 Task: Look for space in Jammalamadugu, India from 7th July, 2023 to 15th July, 2023 for 6 adults in price range Rs.15000 to Rs.20000. Place can be entire place with 3 bedrooms having 3 beds and 3 bathrooms. Property type can be house, flat, guest house. Booking option can be shelf check-in. Required host language is English.
Action: Mouse moved to (521, 133)
Screenshot: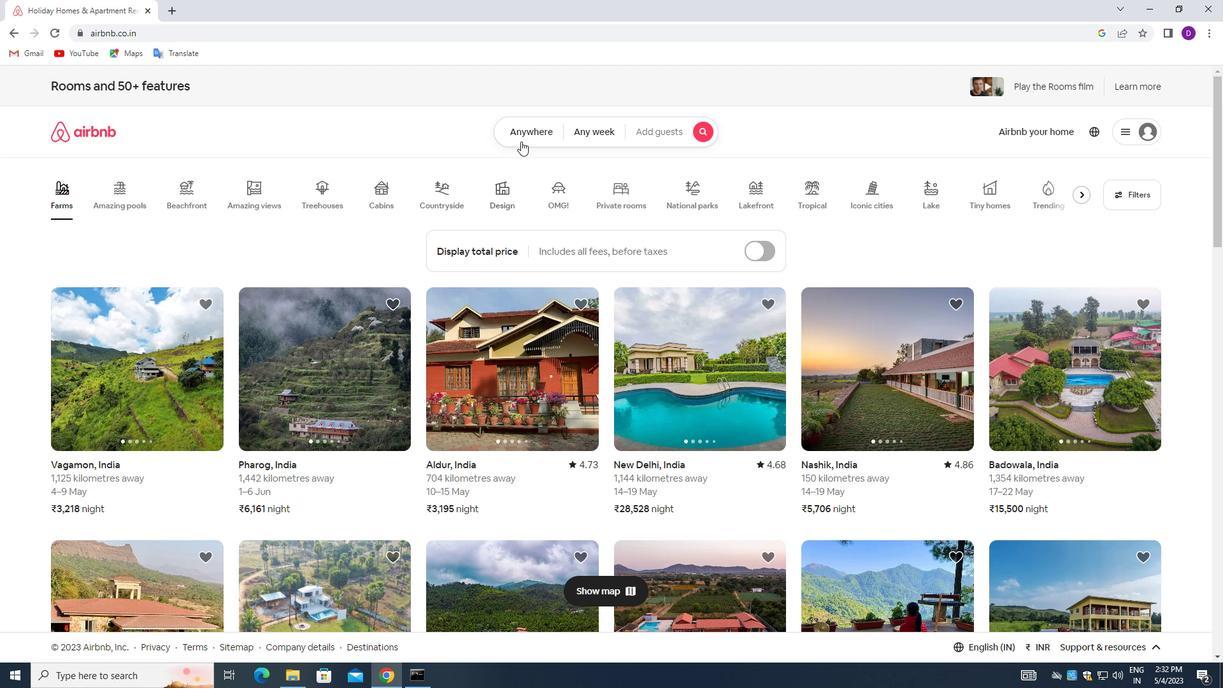 
Action: Mouse pressed left at (521, 133)
Screenshot: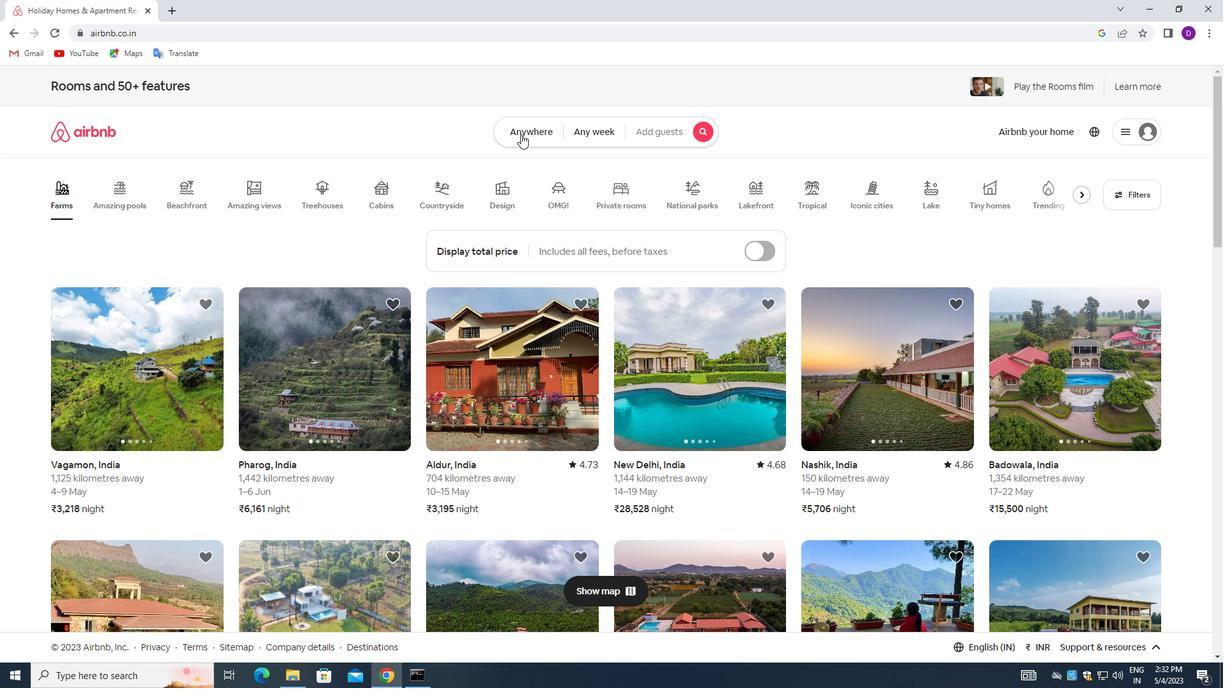 
Action: Mouse moved to (499, 182)
Screenshot: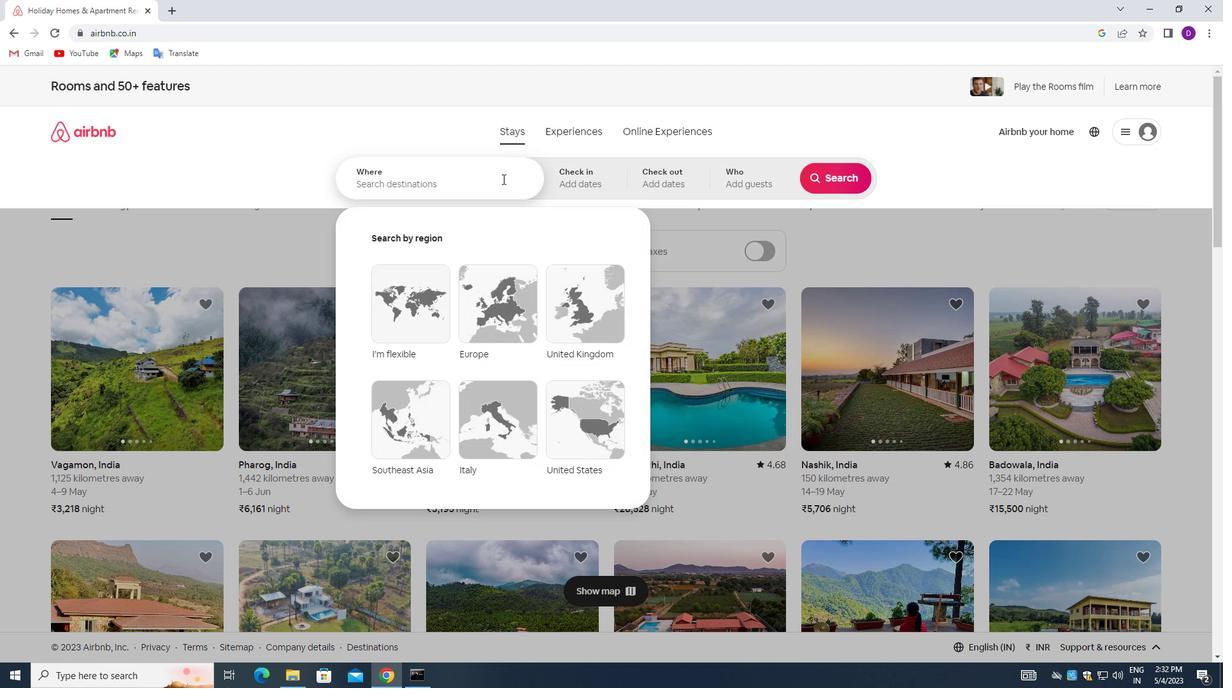 
Action: Mouse pressed left at (499, 182)
Screenshot: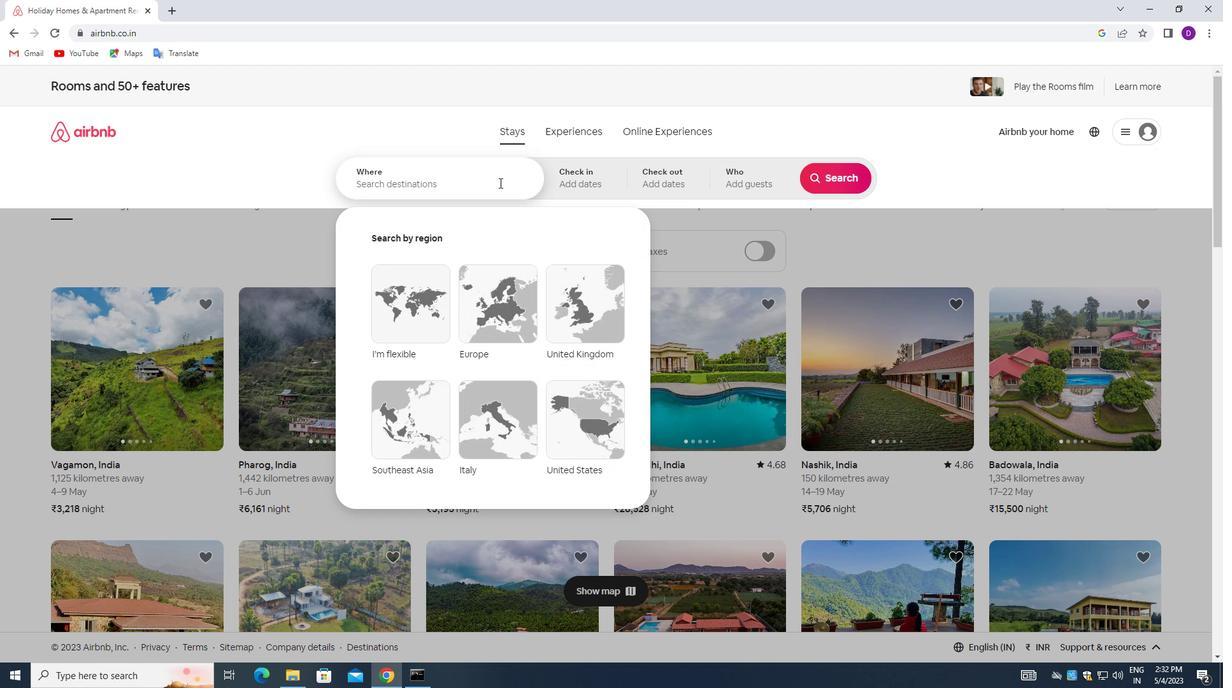 
Action: Mouse moved to (281, 174)
Screenshot: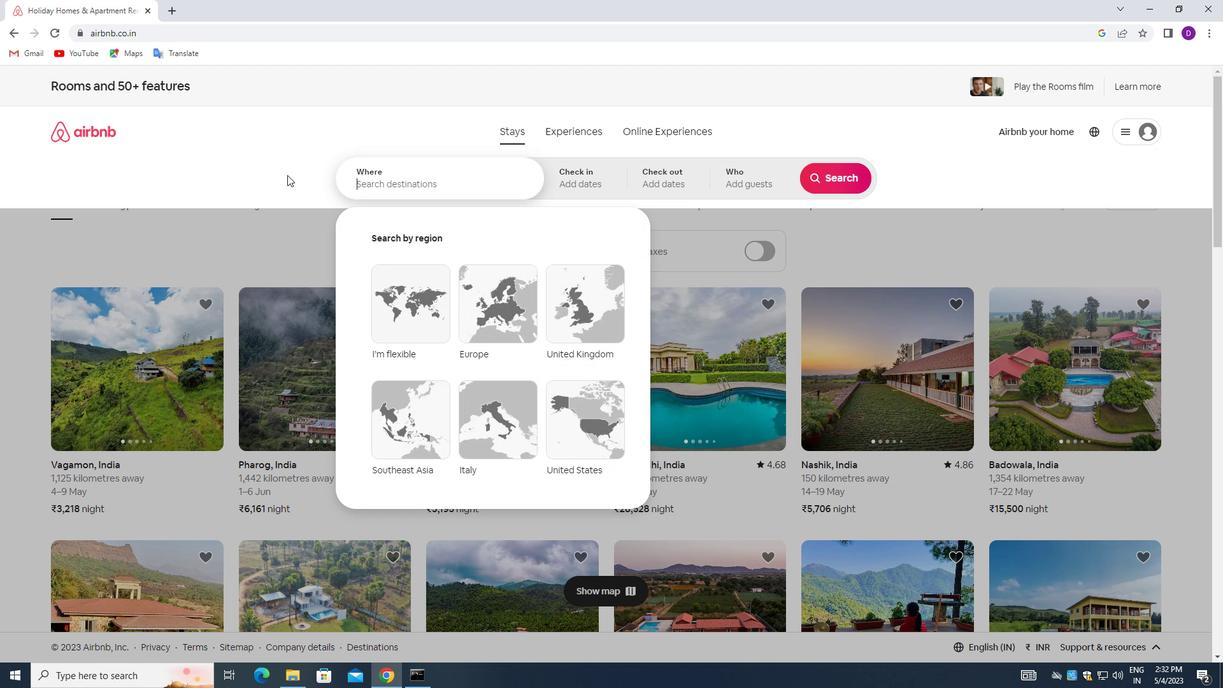 
Action: Key pressed <Key.shift>JAMMALAMADUGU,<Key.space><Key.shift>INDIA<Key.enter>
Screenshot: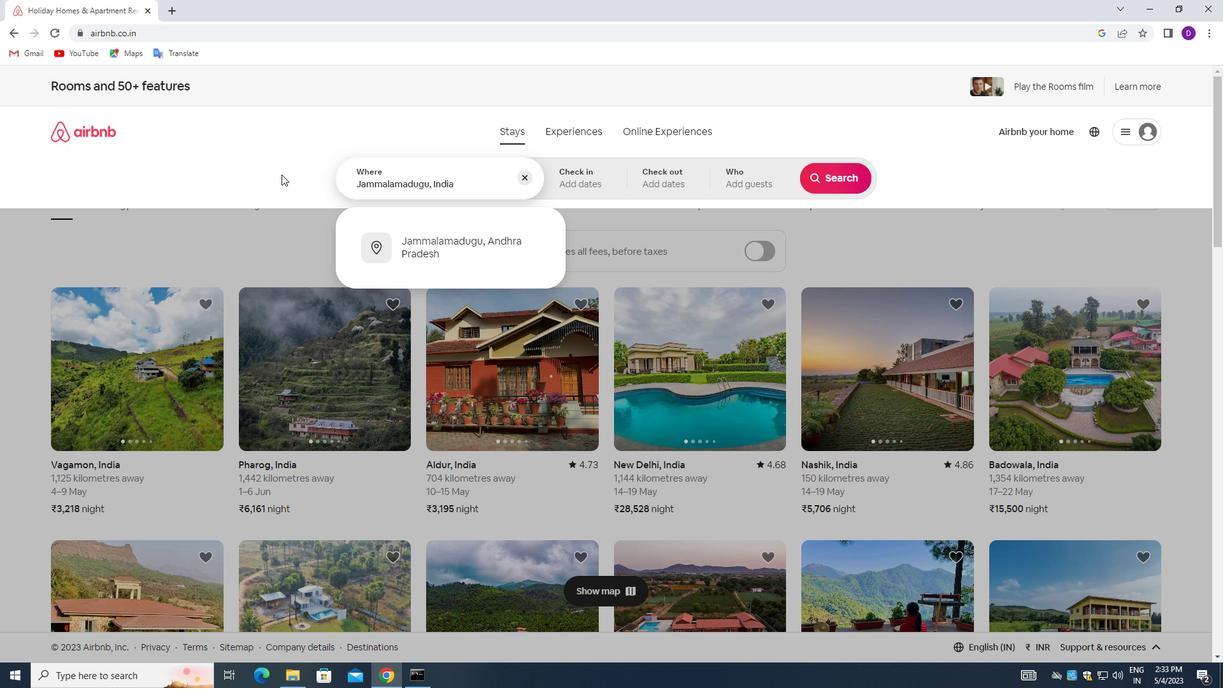 
Action: Mouse moved to (834, 281)
Screenshot: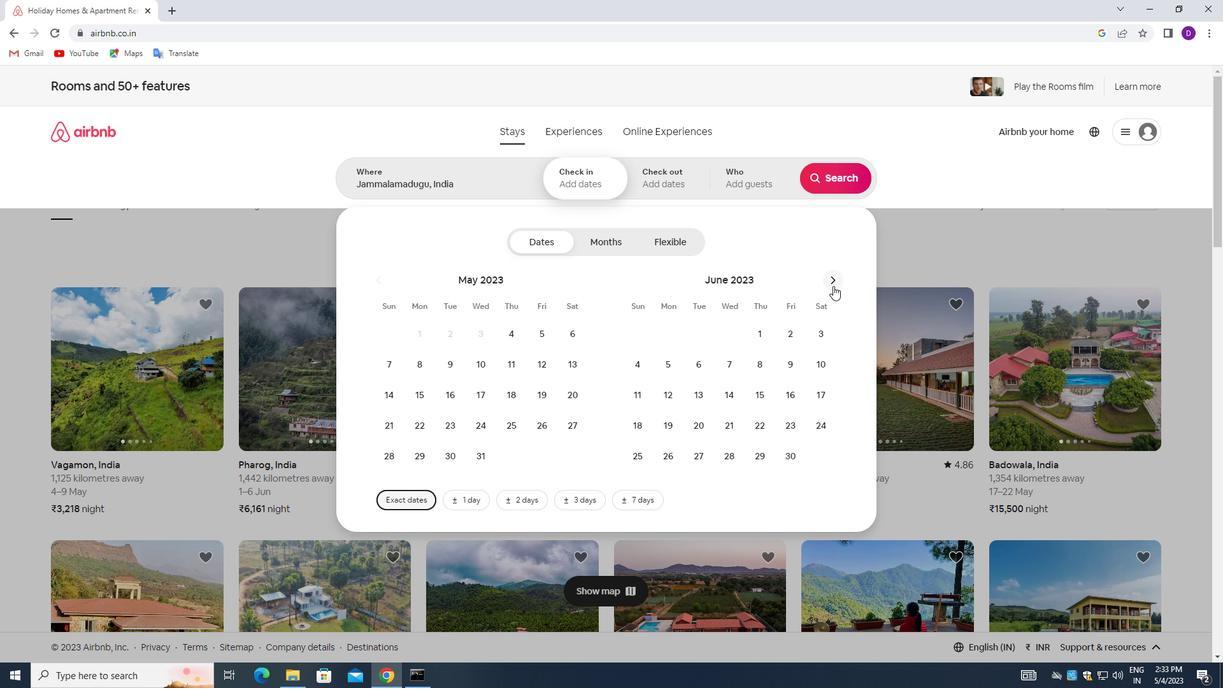 
Action: Mouse pressed left at (834, 281)
Screenshot: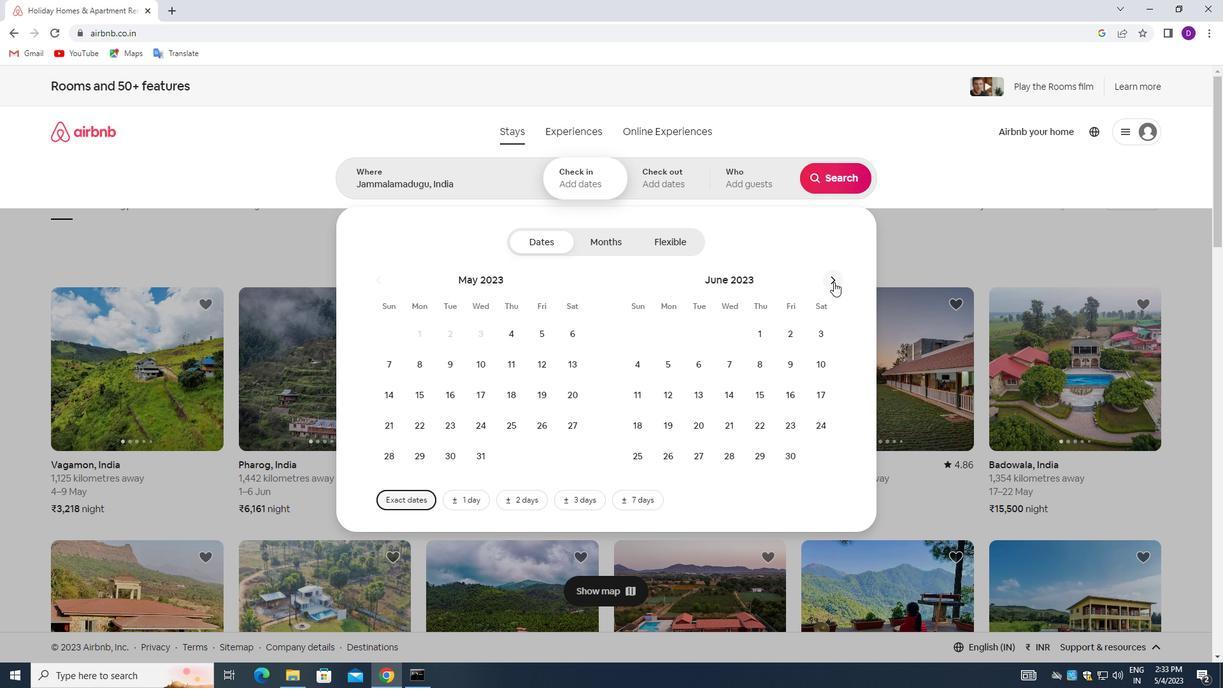 
Action: Mouse moved to (794, 358)
Screenshot: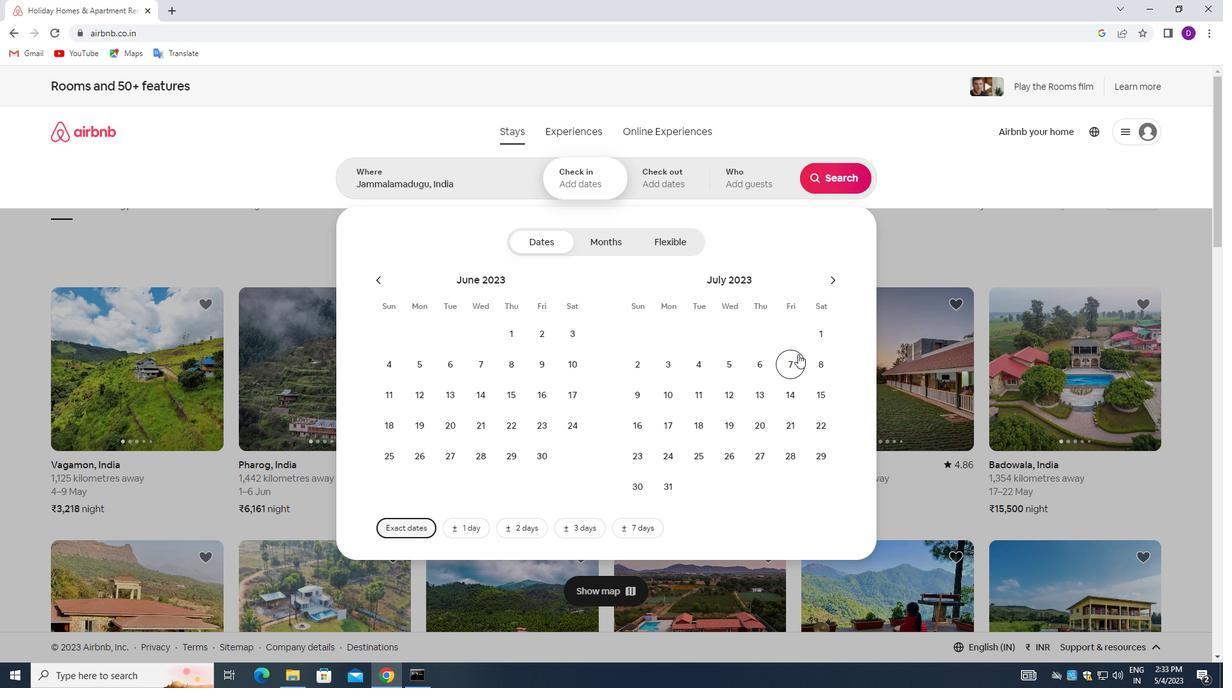 
Action: Mouse pressed left at (794, 358)
Screenshot: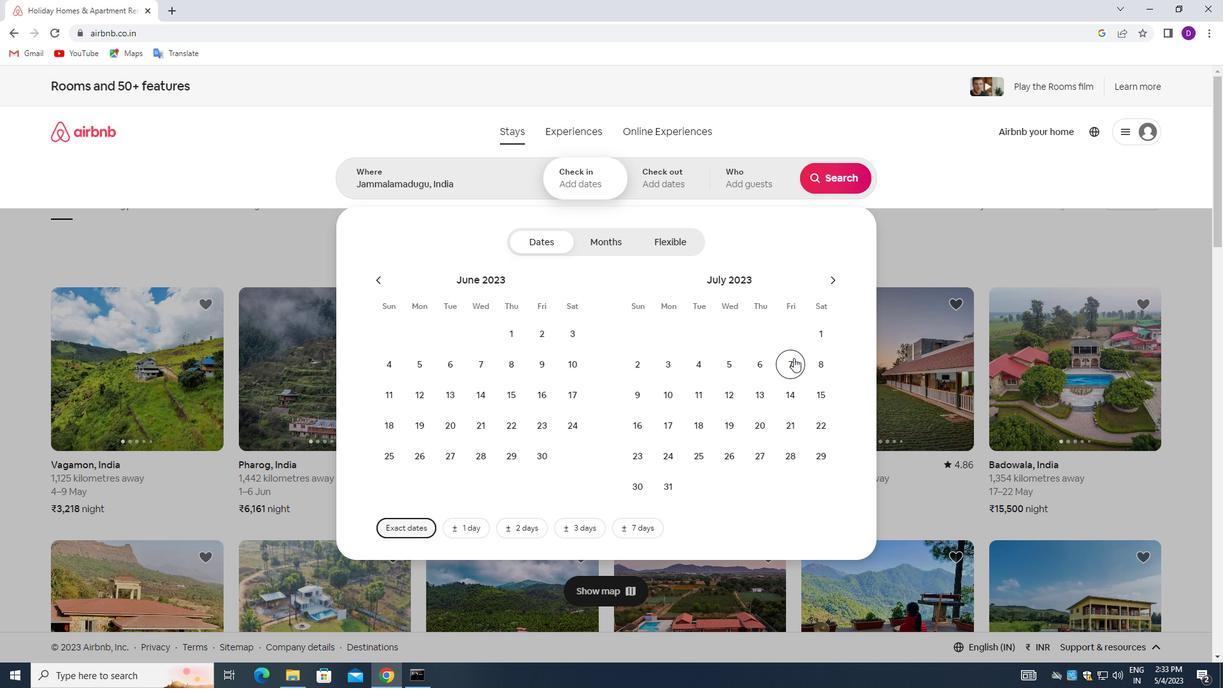 
Action: Mouse moved to (815, 388)
Screenshot: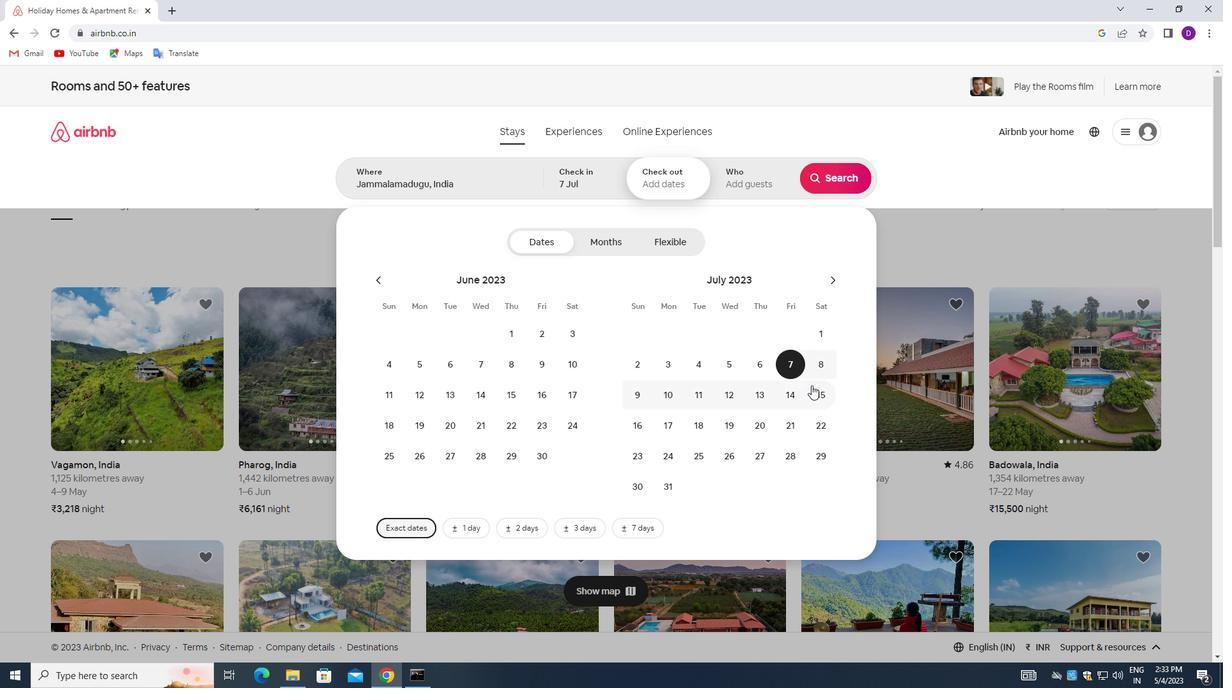 
Action: Mouse pressed left at (815, 388)
Screenshot: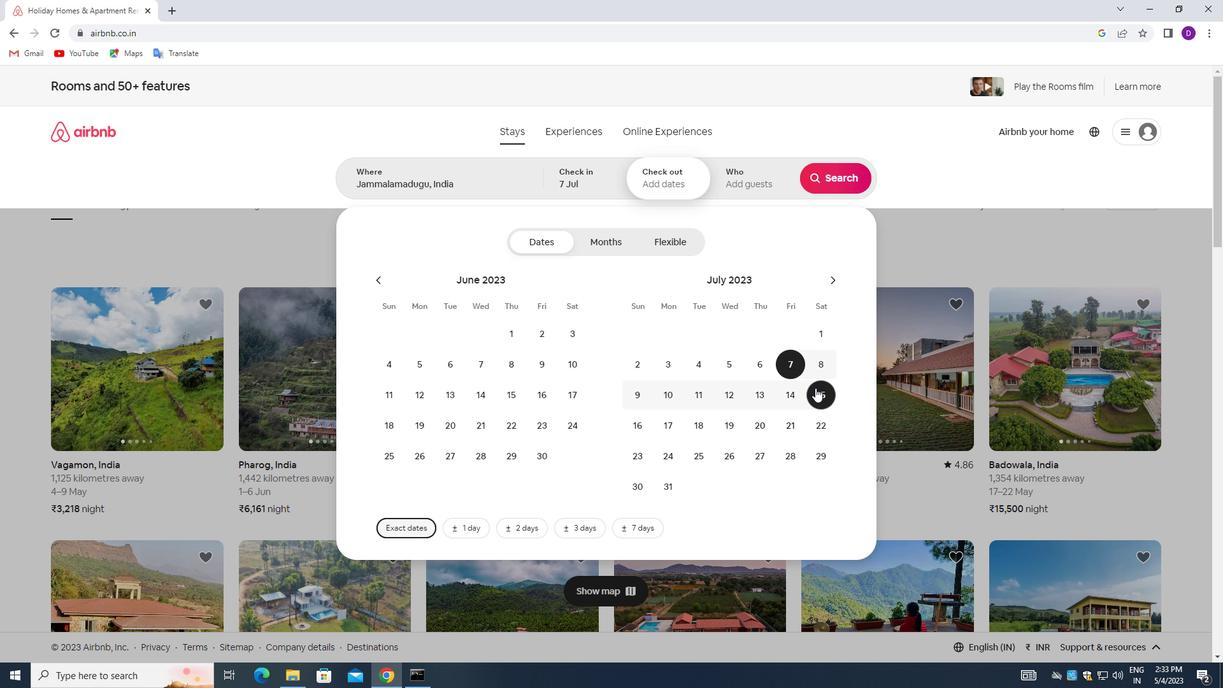 
Action: Mouse moved to (740, 186)
Screenshot: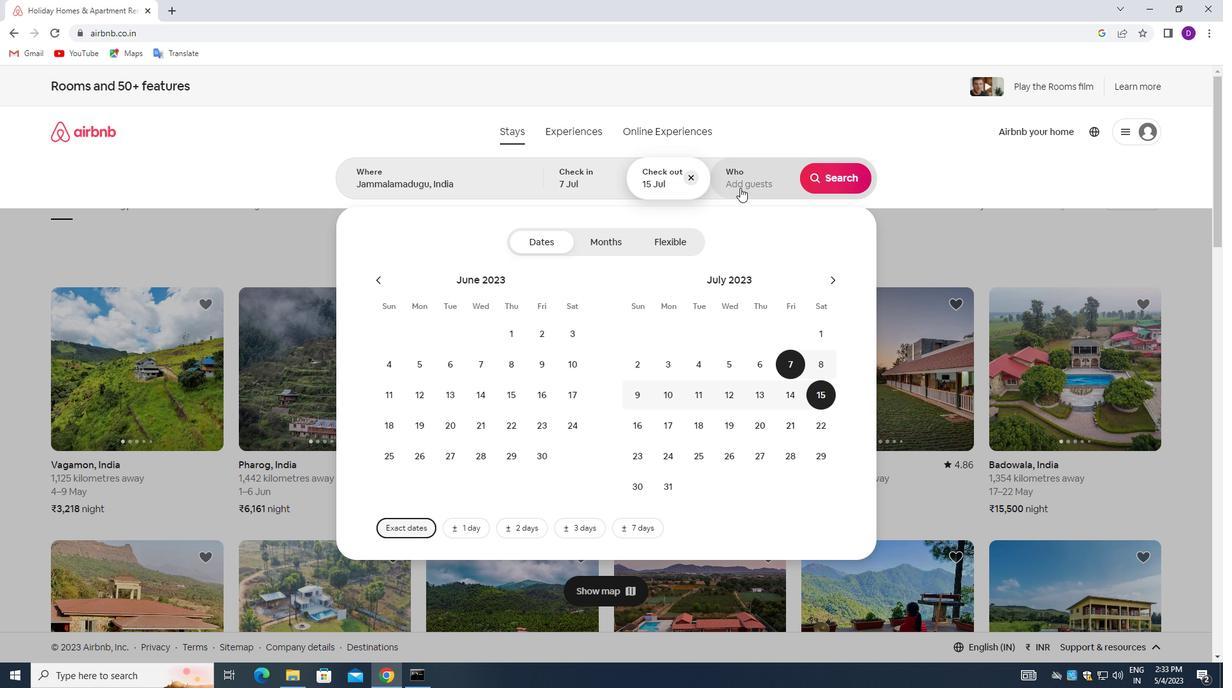 
Action: Mouse pressed left at (740, 186)
Screenshot: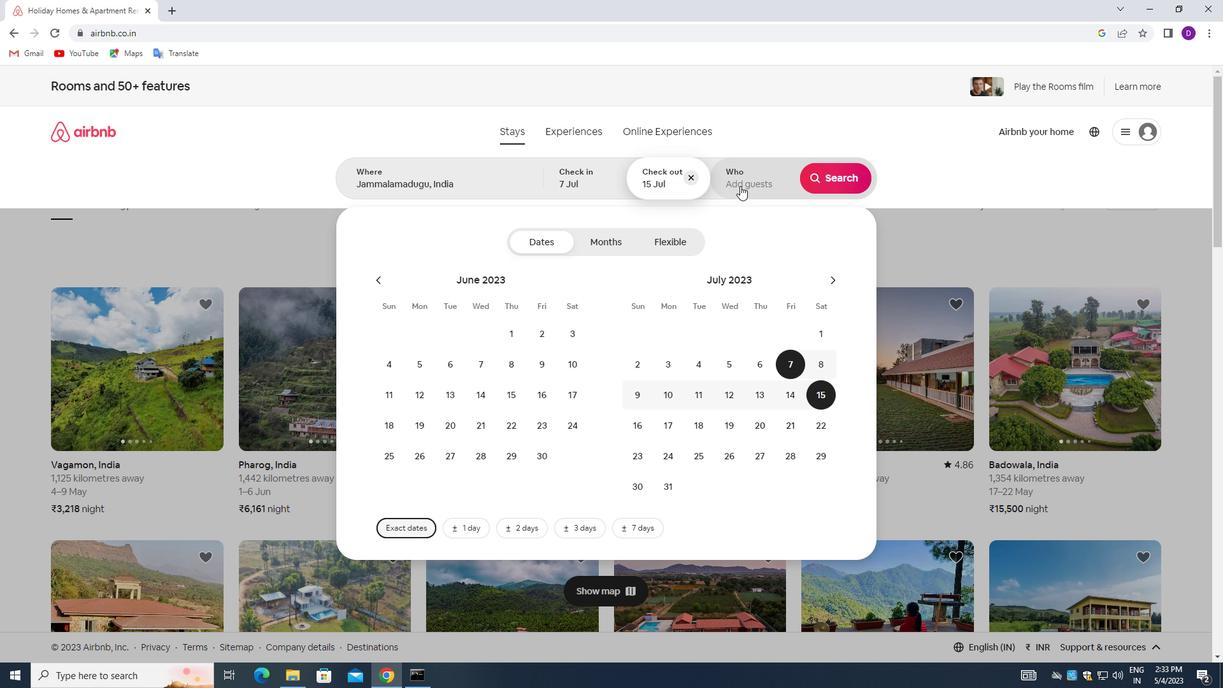 
Action: Mouse moved to (837, 250)
Screenshot: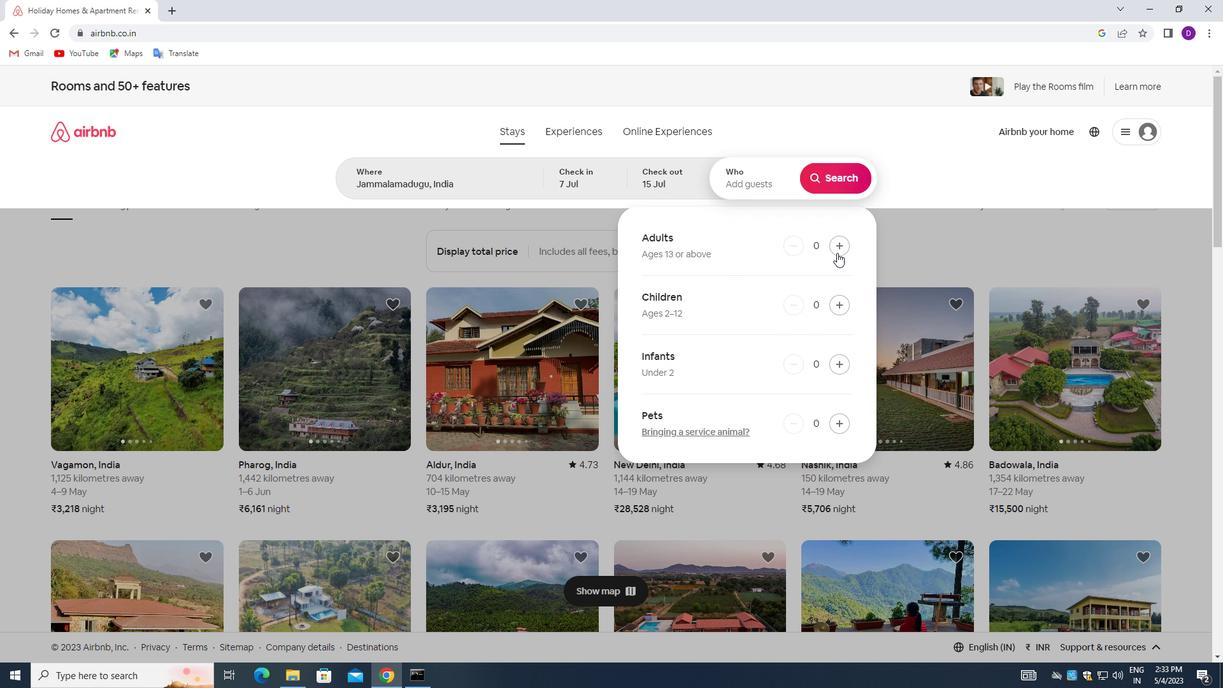 
Action: Mouse pressed left at (837, 250)
Screenshot: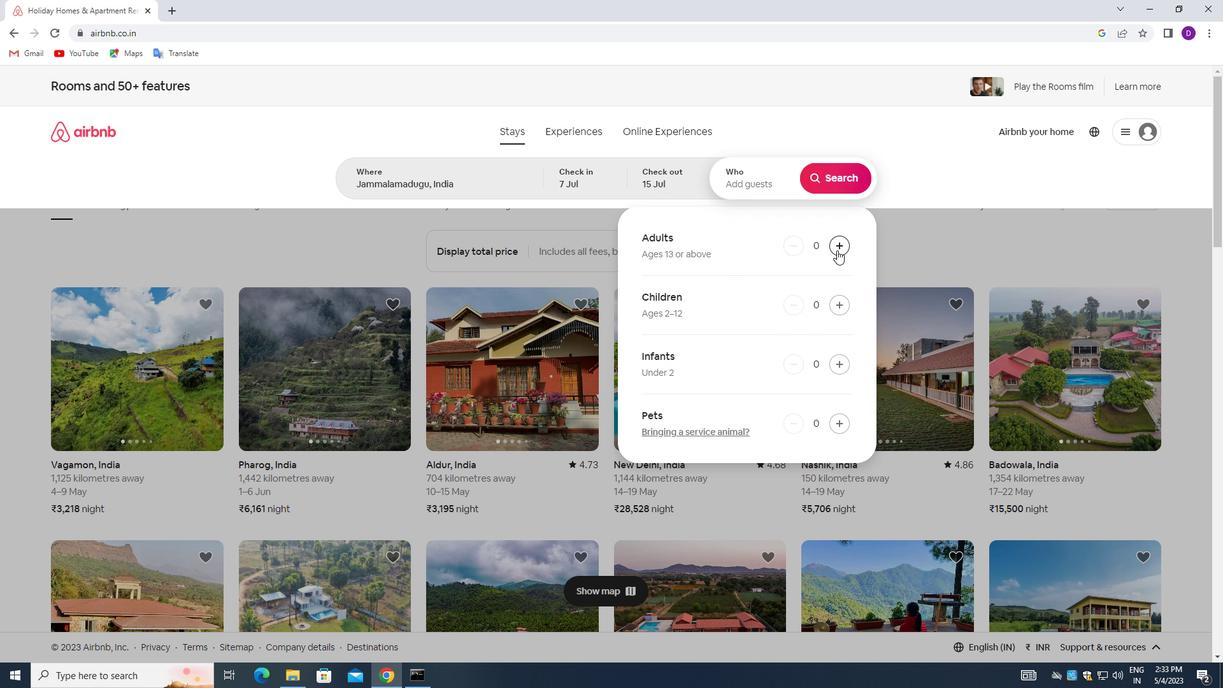 
Action: Mouse pressed left at (837, 250)
Screenshot: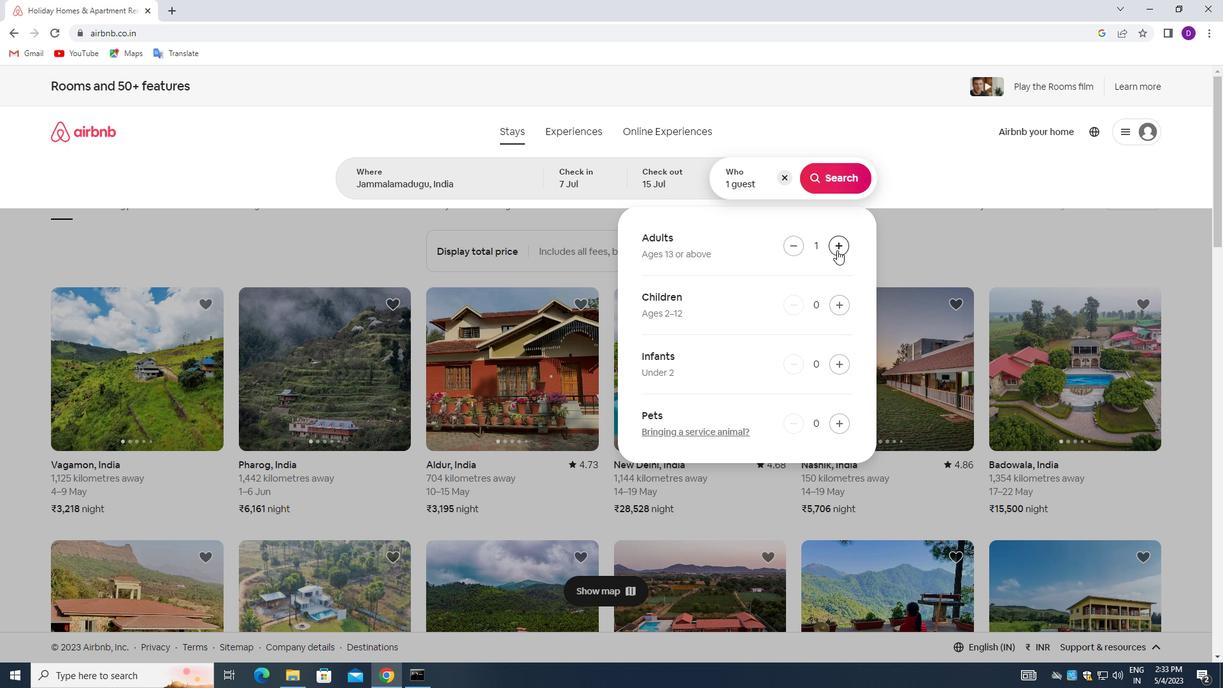 
Action: Mouse pressed left at (837, 250)
Screenshot: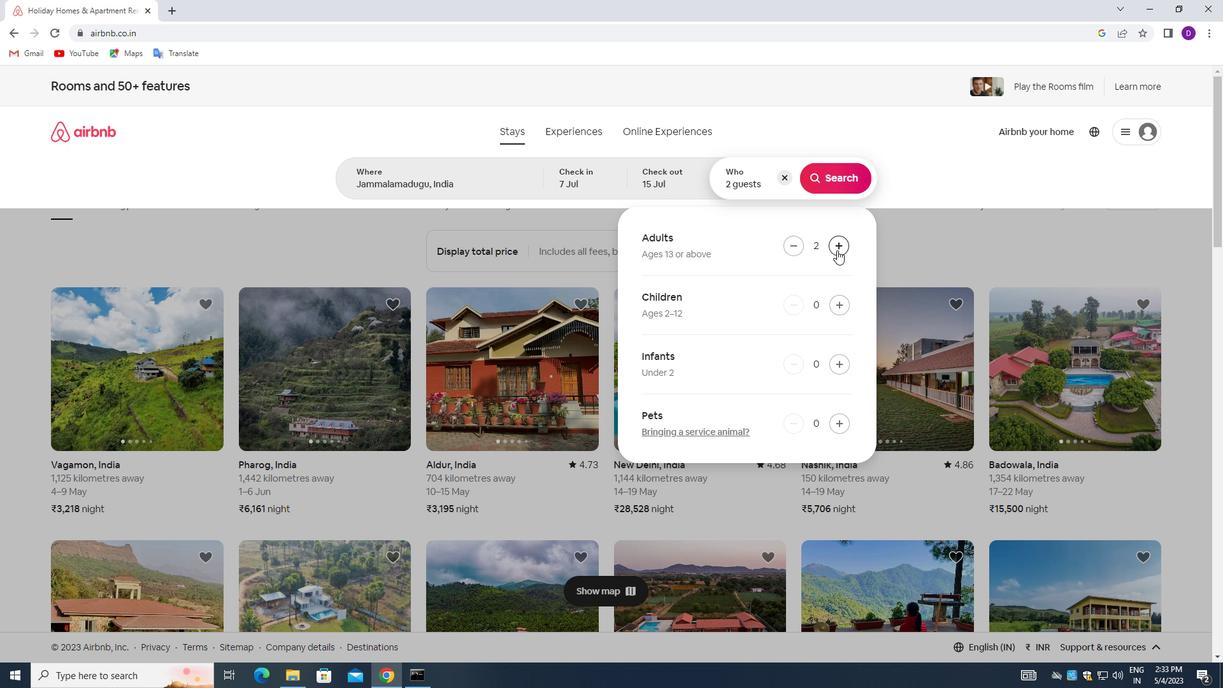
Action: Mouse pressed left at (837, 250)
Screenshot: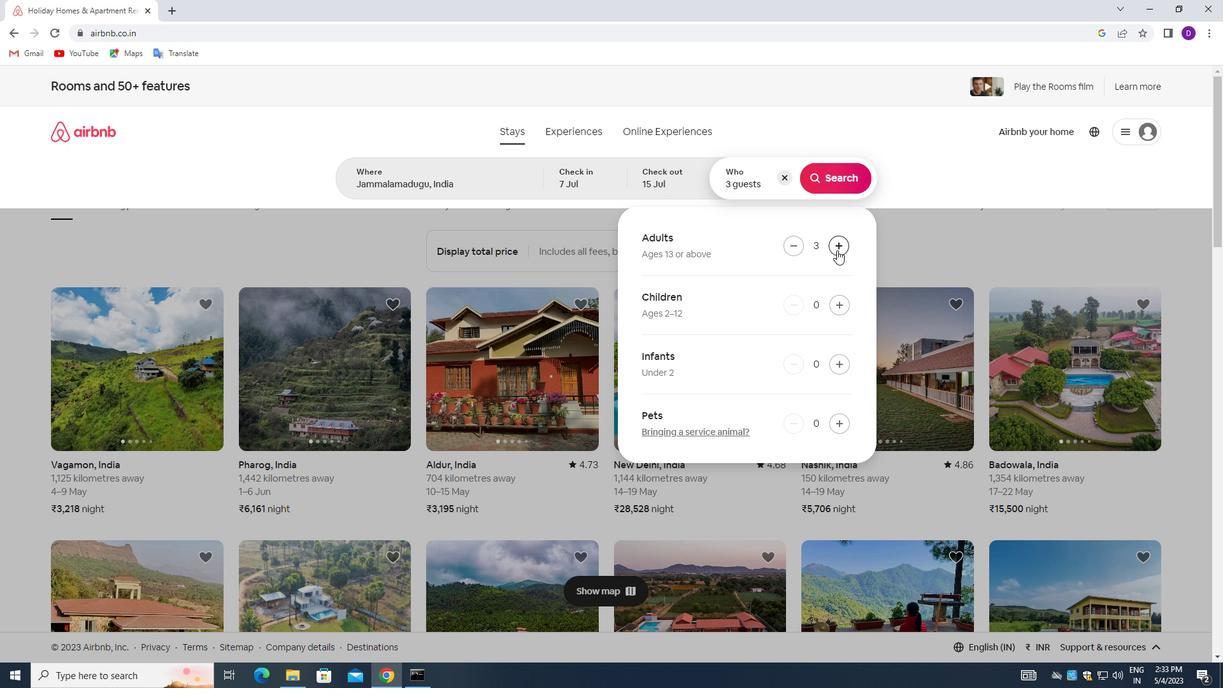 
Action: Mouse pressed left at (837, 250)
Screenshot: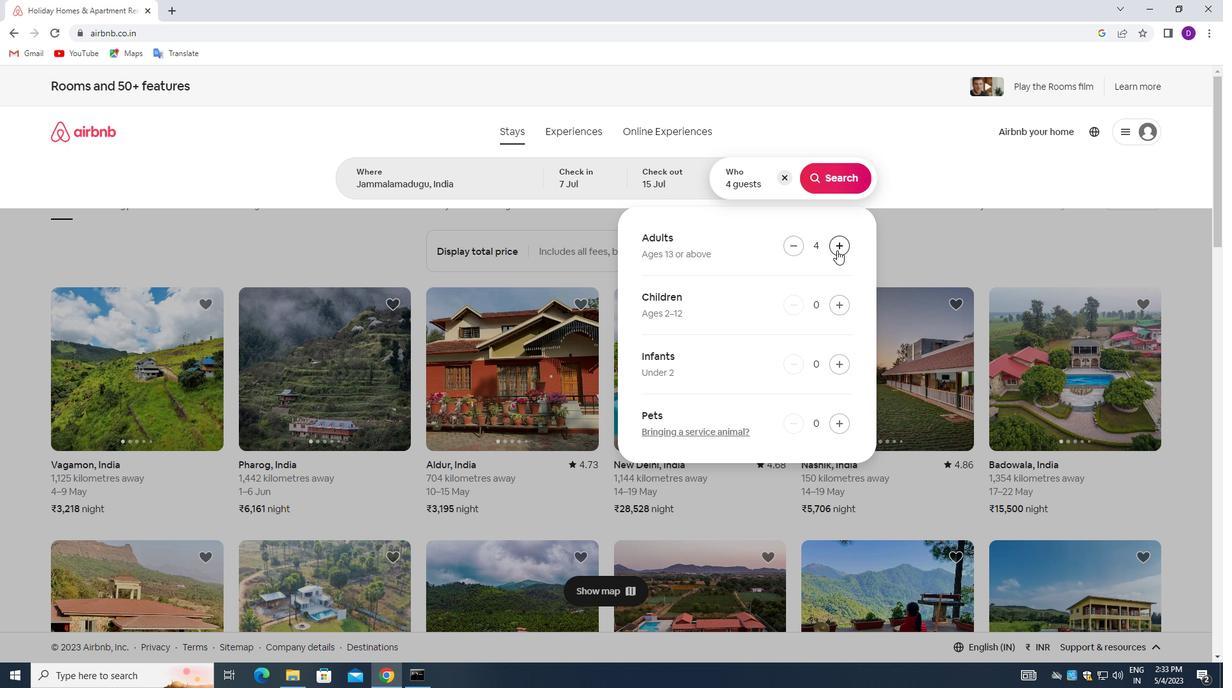 
Action: Mouse pressed left at (837, 250)
Screenshot: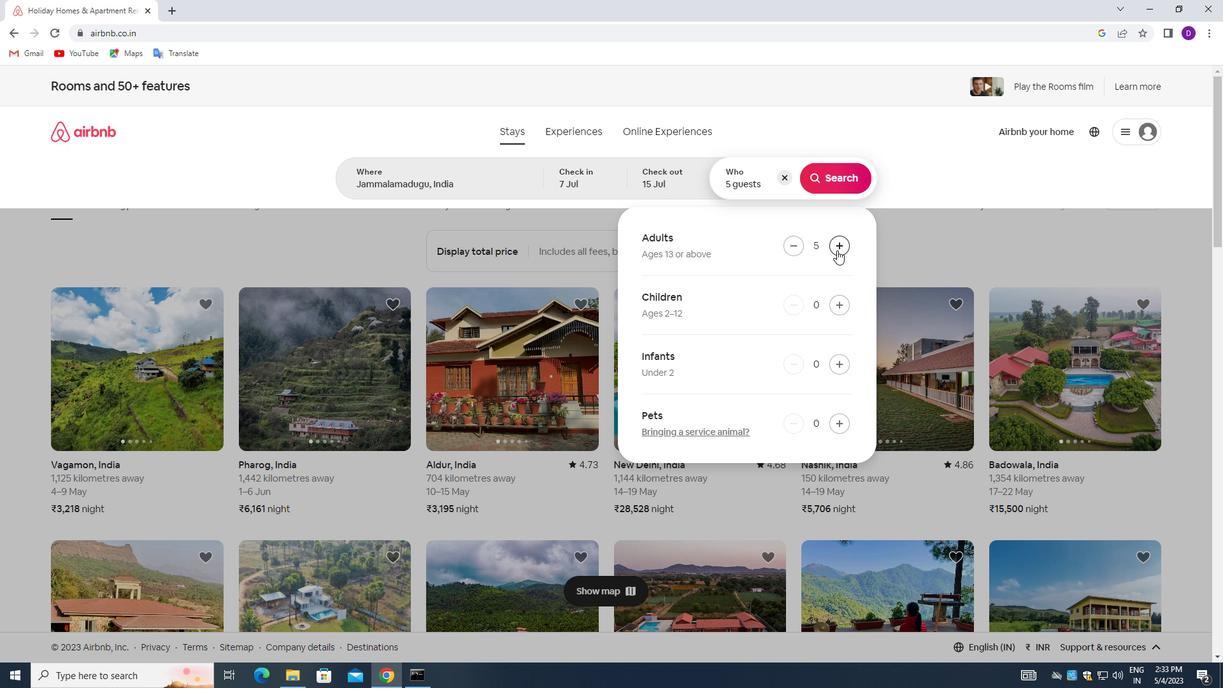 
Action: Mouse moved to (829, 176)
Screenshot: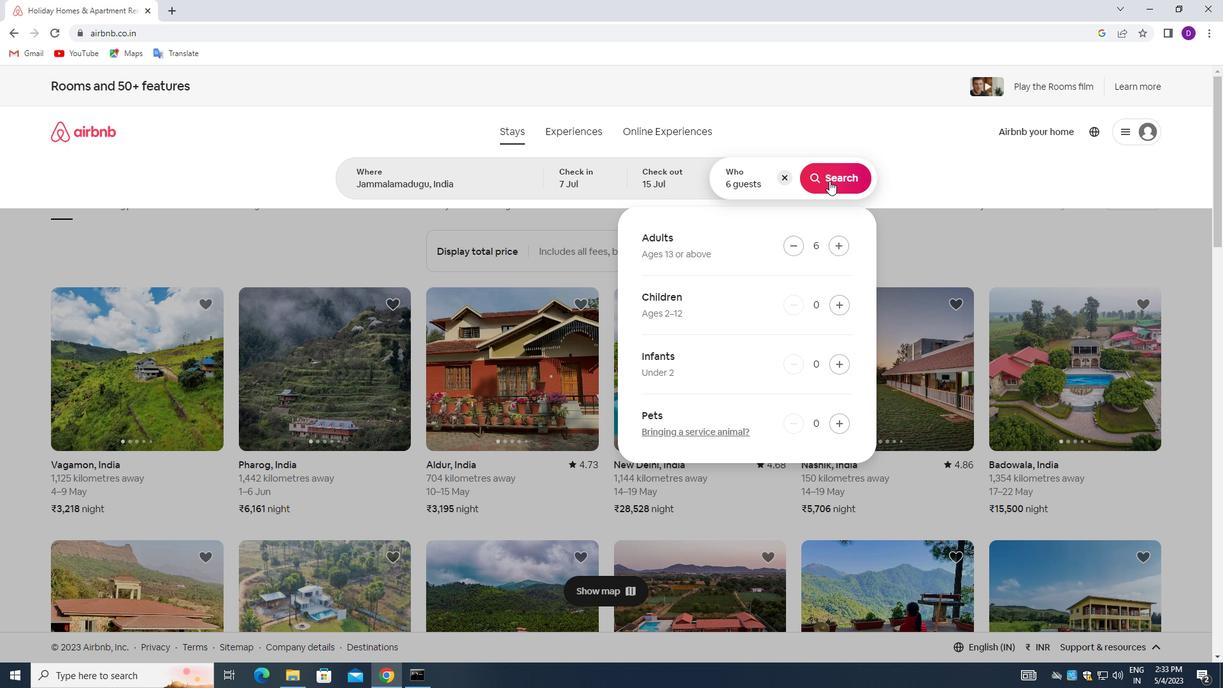 
Action: Mouse pressed left at (829, 176)
Screenshot: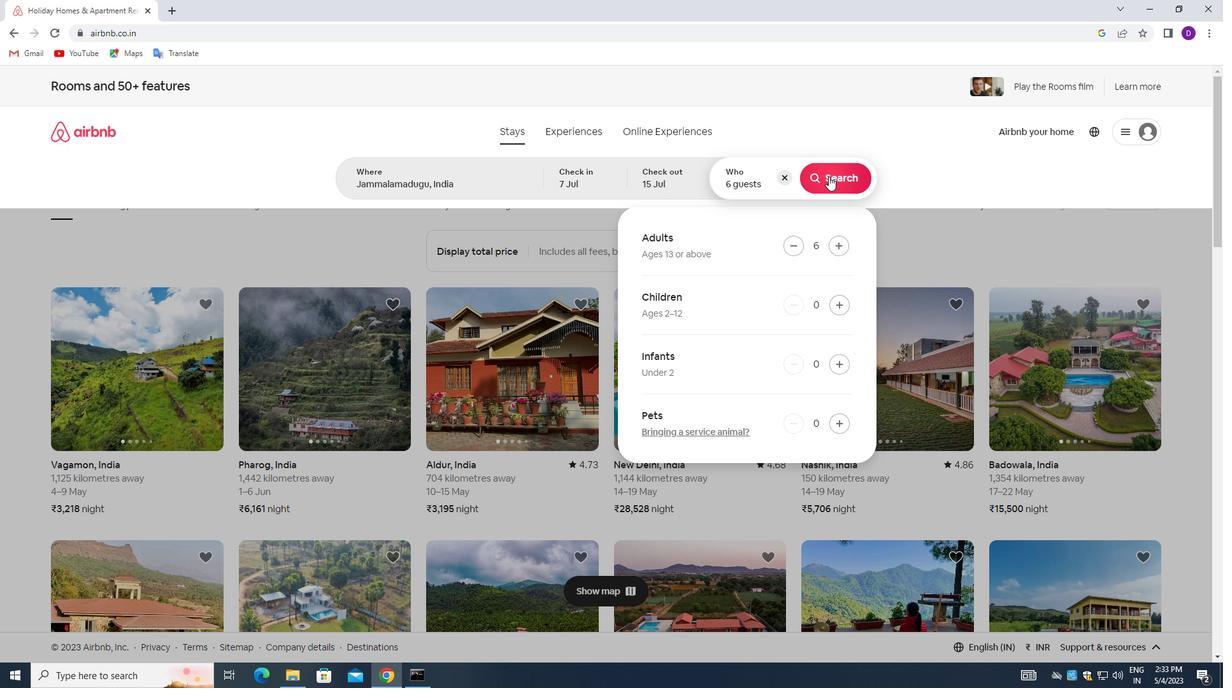
Action: Mouse moved to (1154, 138)
Screenshot: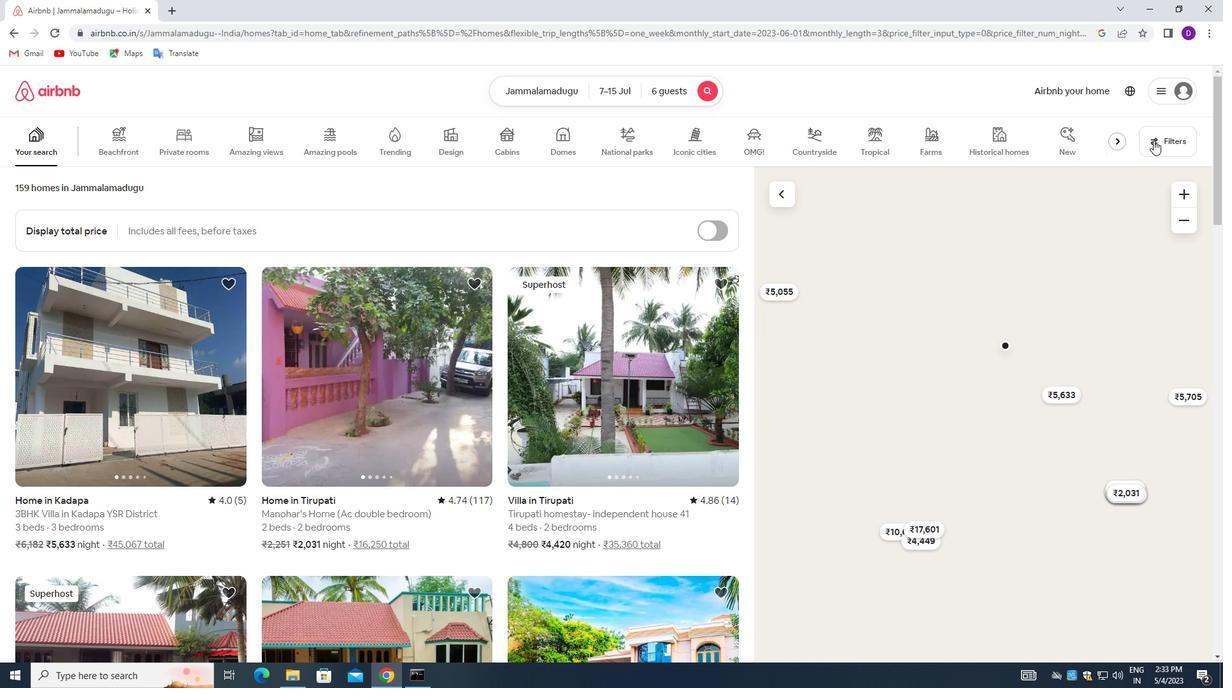 
Action: Mouse pressed left at (1154, 138)
Screenshot: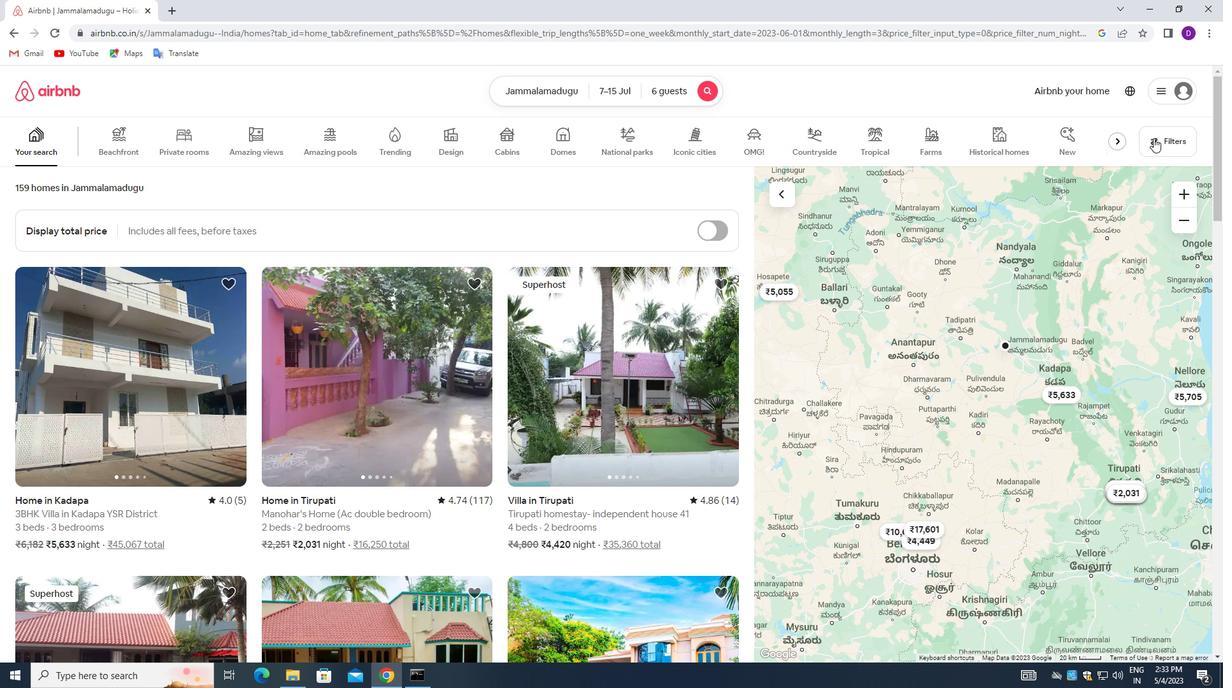 
Action: Mouse moved to (443, 302)
Screenshot: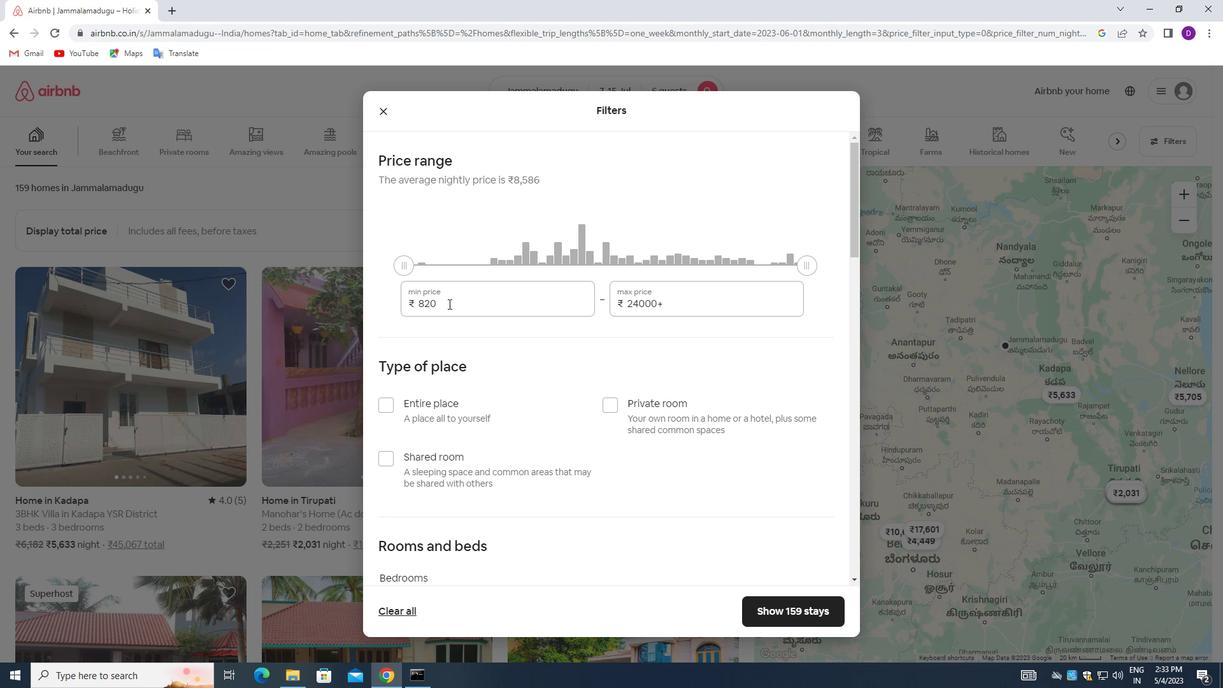 
Action: Mouse pressed left at (443, 302)
Screenshot: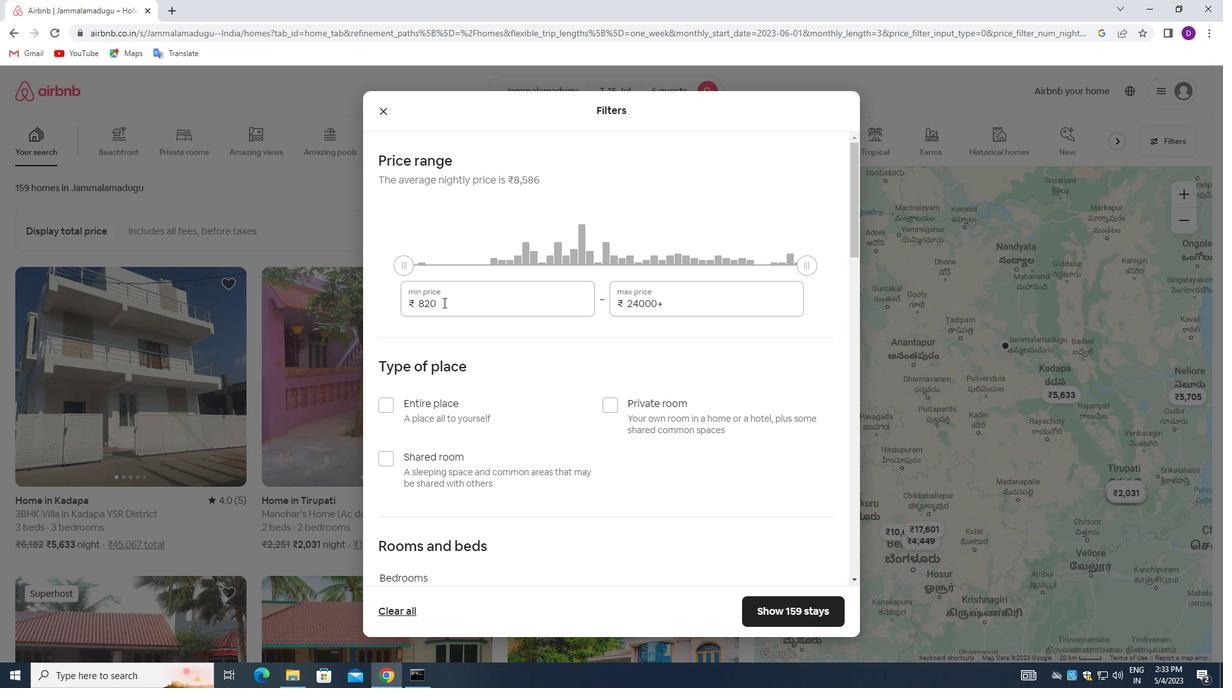 
Action: Mouse pressed left at (443, 302)
Screenshot: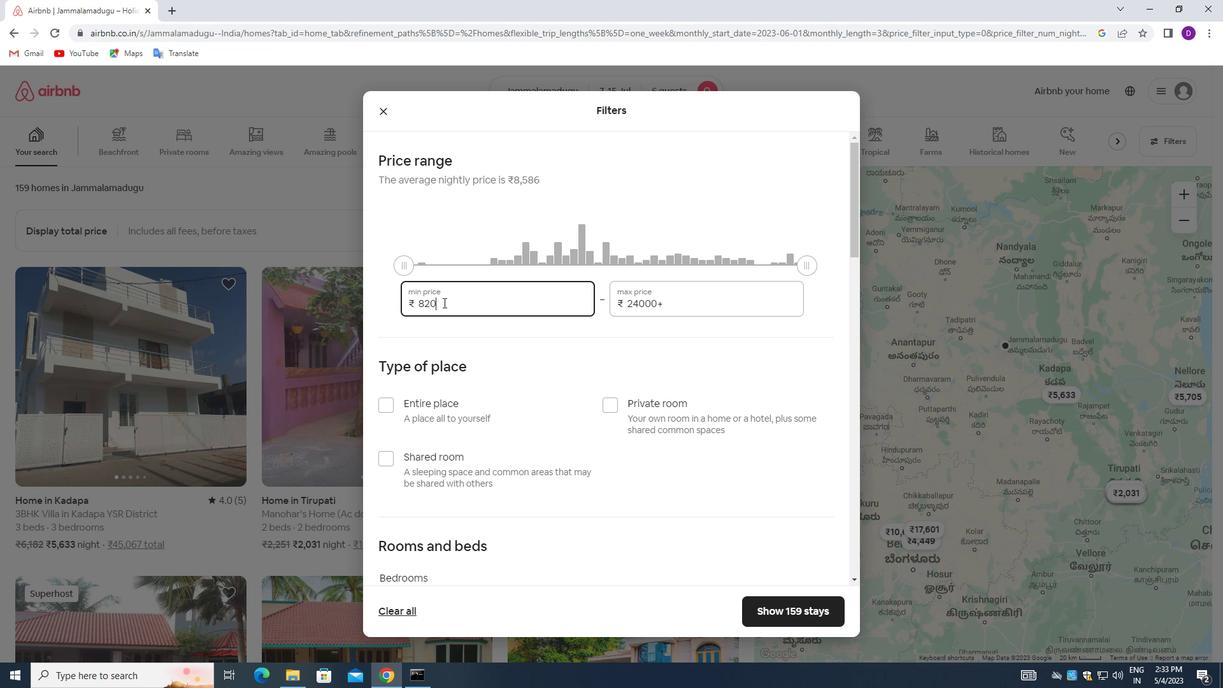 
Action: Mouse moved to (442, 302)
Screenshot: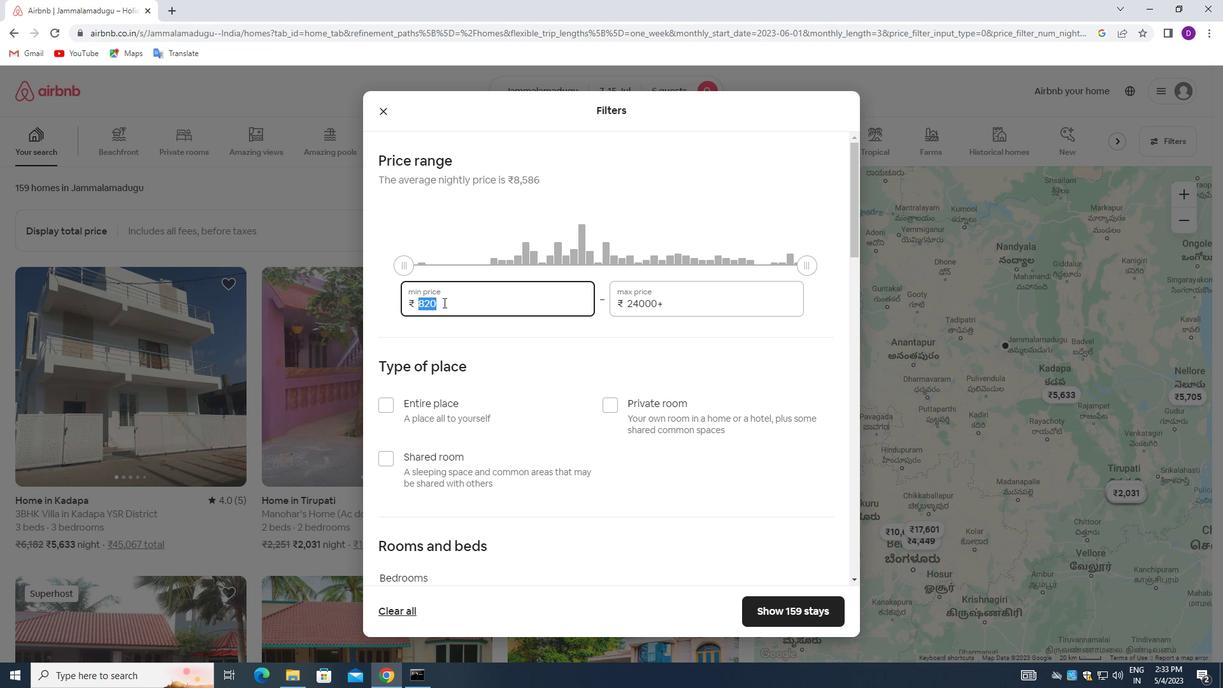 
Action: Key pressed 15000<Key.tab>20000
Screenshot: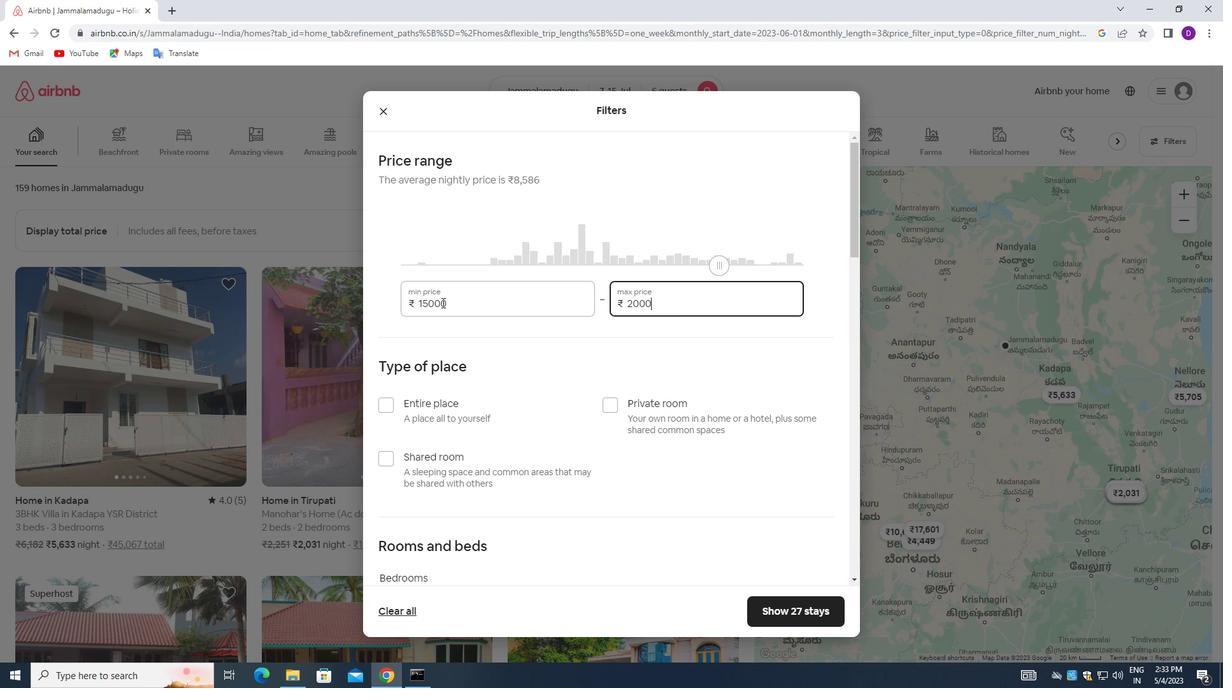 
Action: Mouse moved to (508, 406)
Screenshot: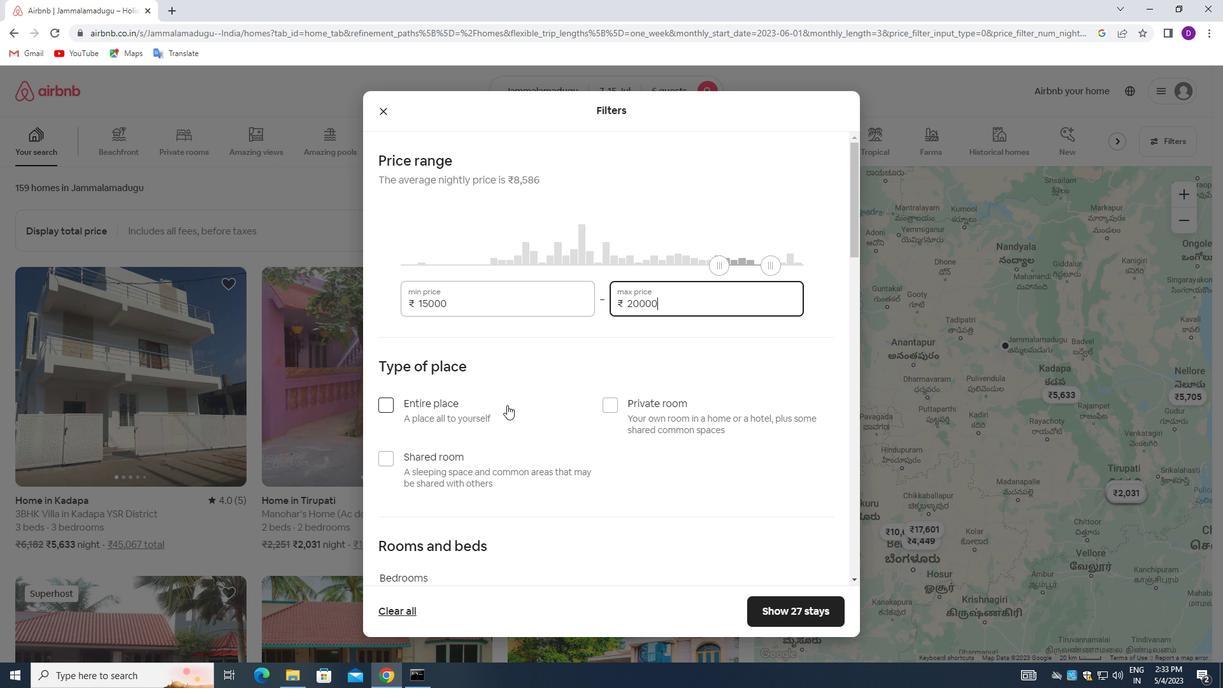 
Action: Mouse scrolled (508, 406) with delta (0, 0)
Screenshot: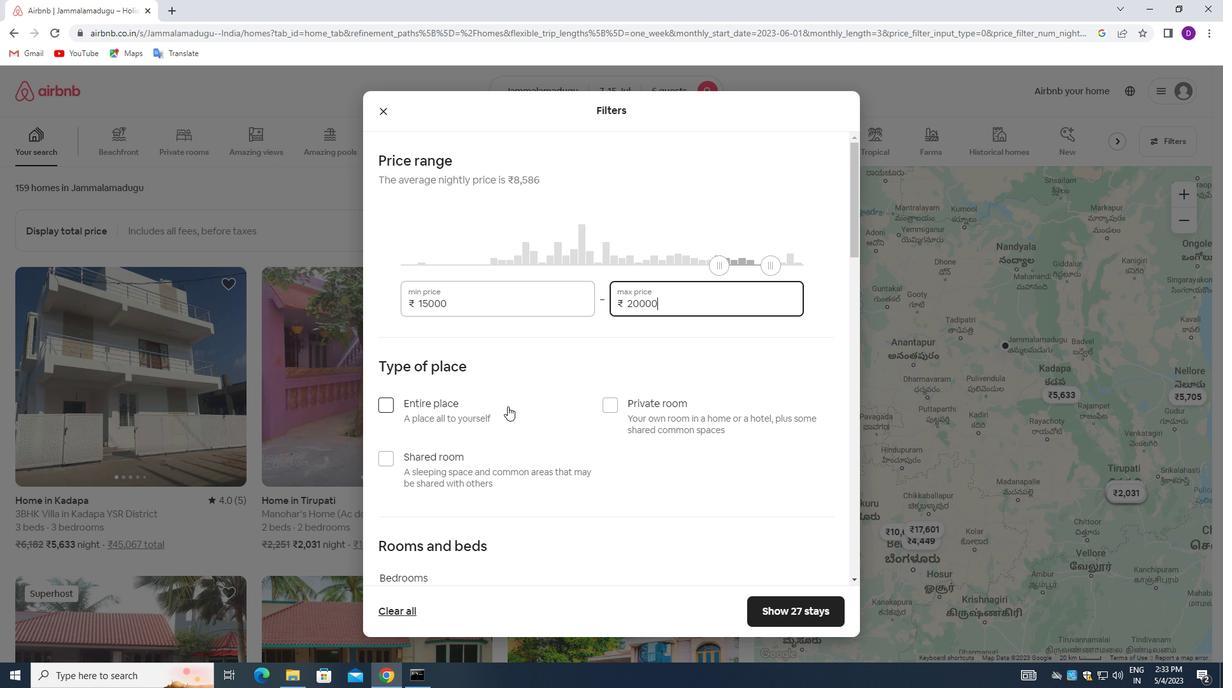 
Action: Mouse moved to (390, 347)
Screenshot: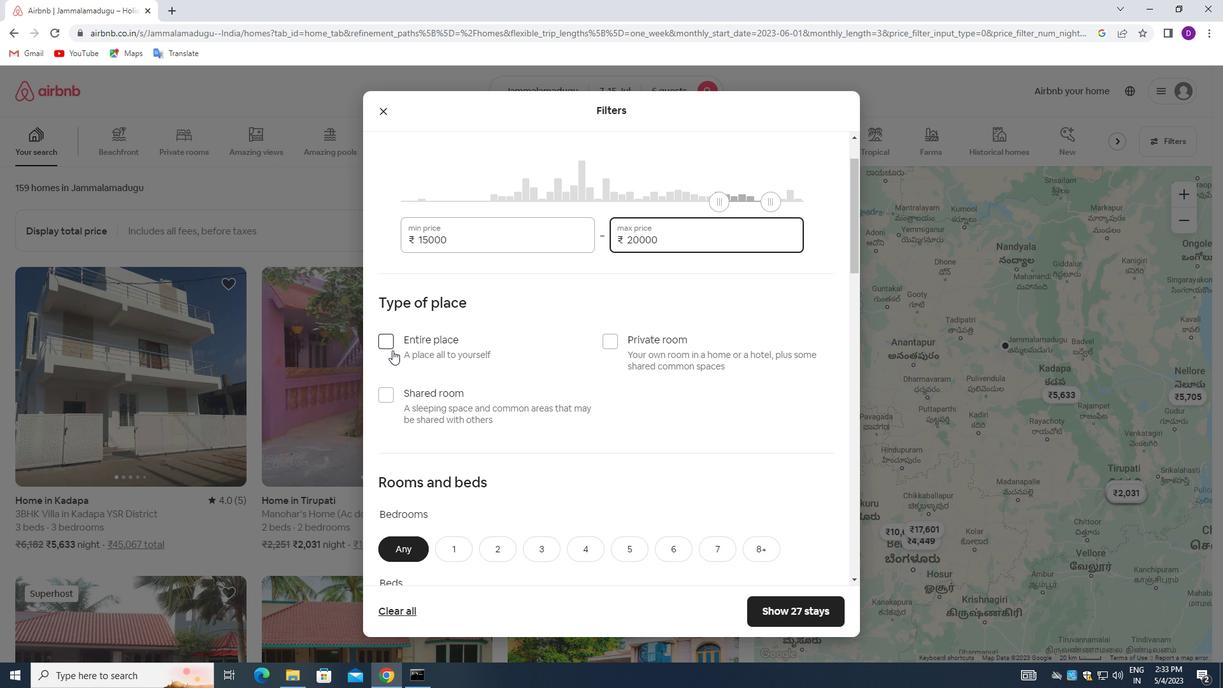 
Action: Mouse pressed left at (390, 347)
Screenshot: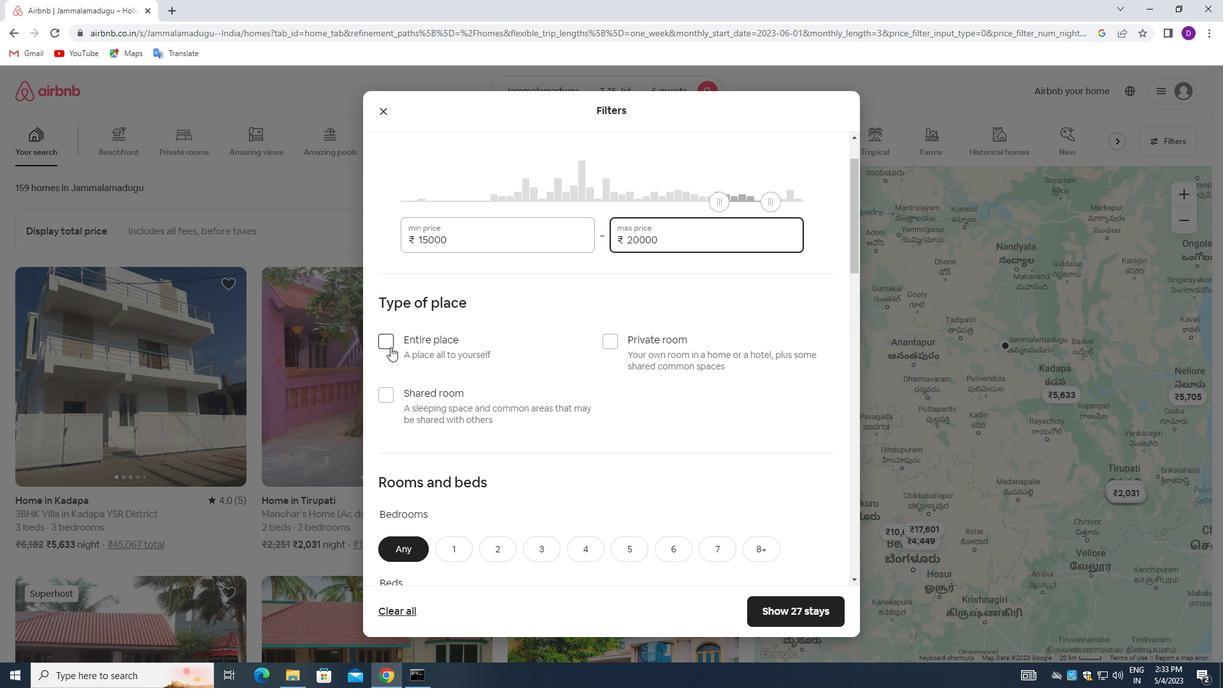 
Action: Mouse moved to (548, 387)
Screenshot: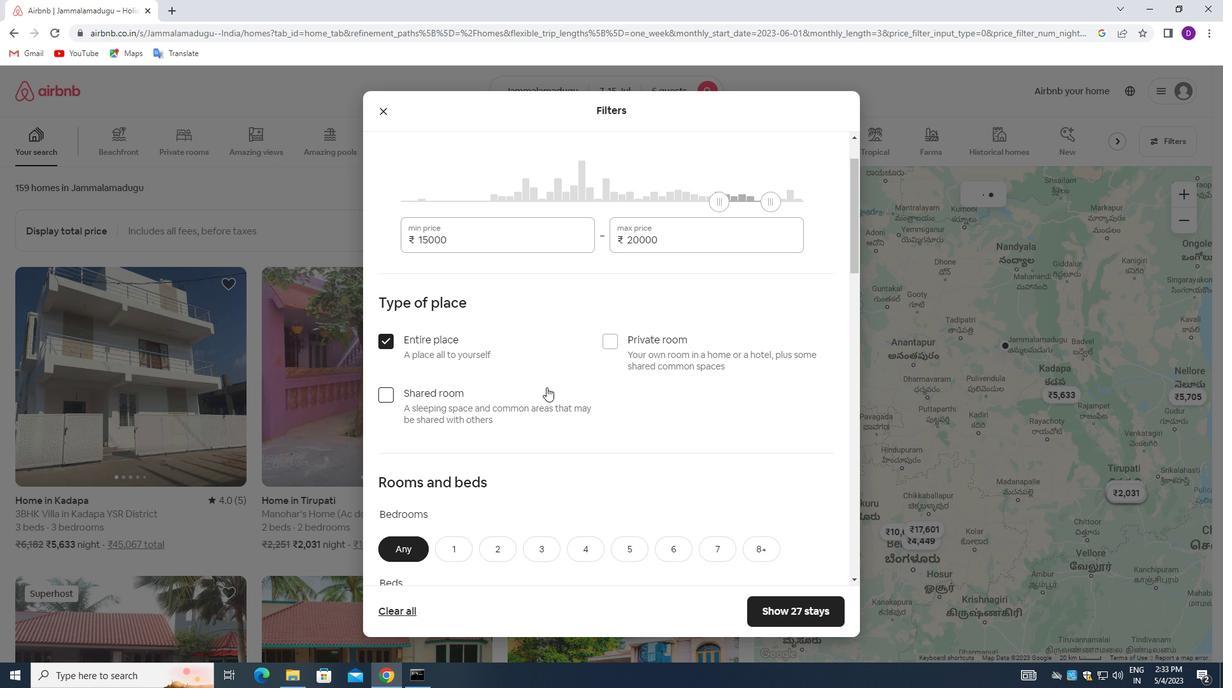 
Action: Mouse scrolled (548, 386) with delta (0, 0)
Screenshot: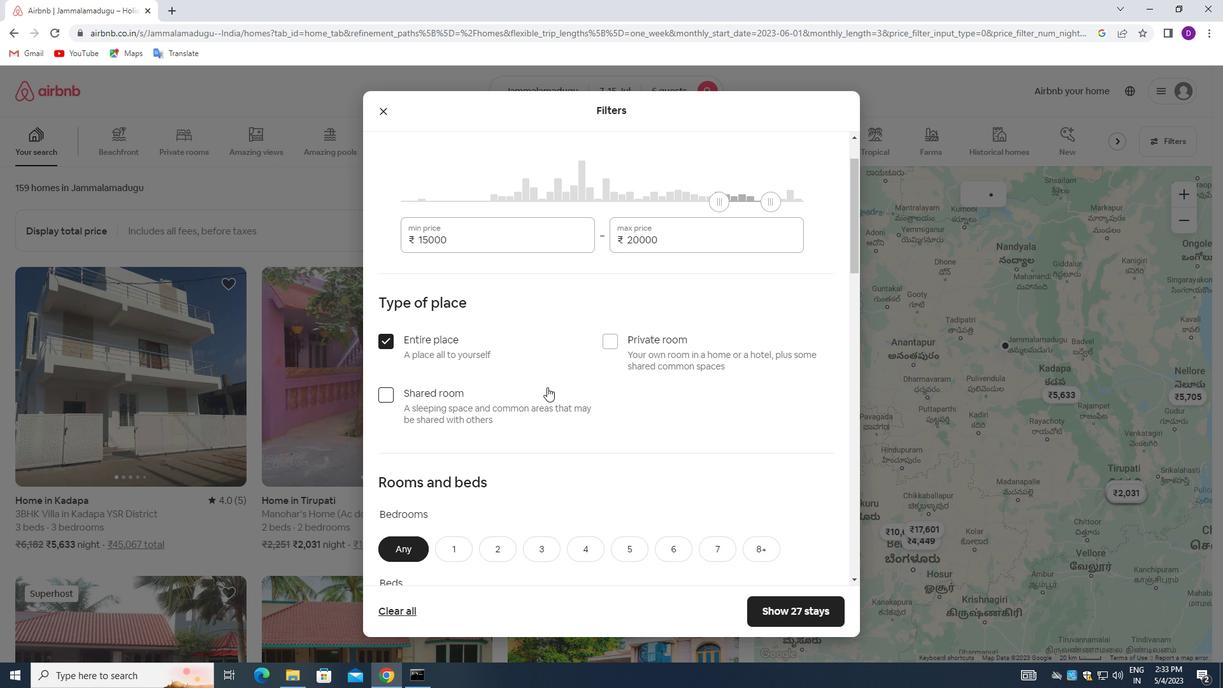 
Action: Mouse moved to (548, 388)
Screenshot: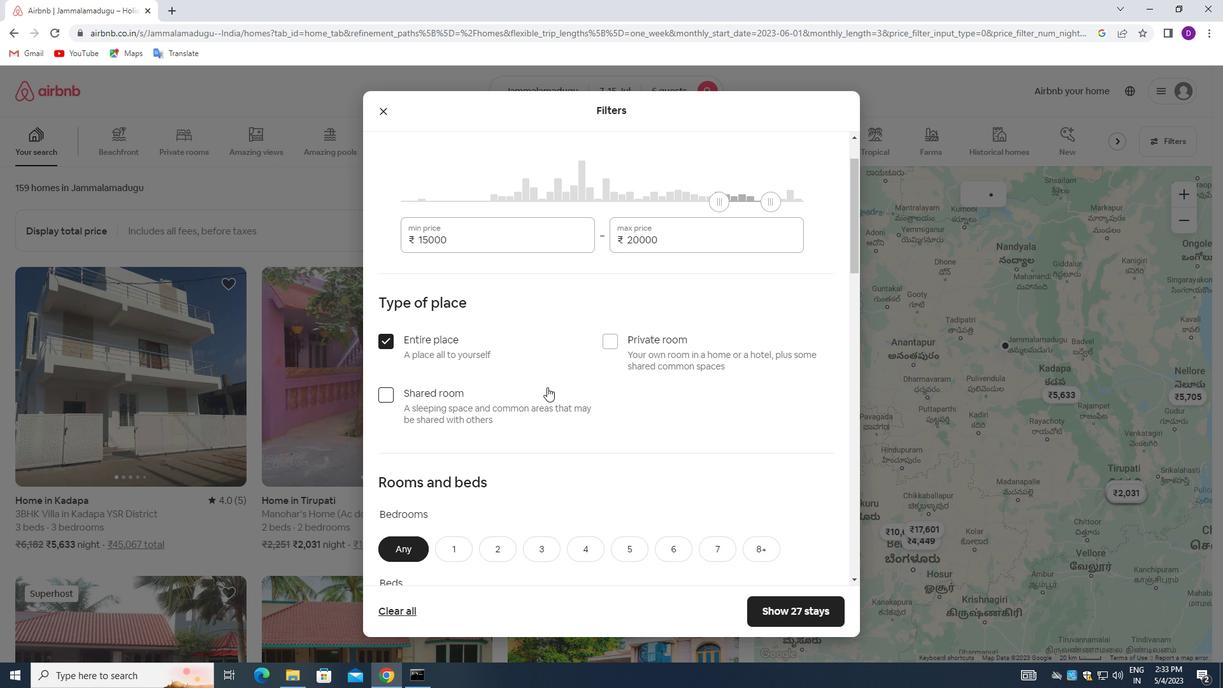 
Action: Mouse scrolled (548, 388) with delta (0, 0)
Screenshot: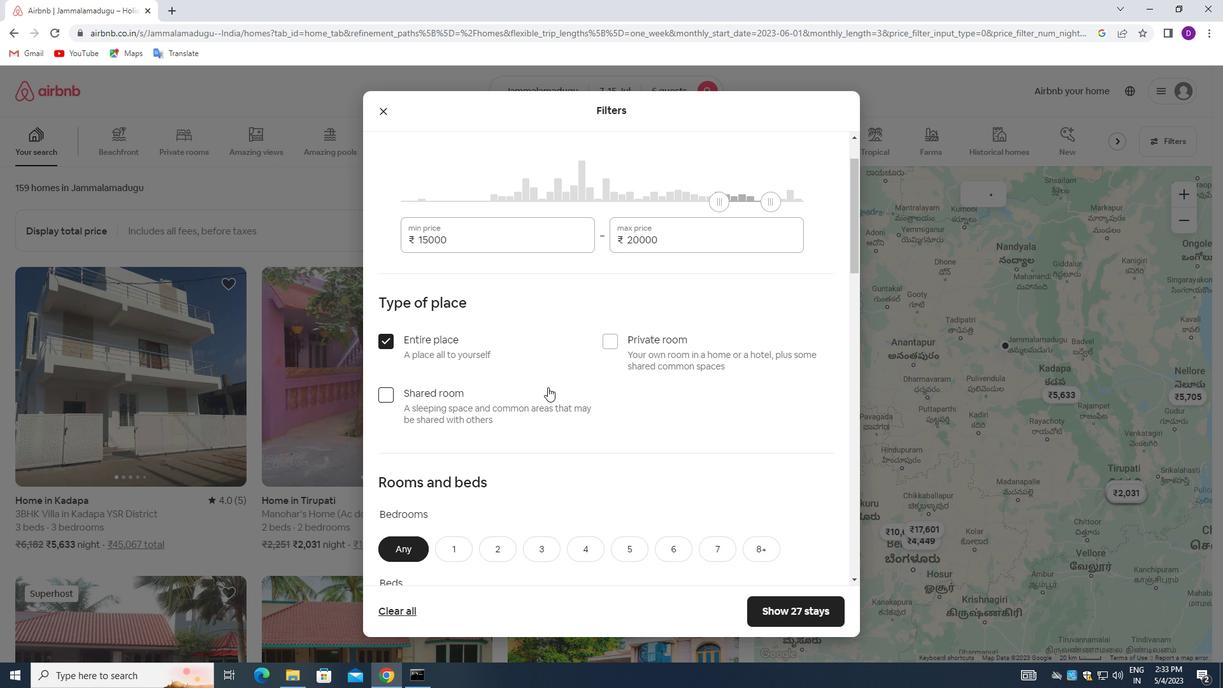 
Action: Mouse scrolled (548, 388) with delta (0, 0)
Screenshot: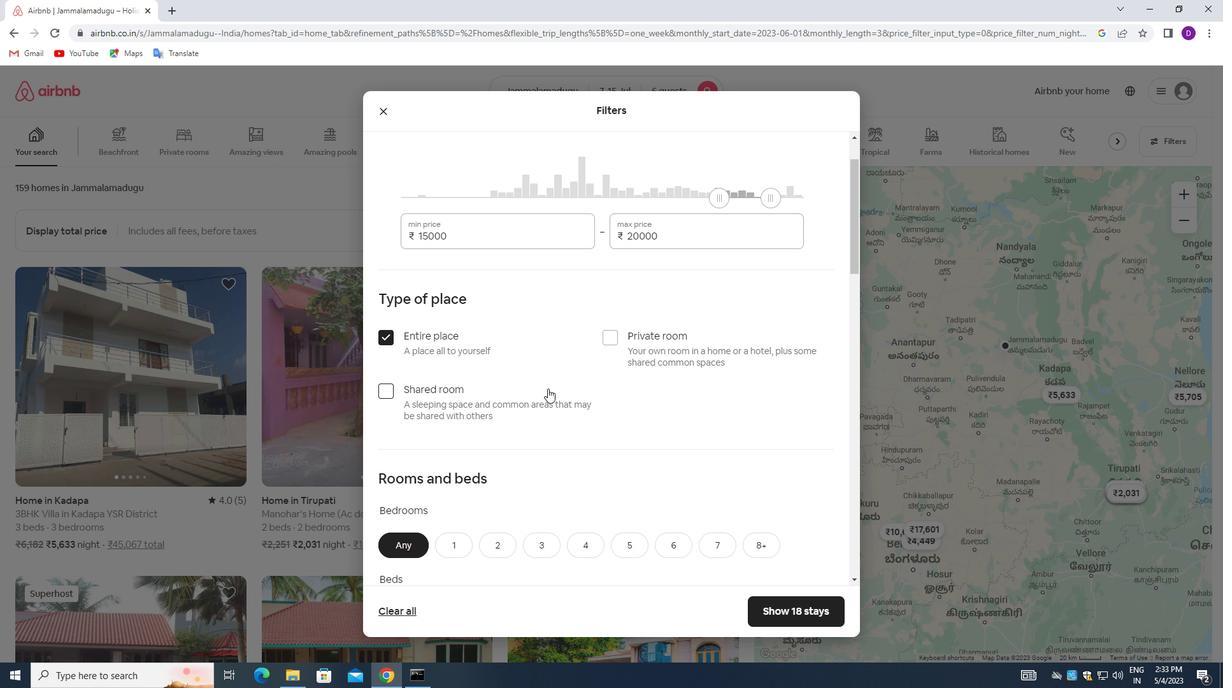 
Action: Mouse moved to (545, 360)
Screenshot: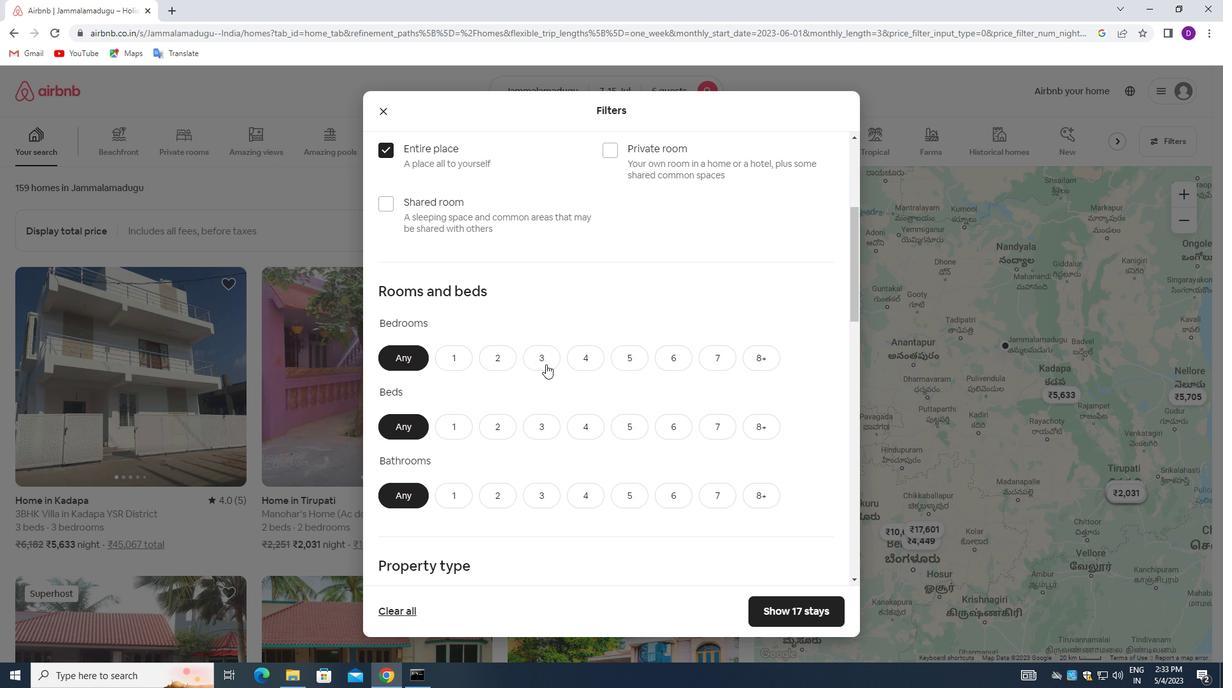 
Action: Mouse pressed left at (545, 360)
Screenshot: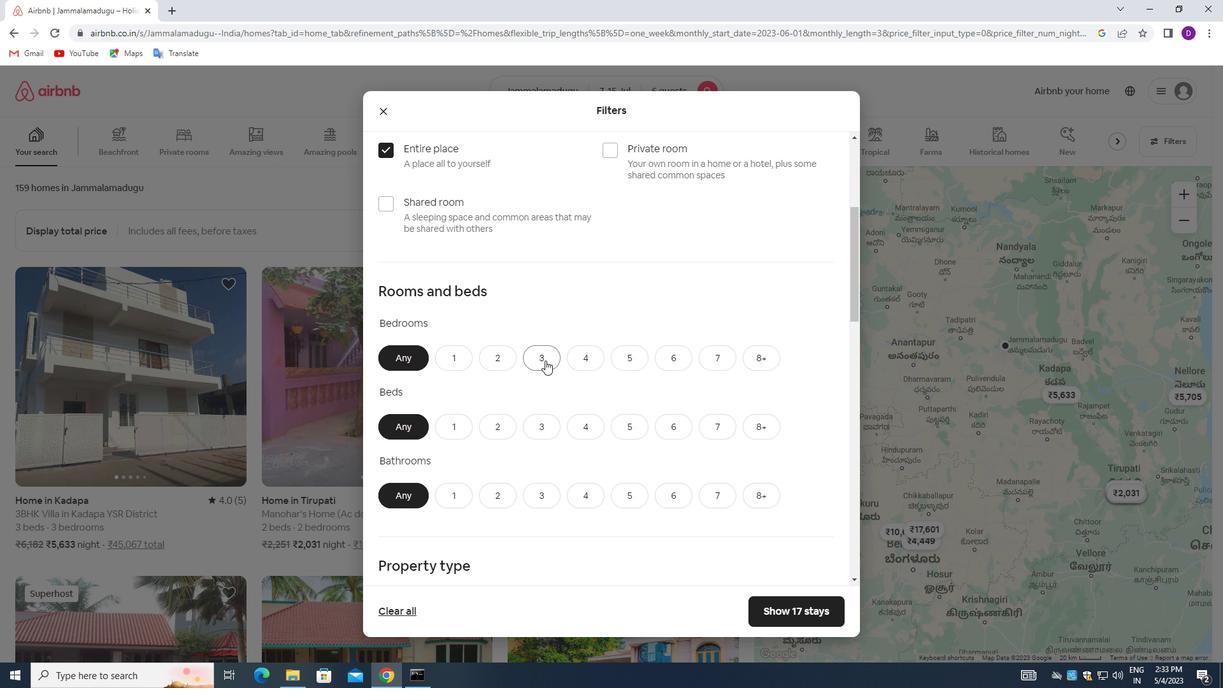 
Action: Mouse moved to (546, 423)
Screenshot: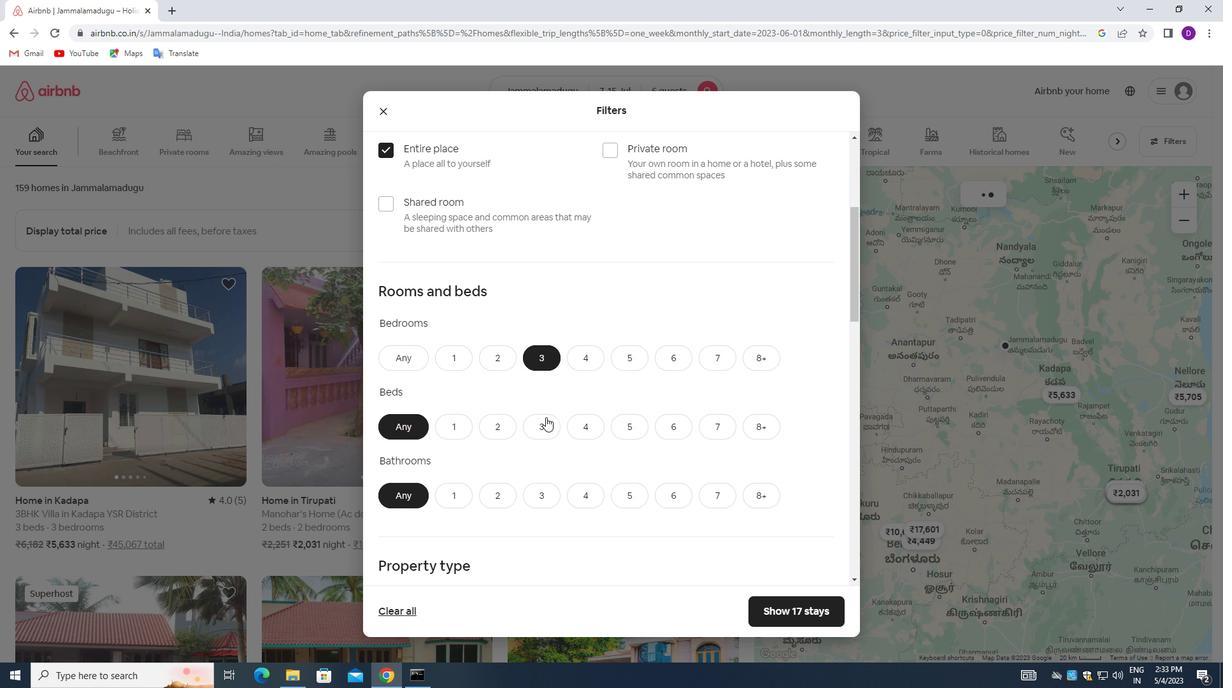 
Action: Mouse pressed left at (546, 423)
Screenshot: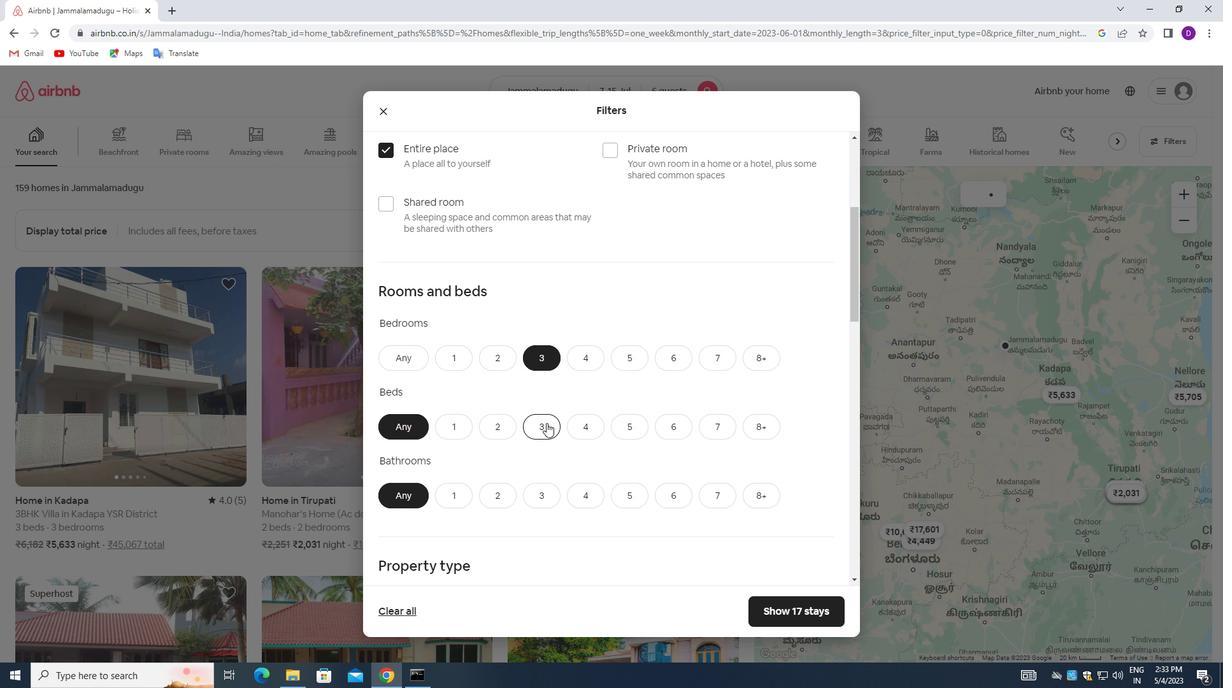
Action: Mouse moved to (544, 485)
Screenshot: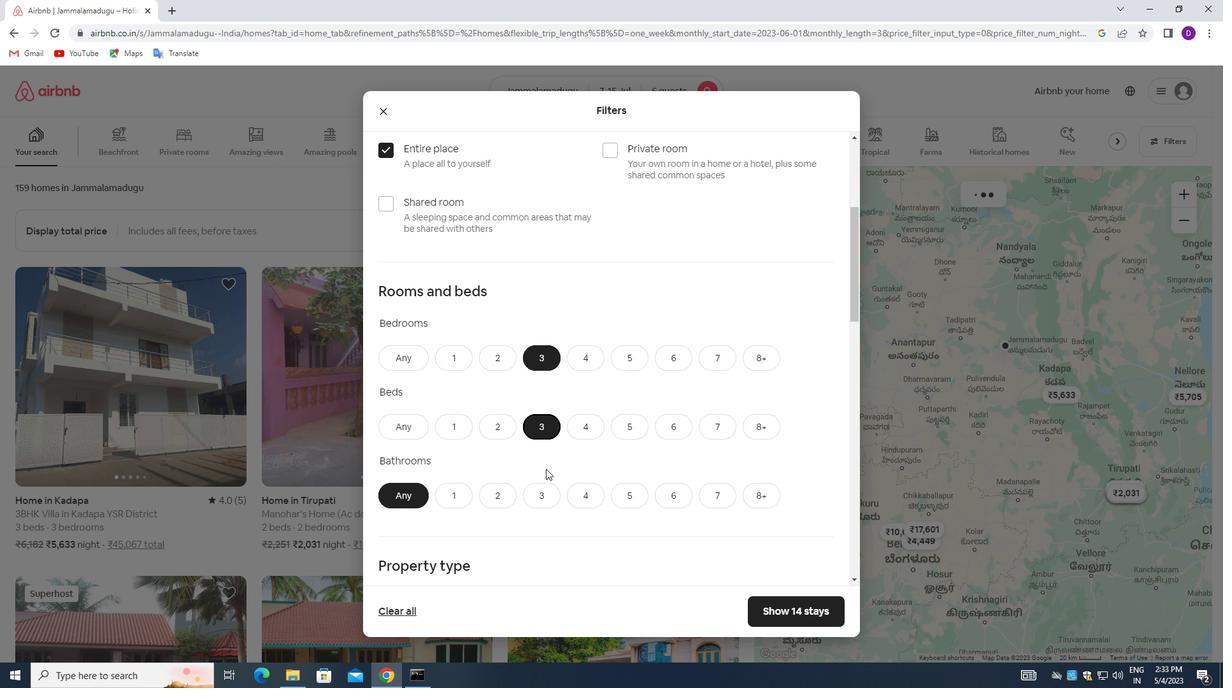 
Action: Mouse pressed left at (544, 485)
Screenshot: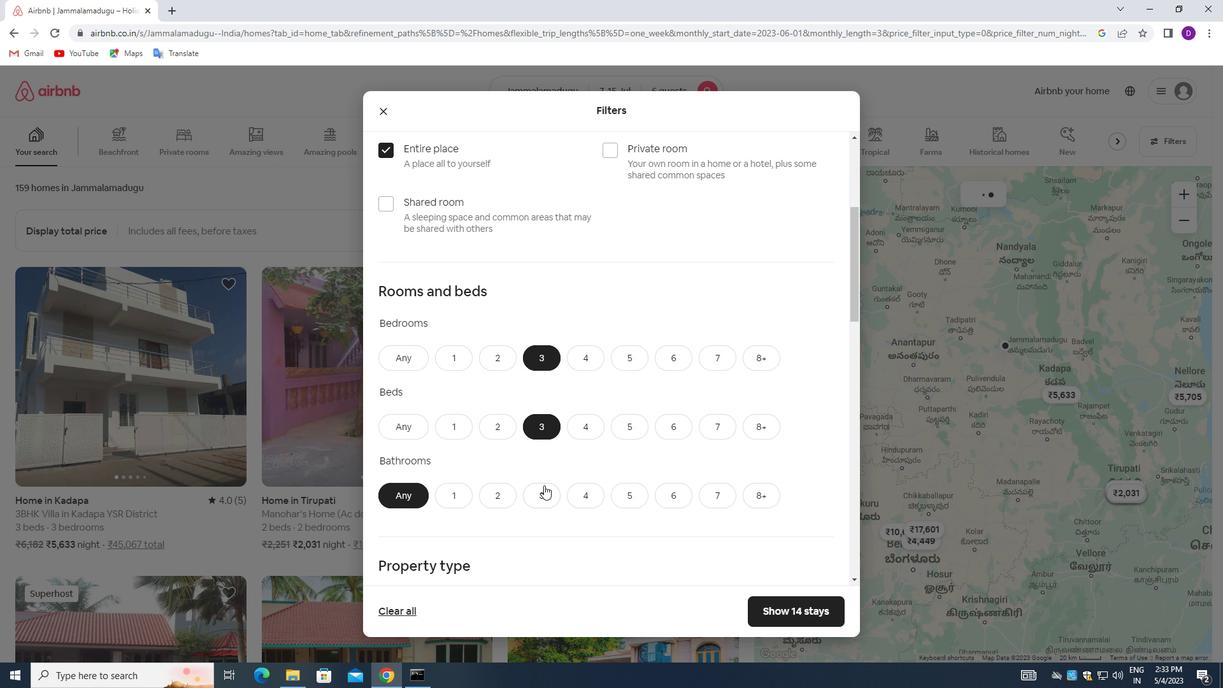 
Action: Mouse moved to (545, 379)
Screenshot: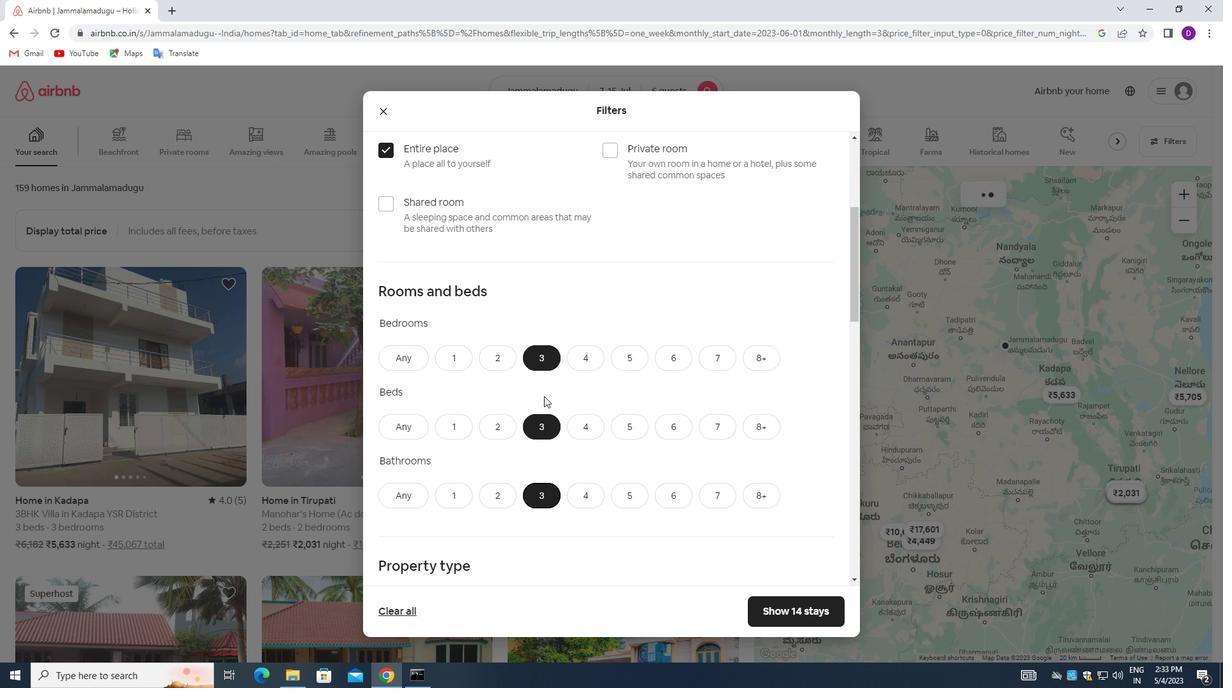 
Action: Mouse scrolled (545, 379) with delta (0, 0)
Screenshot: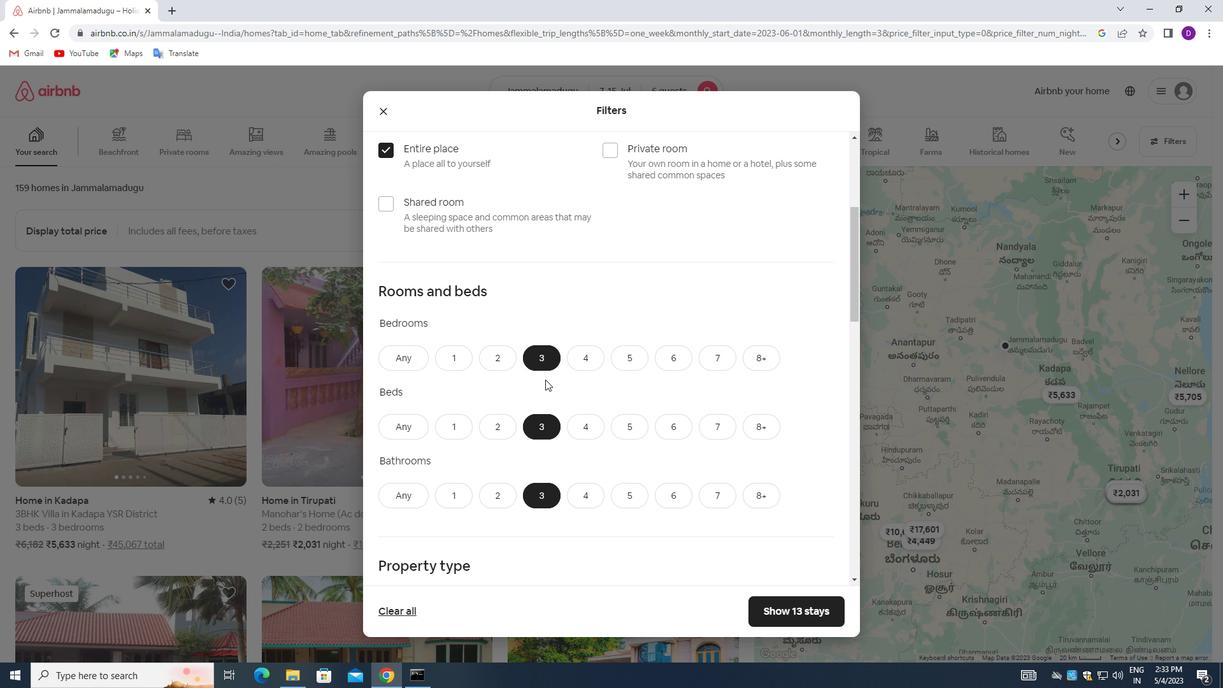 
Action: Mouse scrolled (545, 379) with delta (0, 0)
Screenshot: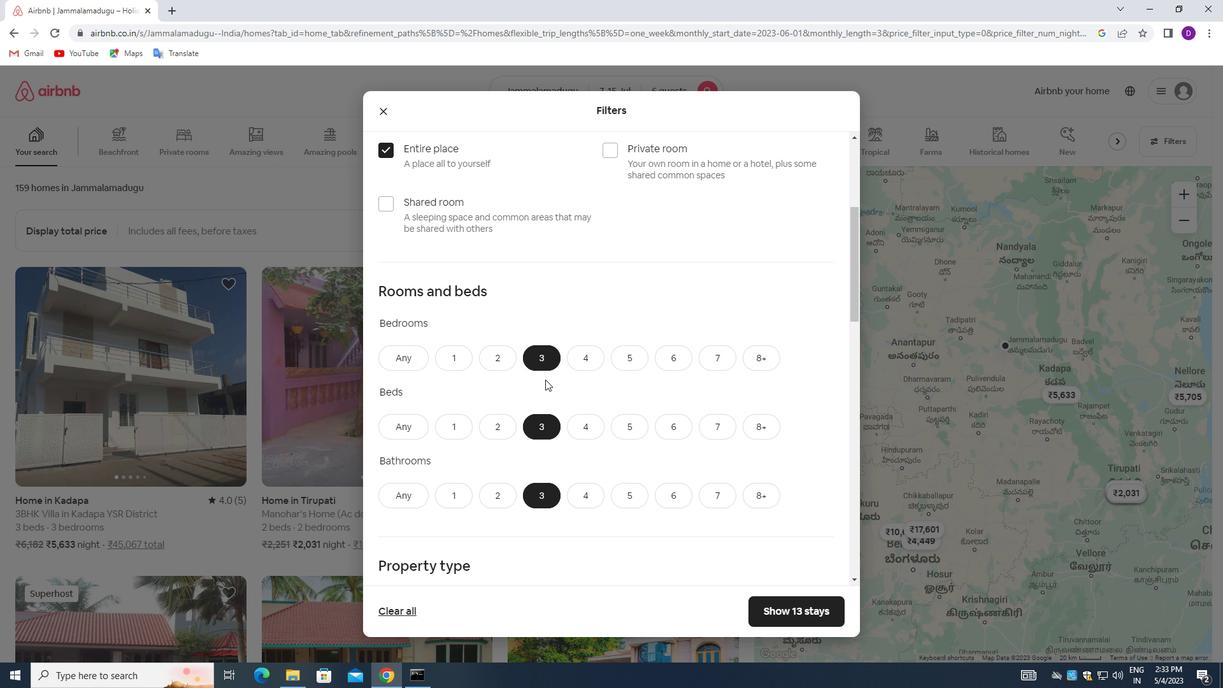 
Action: Mouse moved to (562, 380)
Screenshot: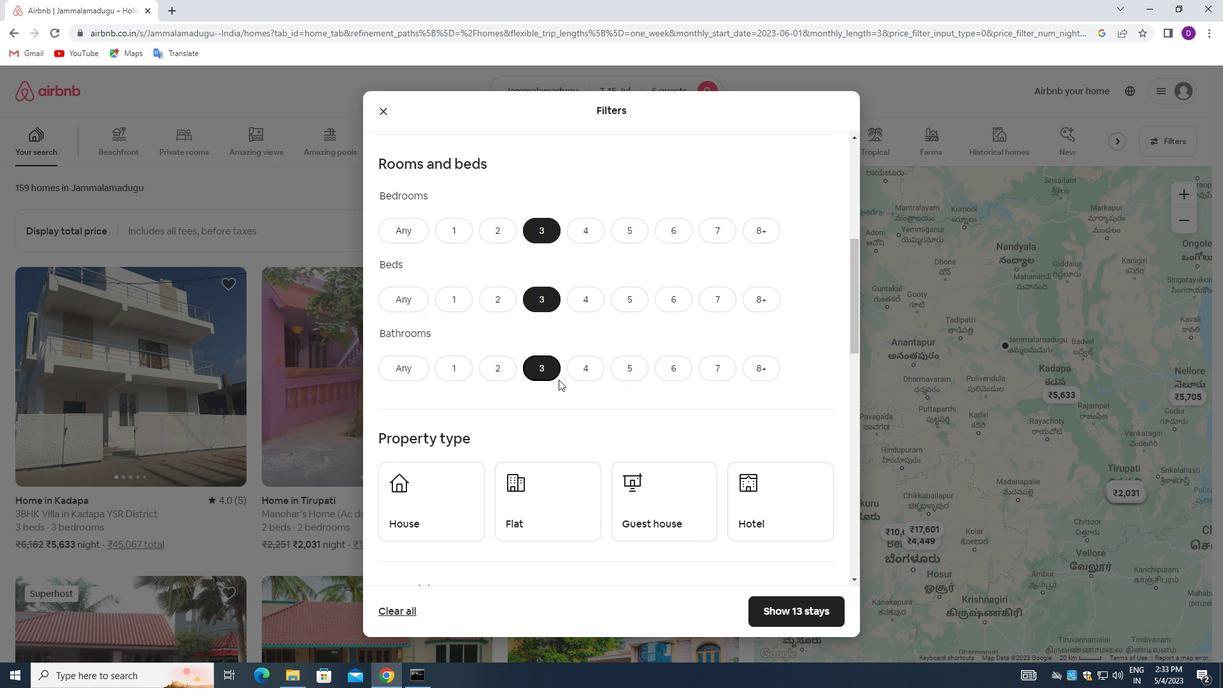 
Action: Mouse scrolled (562, 379) with delta (0, 0)
Screenshot: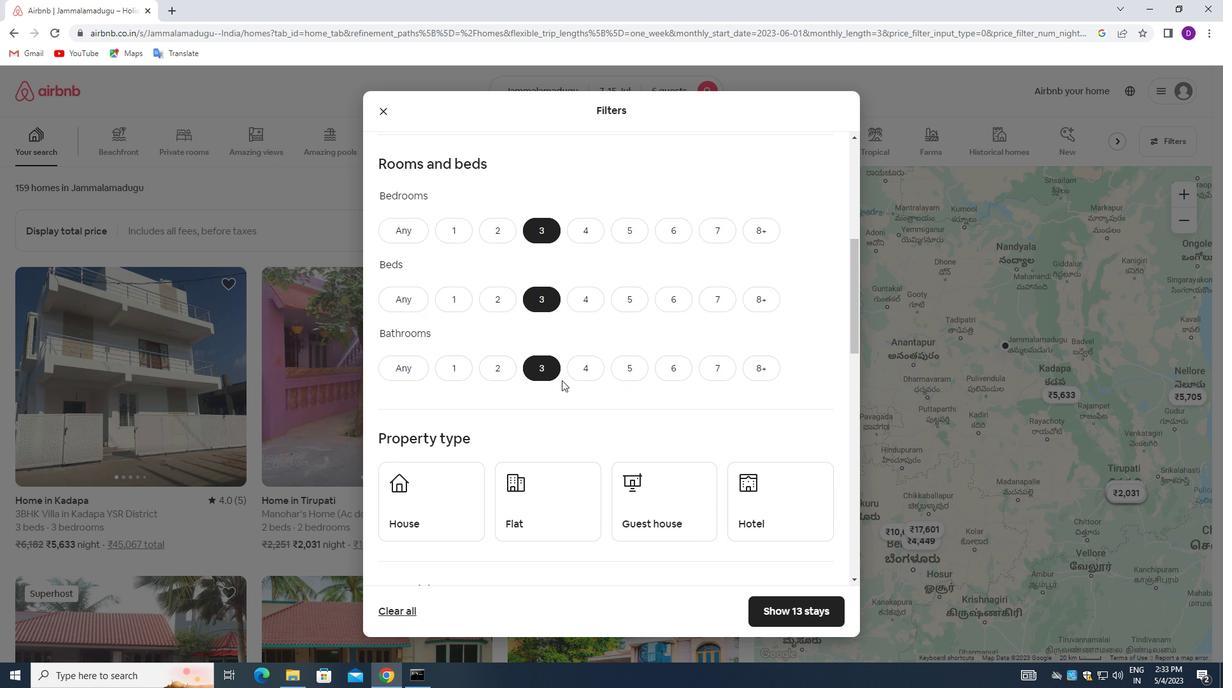 
Action: Mouse moved to (455, 426)
Screenshot: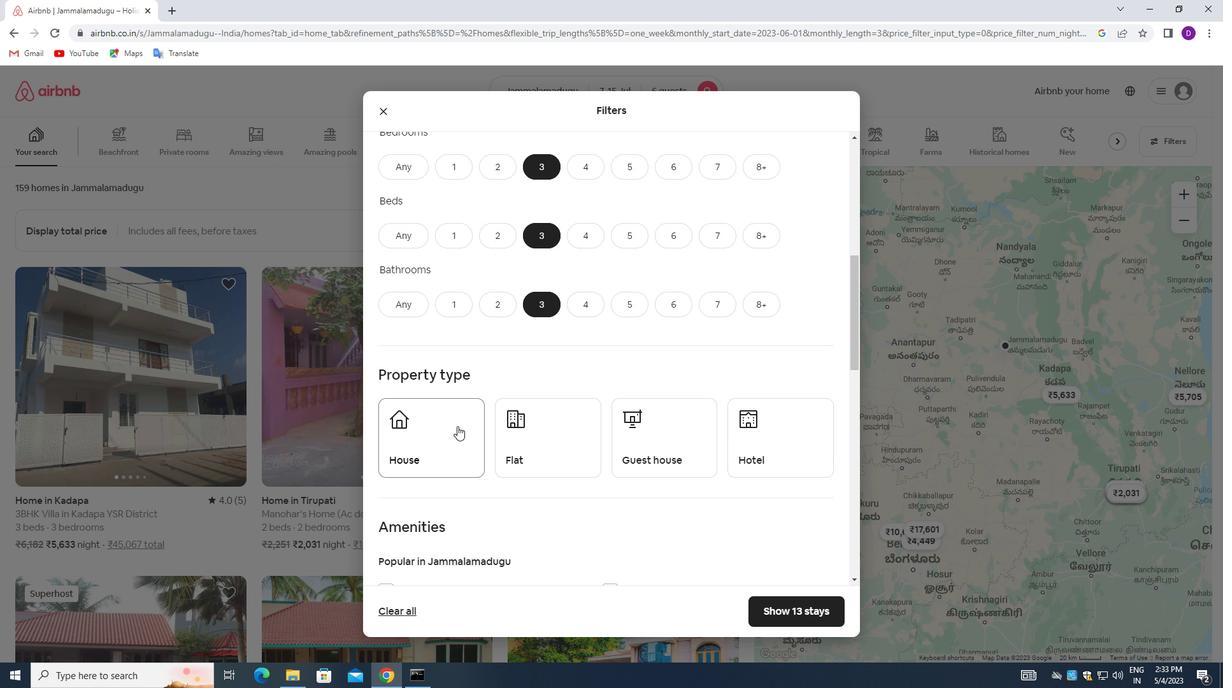 
Action: Mouse pressed left at (455, 426)
Screenshot: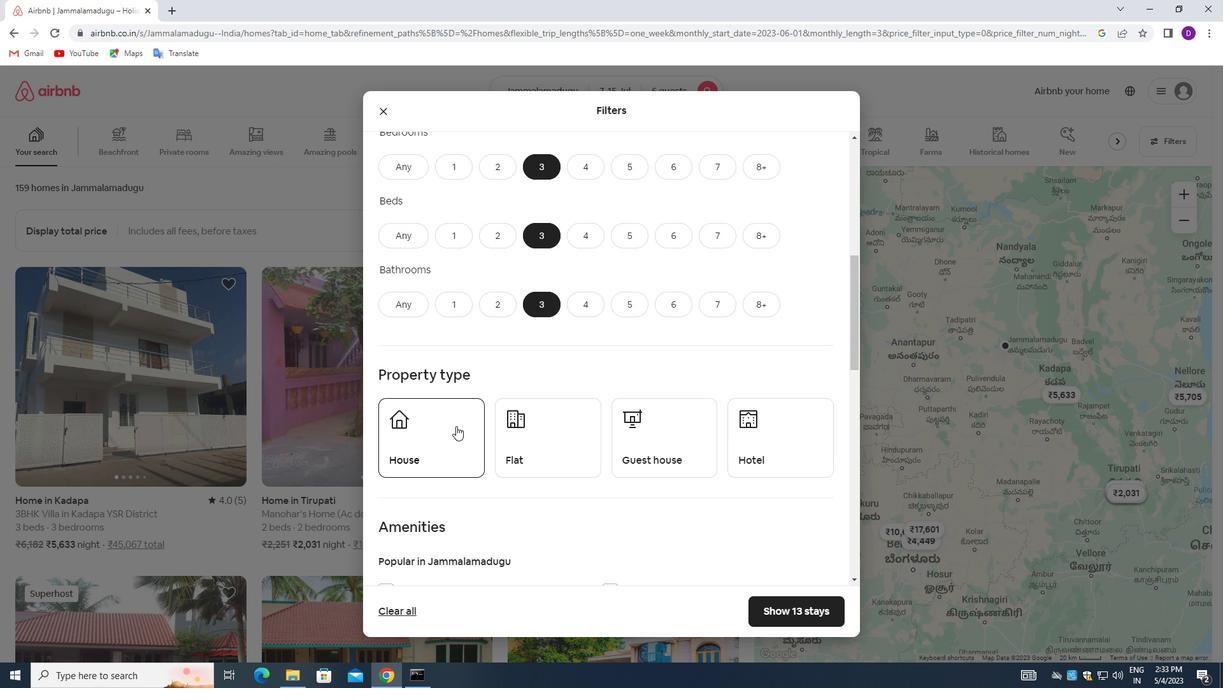 
Action: Mouse moved to (527, 429)
Screenshot: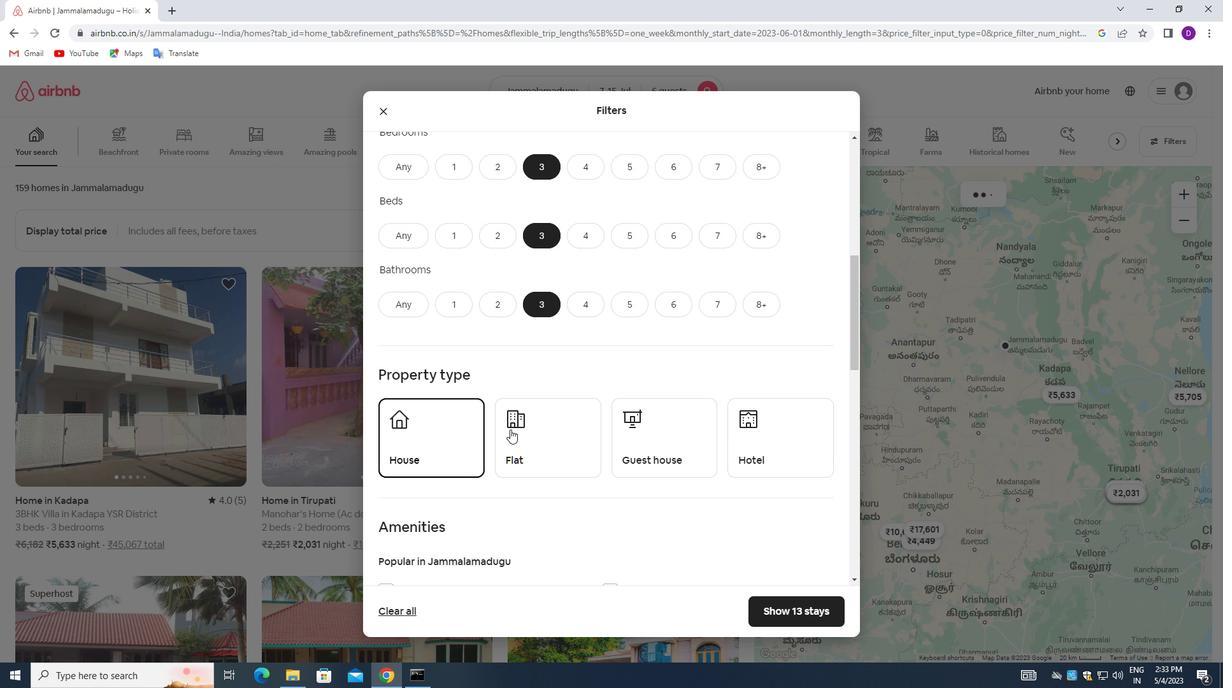 
Action: Mouse pressed left at (527, 429)
Screenshot: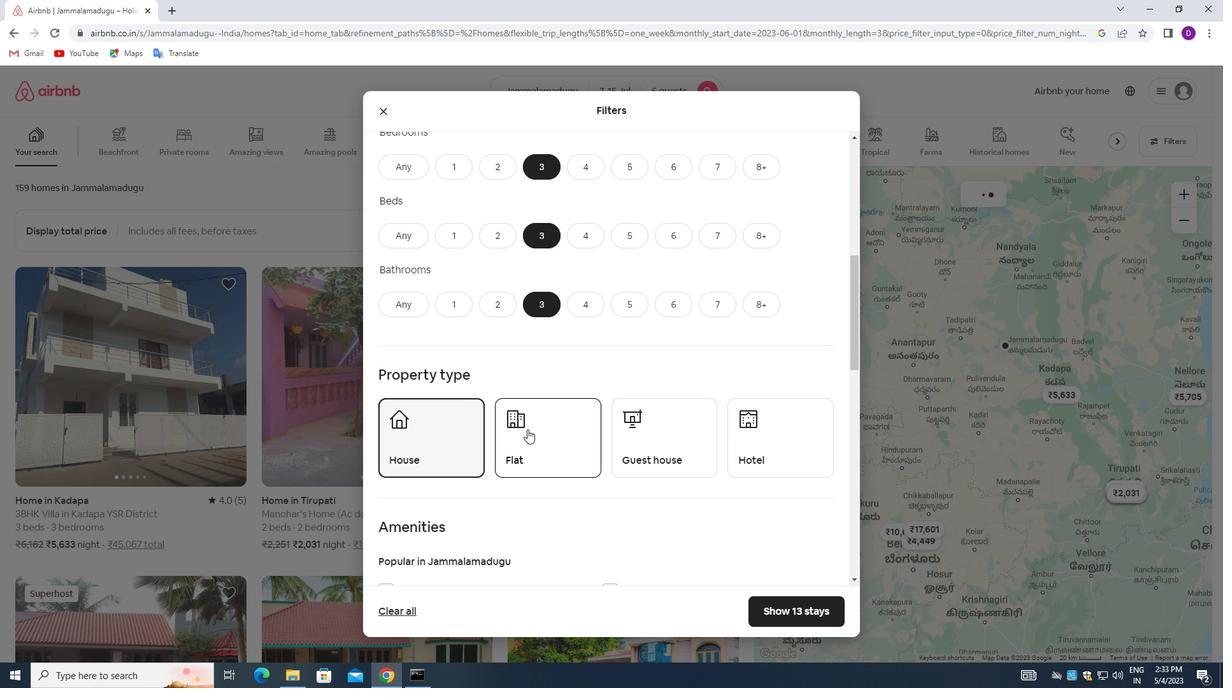 
Action: Mouse moved to (632, 422)
Screenshot: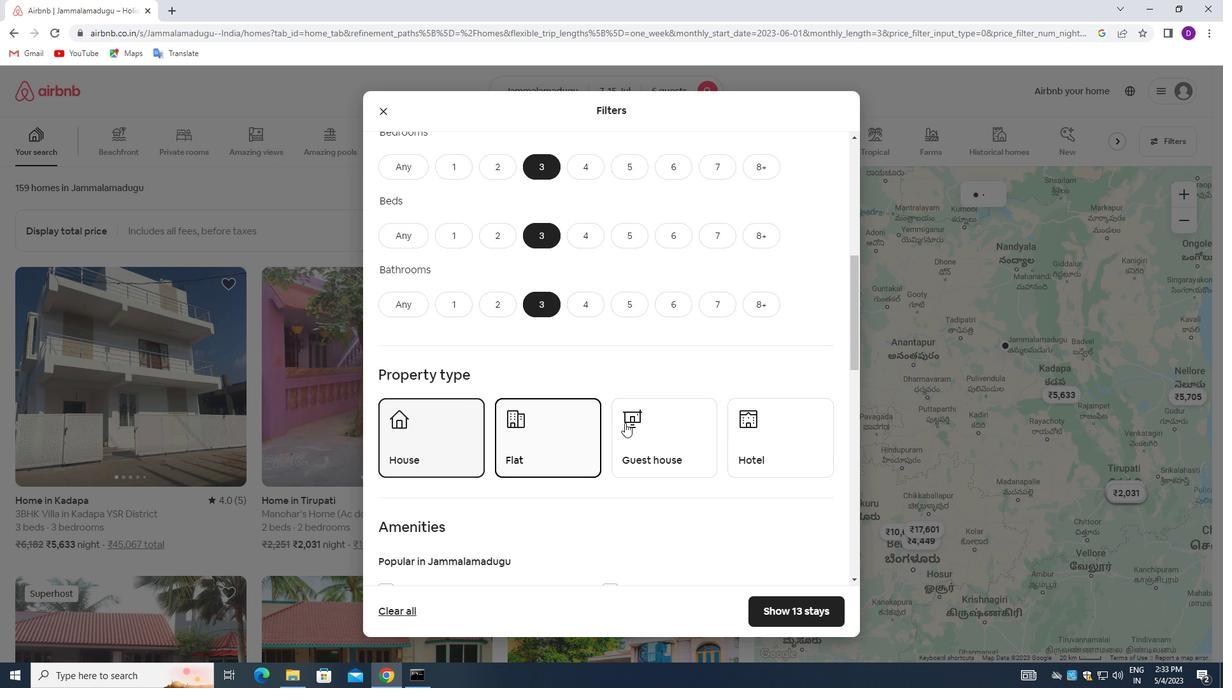 
Action: Mouse pressed left at (632, 422)
Screenshot: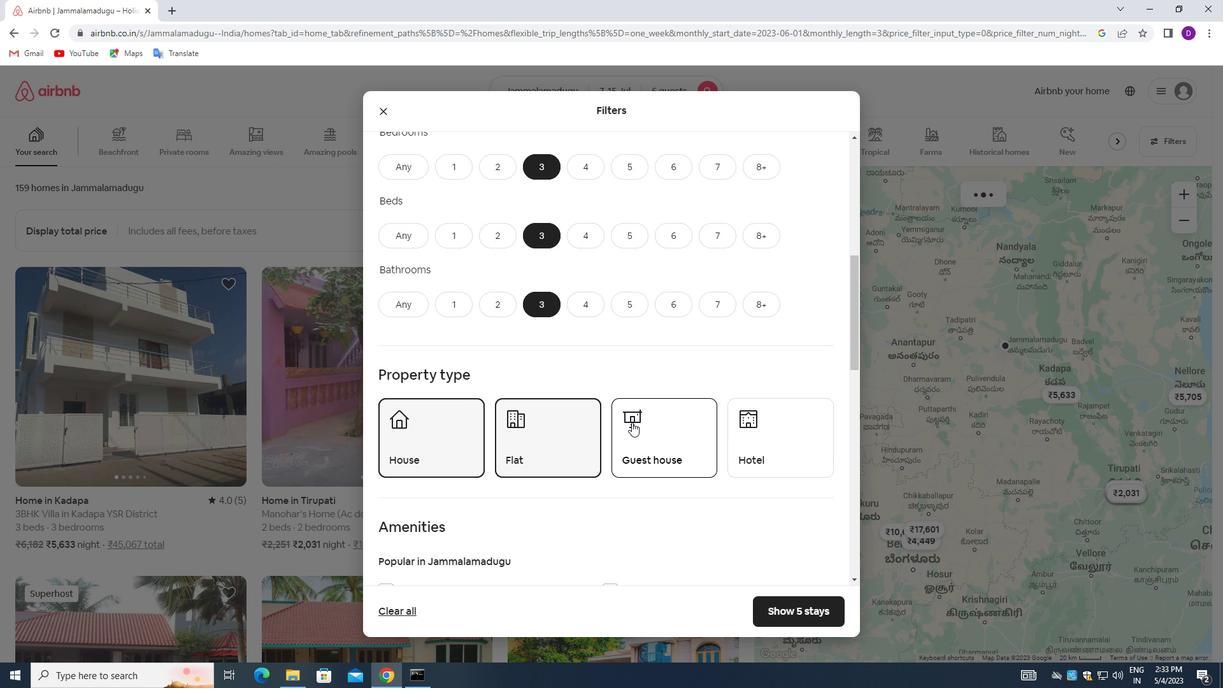 
Action: Mouse moved to (582, 390)
Screenshot: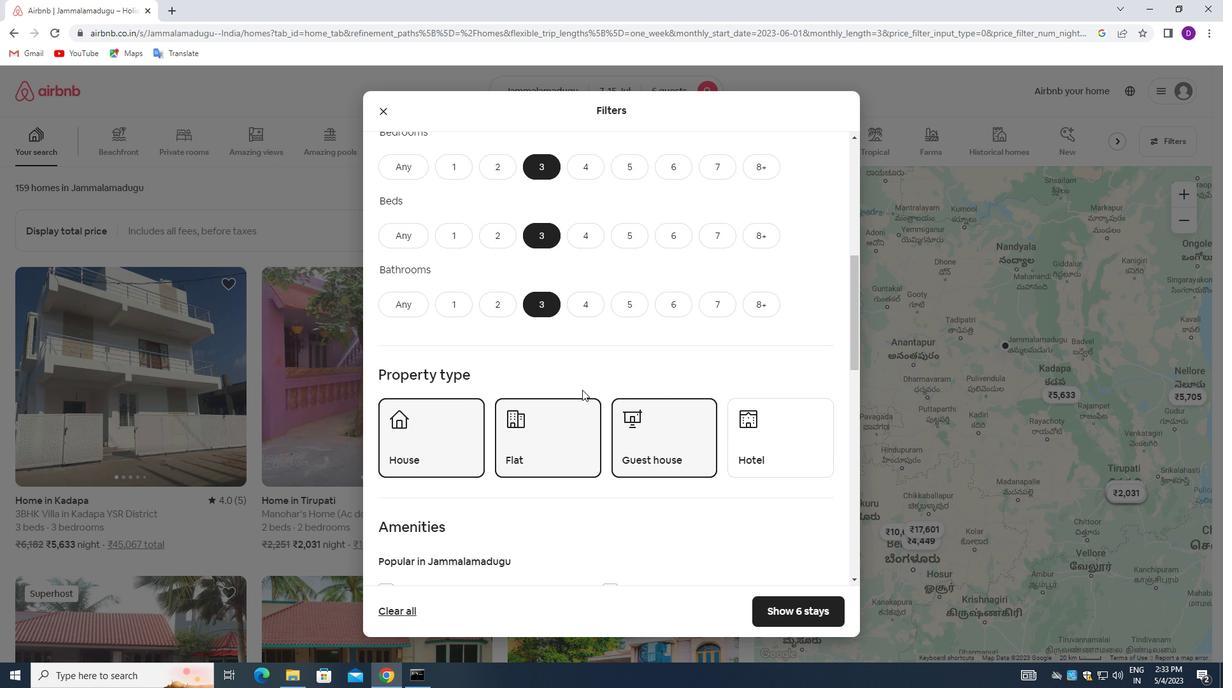 
Action: Mouse scrolled (582, 390) with delta (0, 0)
Screenshot: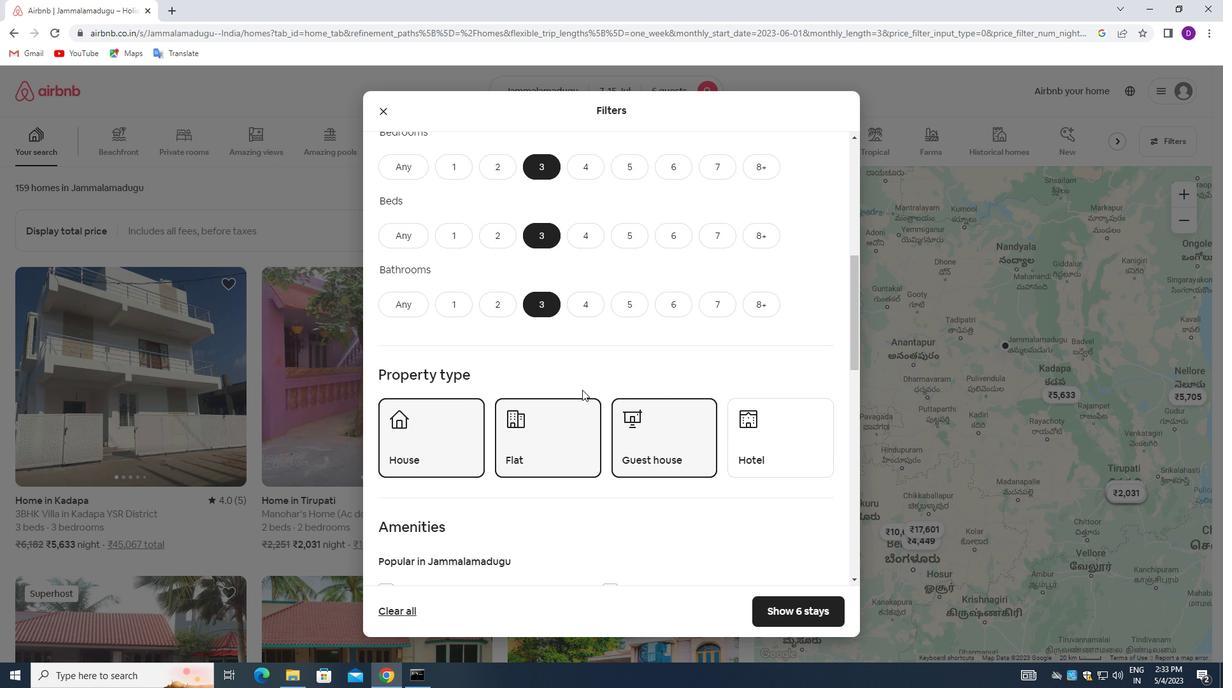
Action: Mouse moved to (582, 391)
Screenshot: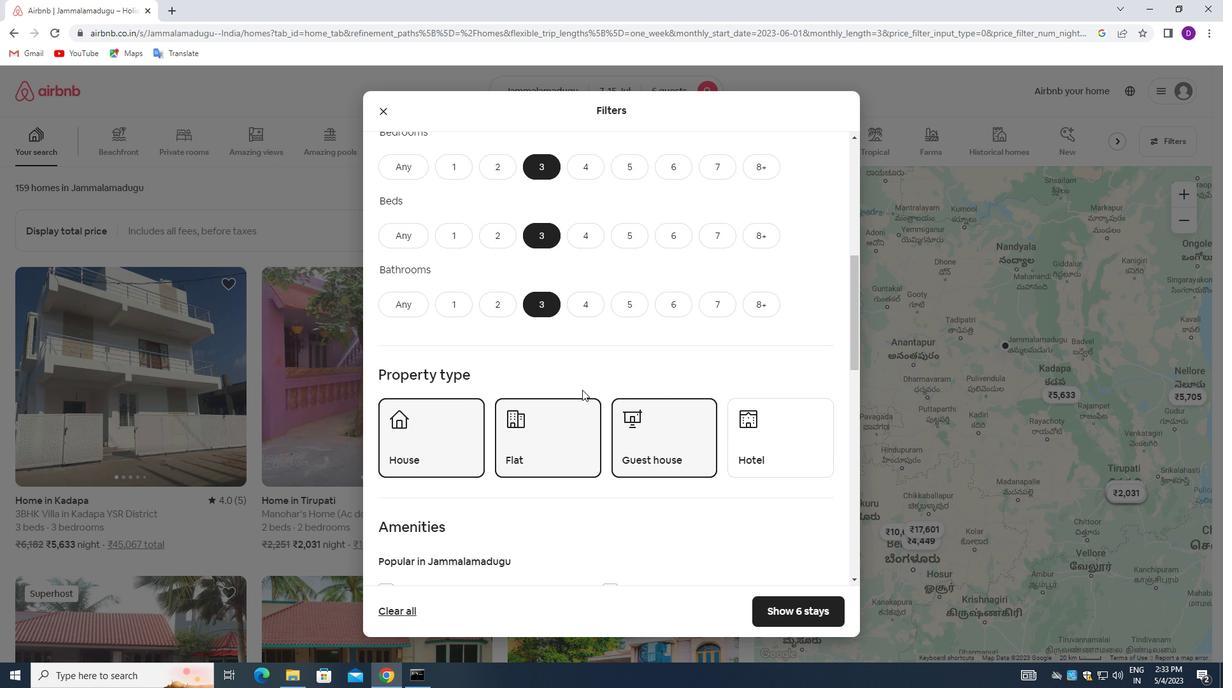 
Action: Mouse scrolled (582, 390) with delta (0, 0)
Screenshot: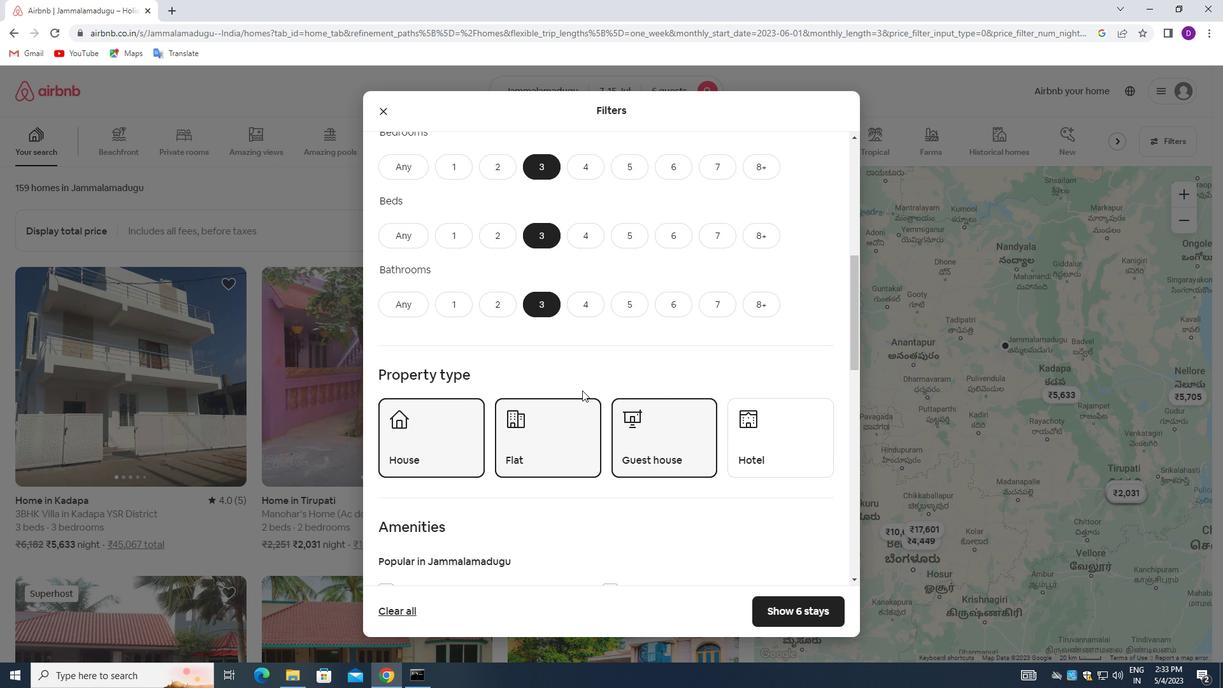 
Action: Mouse scrolled (582, 390) with delta (0, 0)
Screenshot: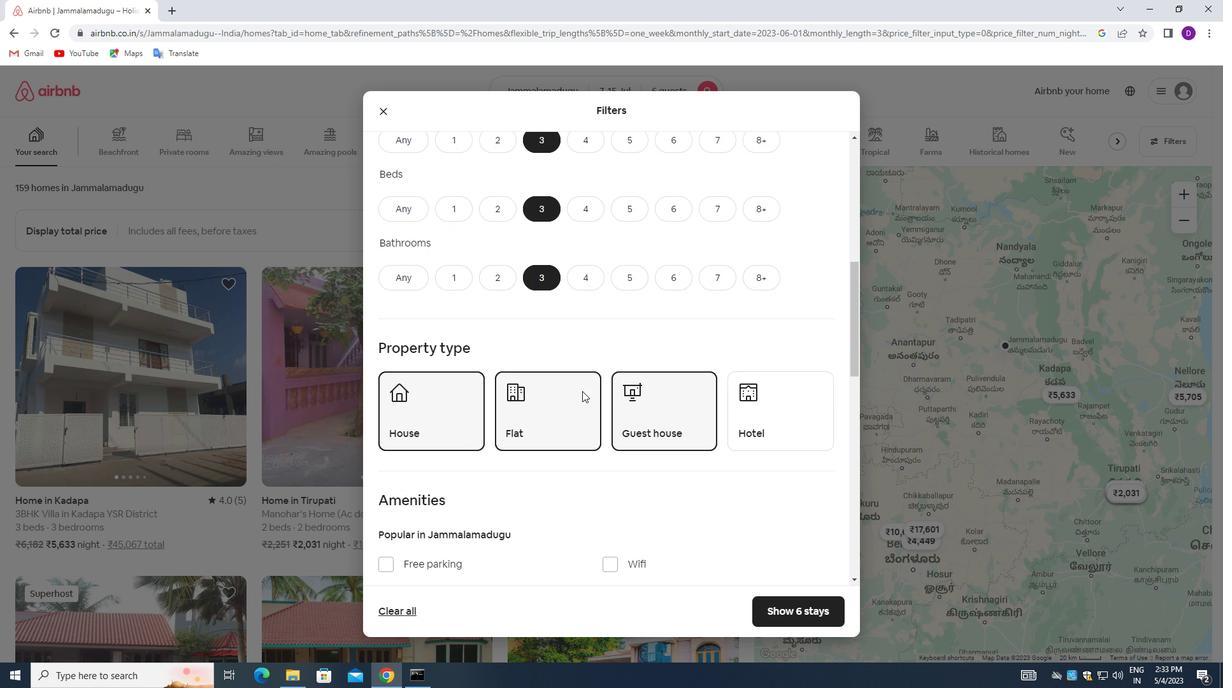 
Action: Mouse moved to (588, 393)
Screenshot: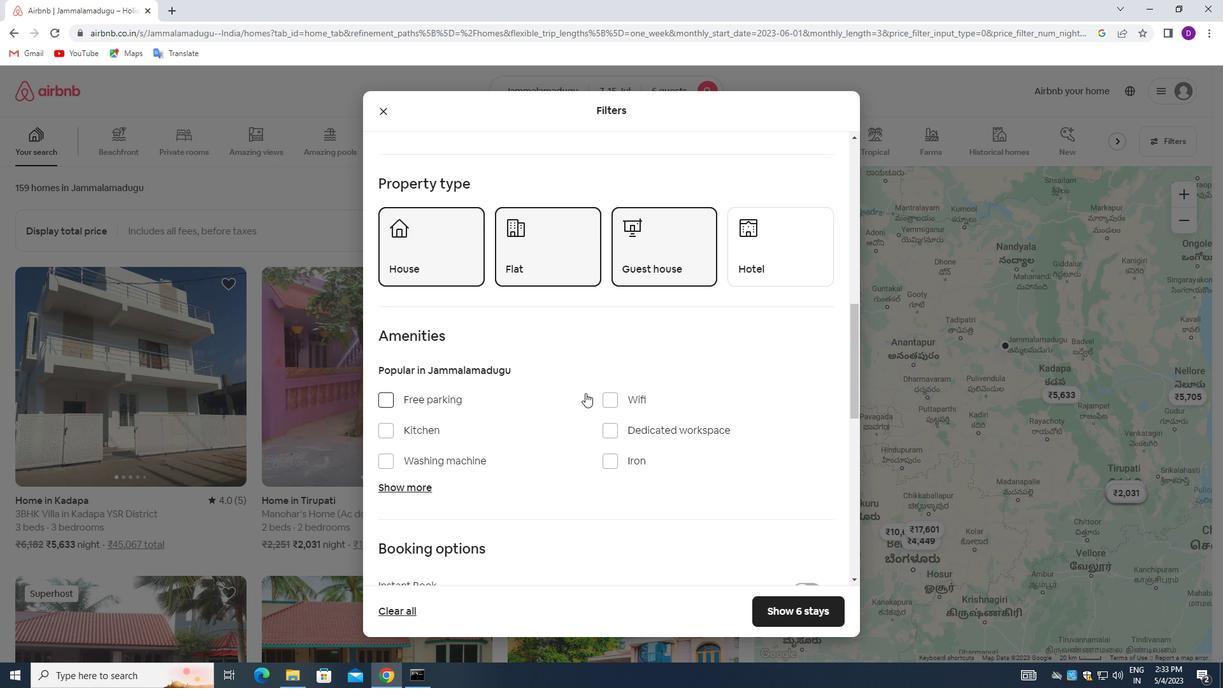 
Action: Mouse scrolled (588, 392) with delta (0, 0)
Screenshot: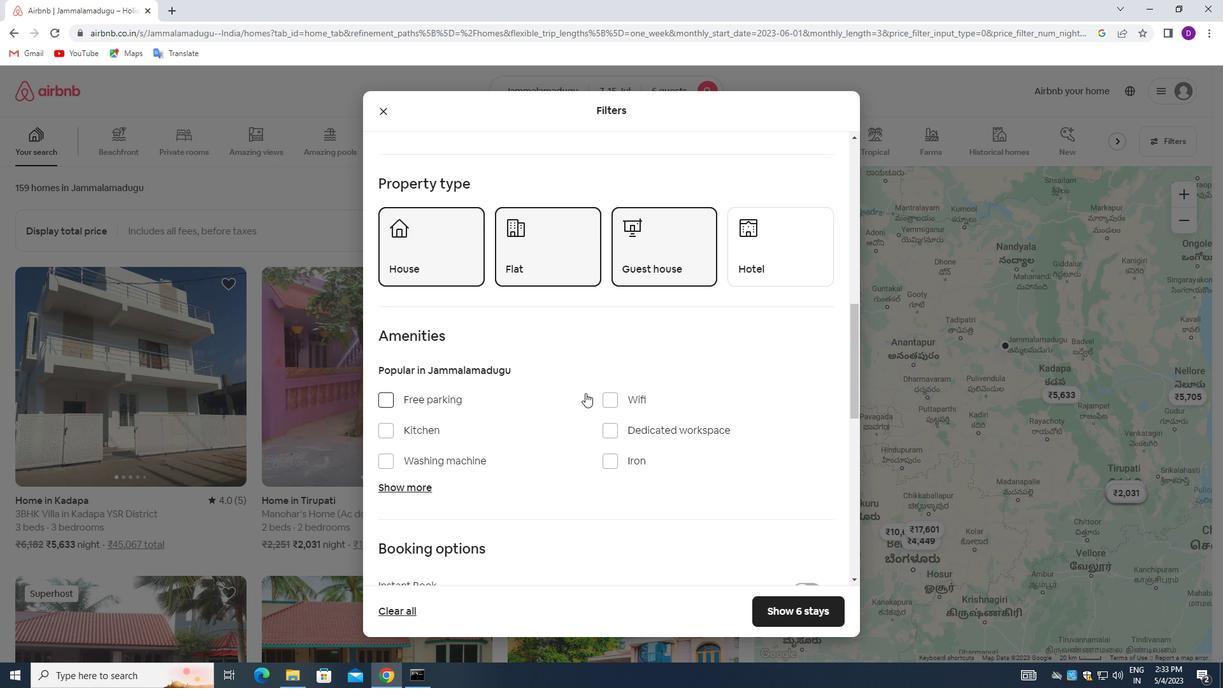 
Action: Mouse moved to (599, 397)
Screenshot: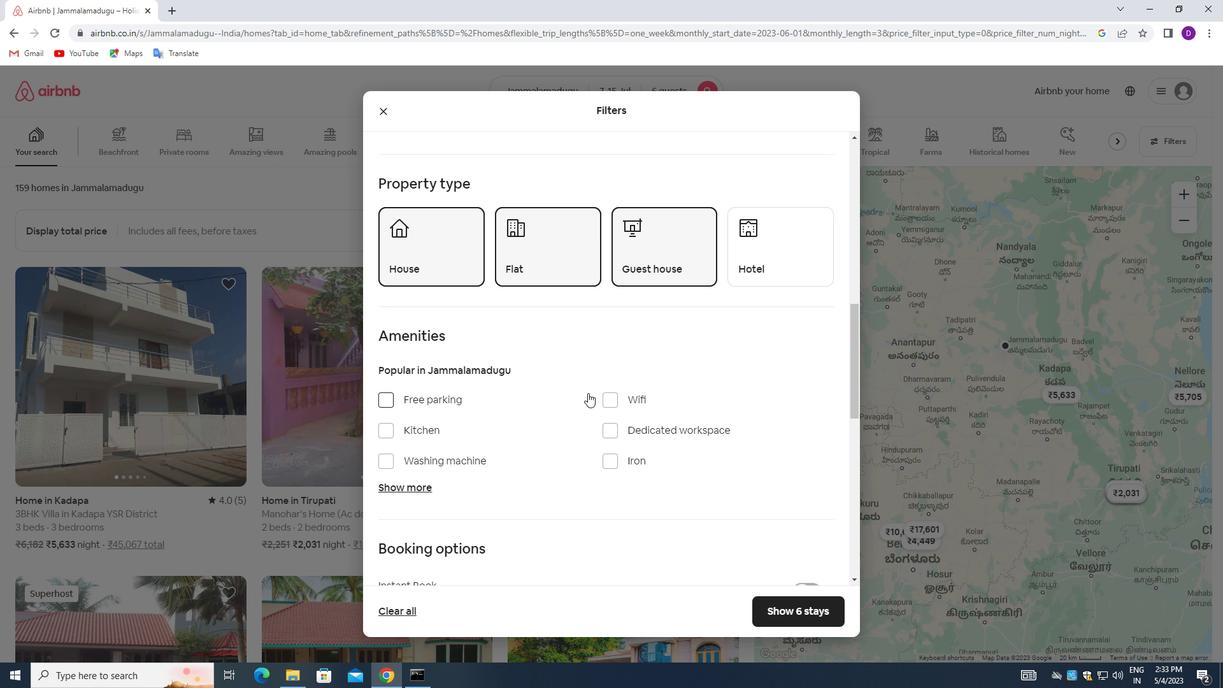 
Action: Mouse scrolled (599, 397) with delta (0, 0)
Screenshot: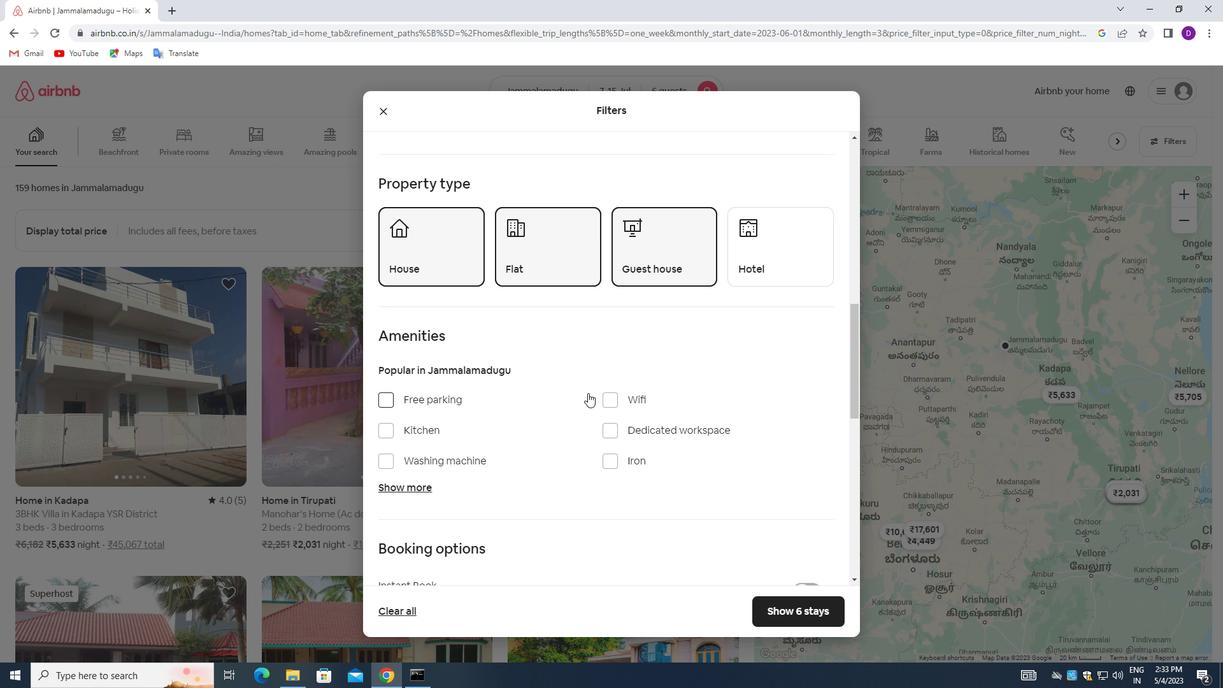 
Action: Mouse moved to (604, 399)
Screenshot: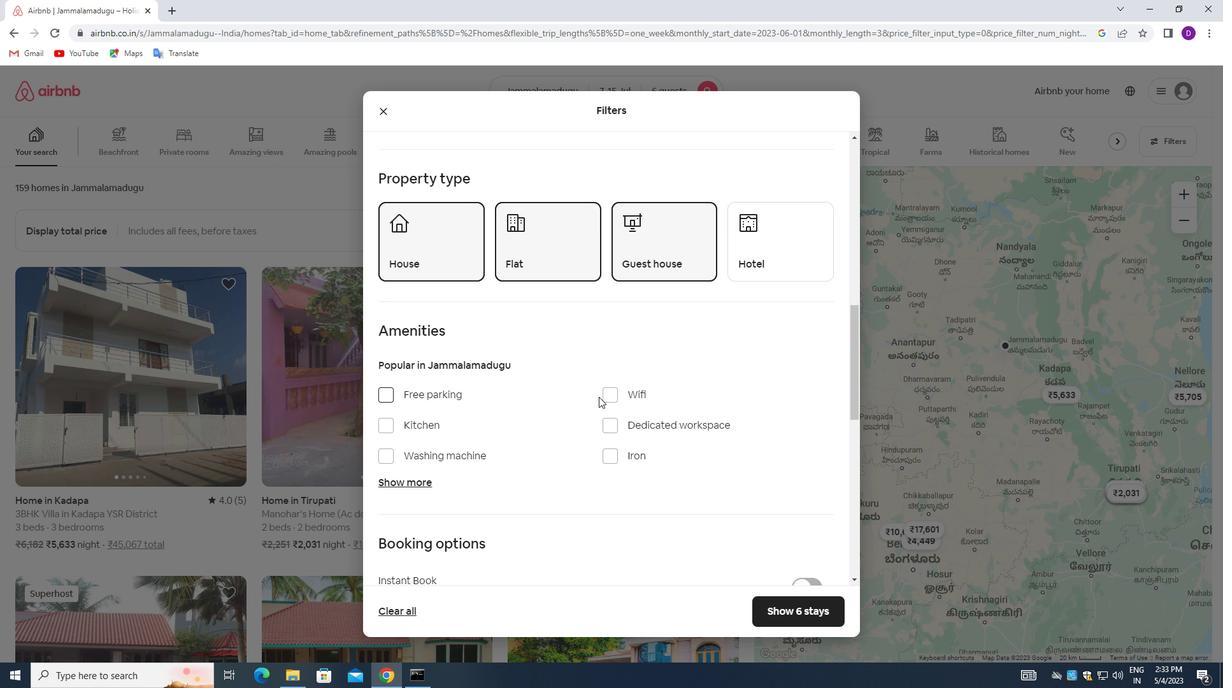 
Action: Mouse scrolled (604, 398) with delta (0, 0)
Screenshot: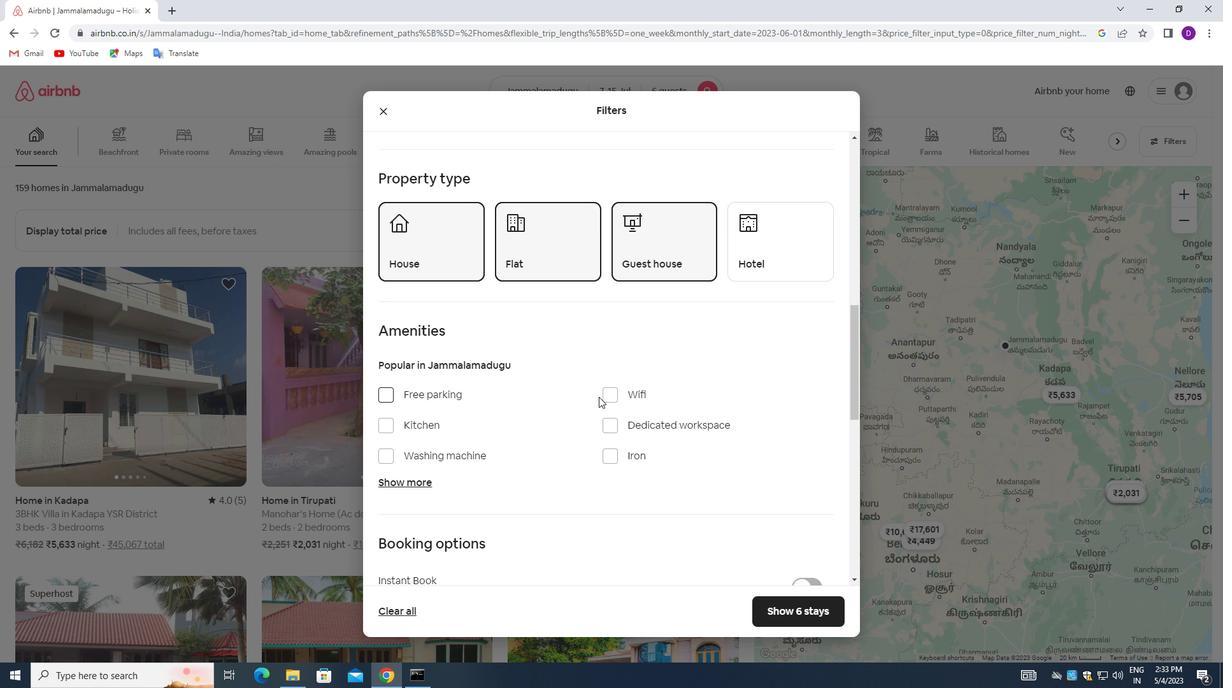 
Action: Mouse moved to (803, 449)
Screenshot: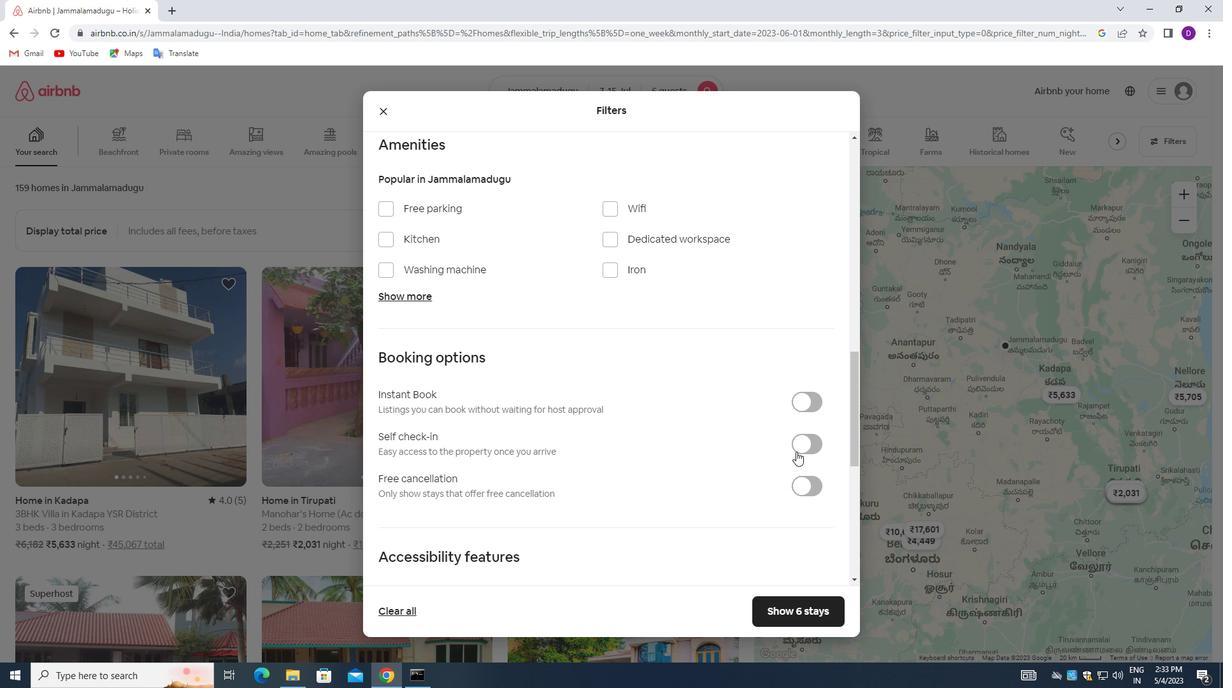 
Action: Mouse pressed left at (803, 449)
Screenshot: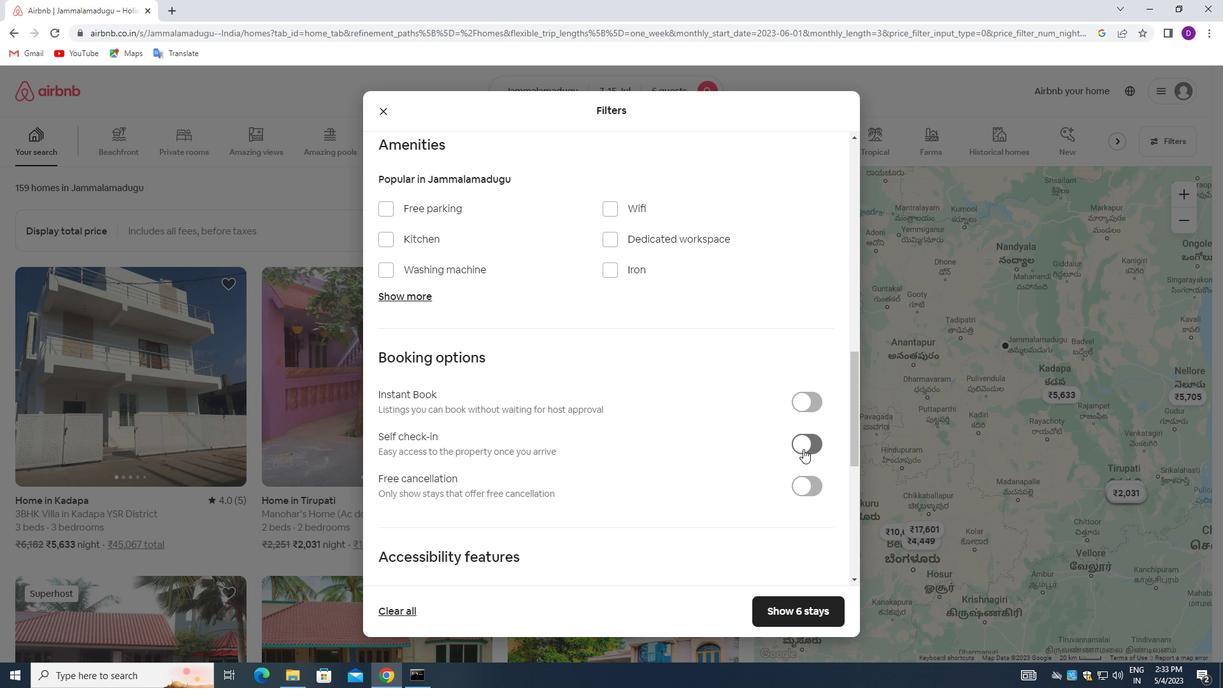 
Action: Mouse moved to (604, 445)
Screenshot: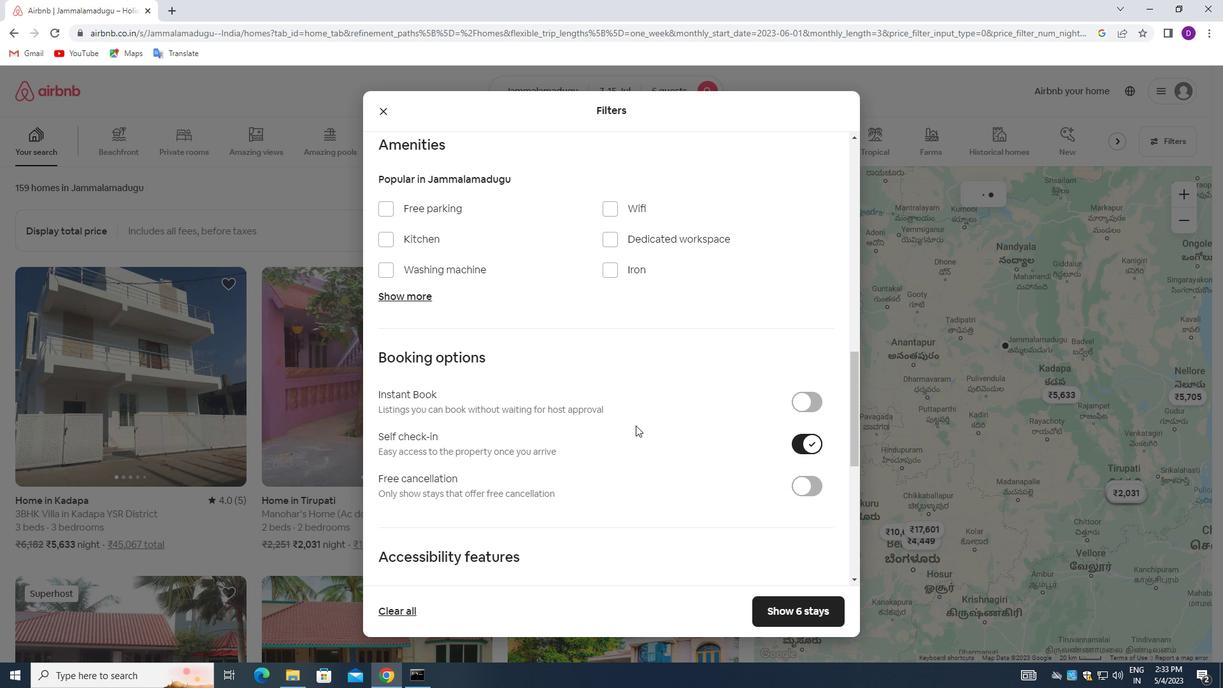 
Action: Mouse scrolled (604, 444) with delta (0, 0)
Screenshot: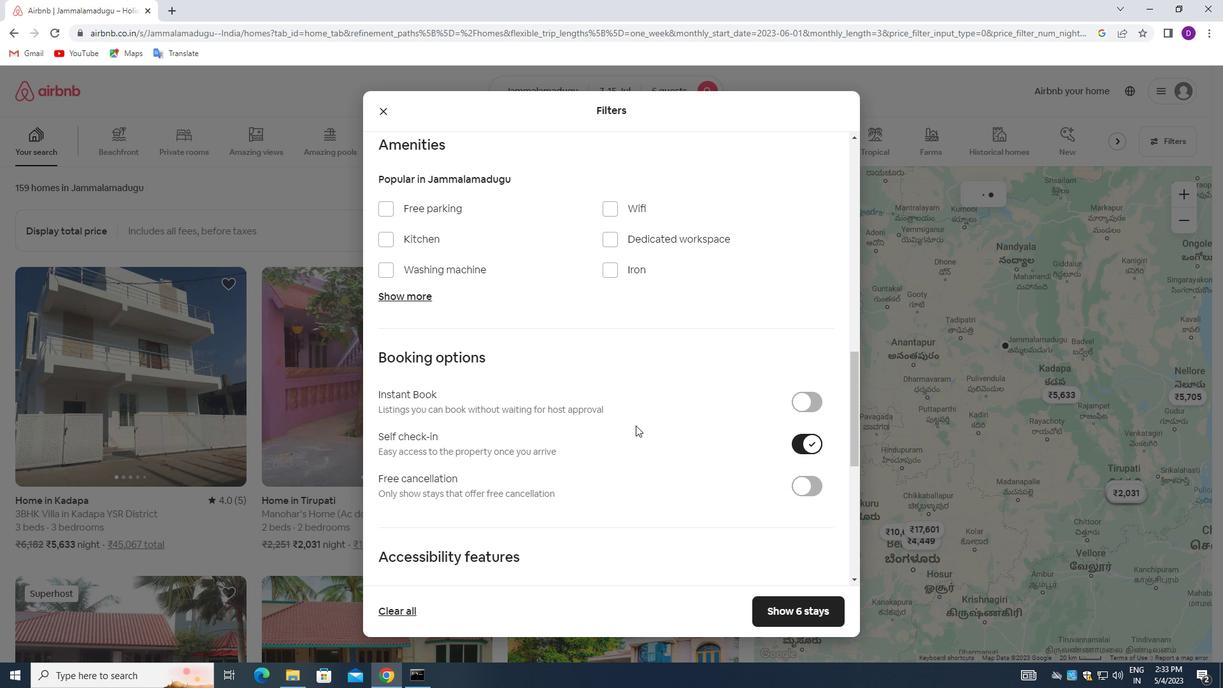 
Action: Mouse moved to (595, 452)
Screenshot: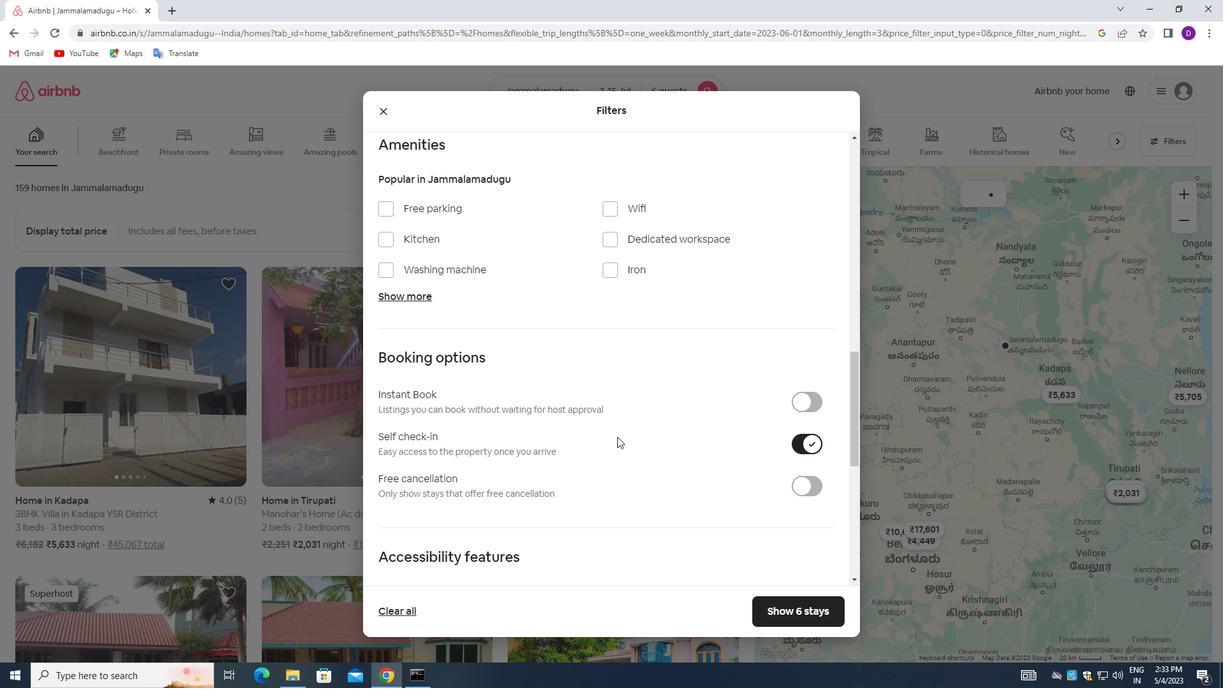 
Action: Mouse scrolled (595, 451) with delta (0, 0)
Screenshot: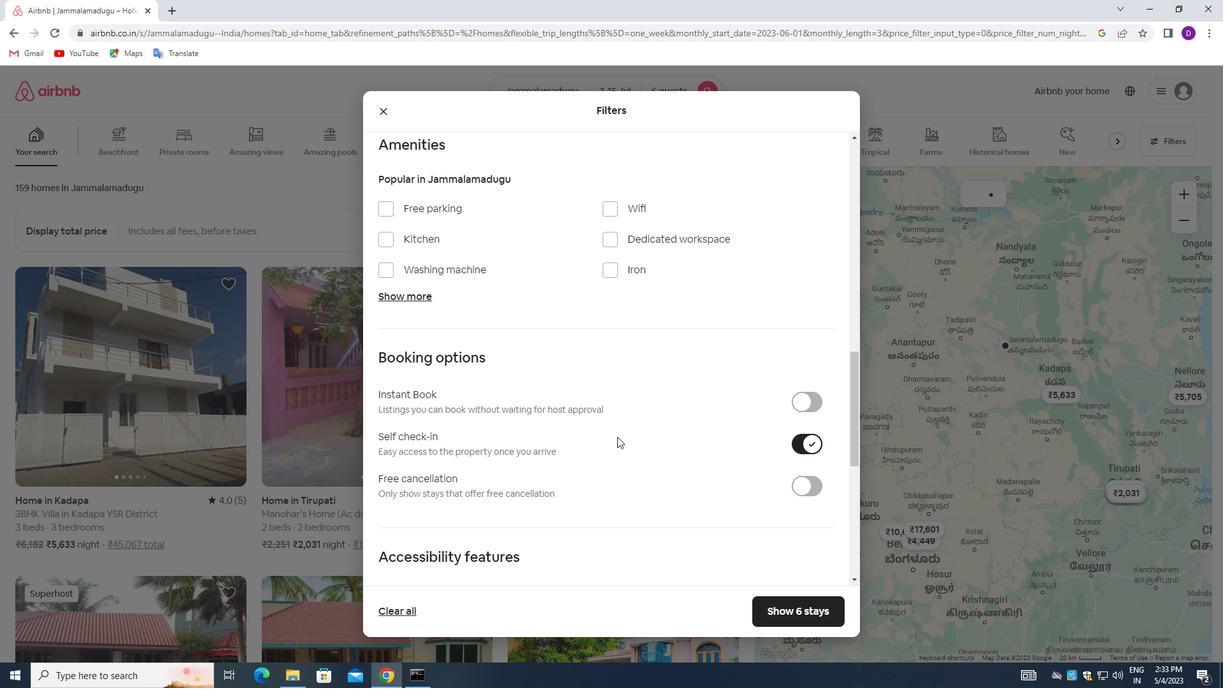 
Action: Mouse moved to (587, 455)
Screenshot: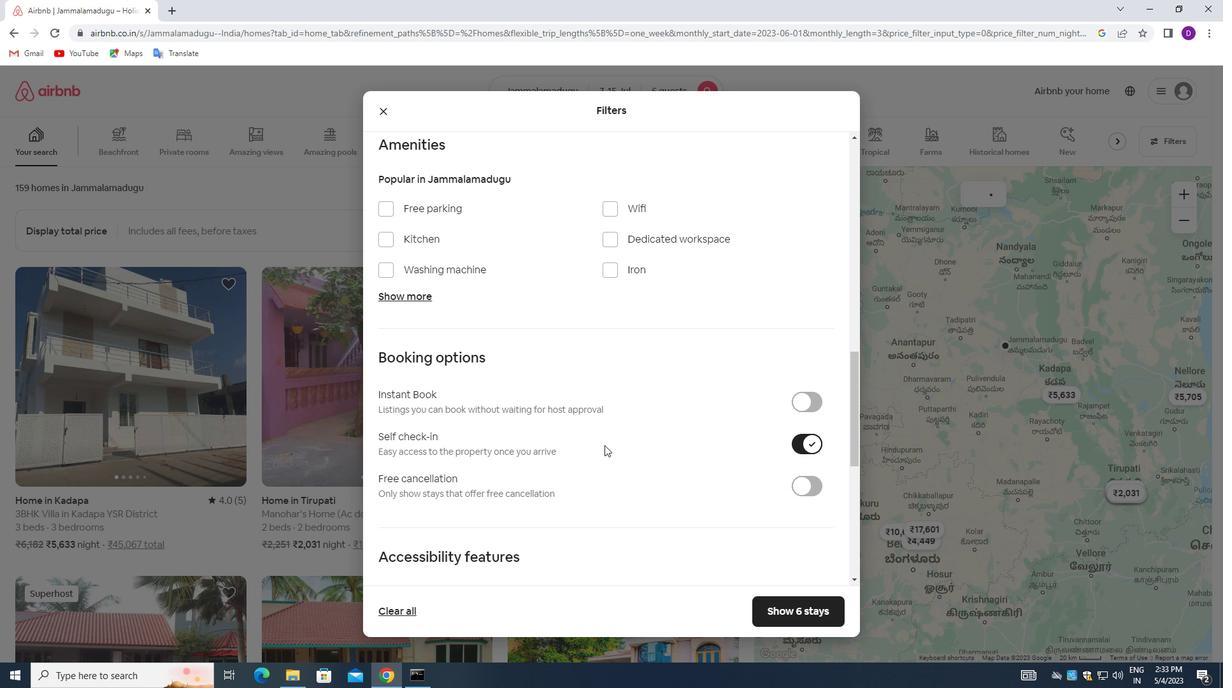 
Action: Mouse scrolled (587, 454) with delta (0, 0)
Screenshot: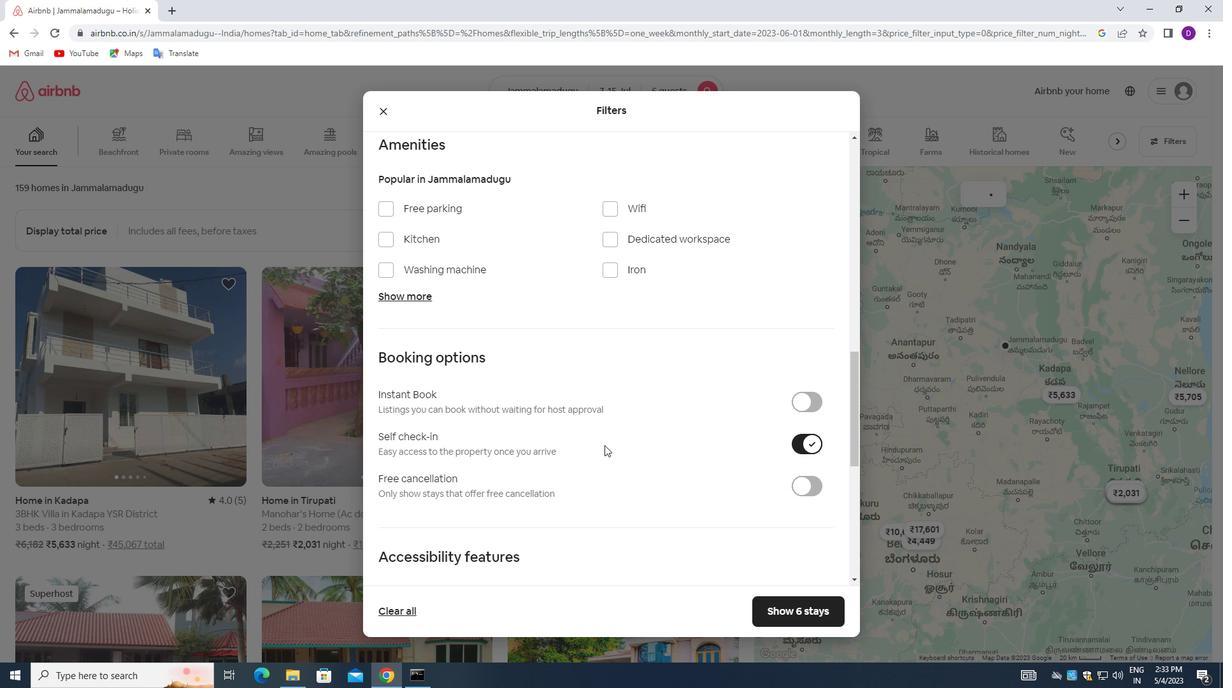 
Action: Mouse moved to (538, 474)
Screenshot: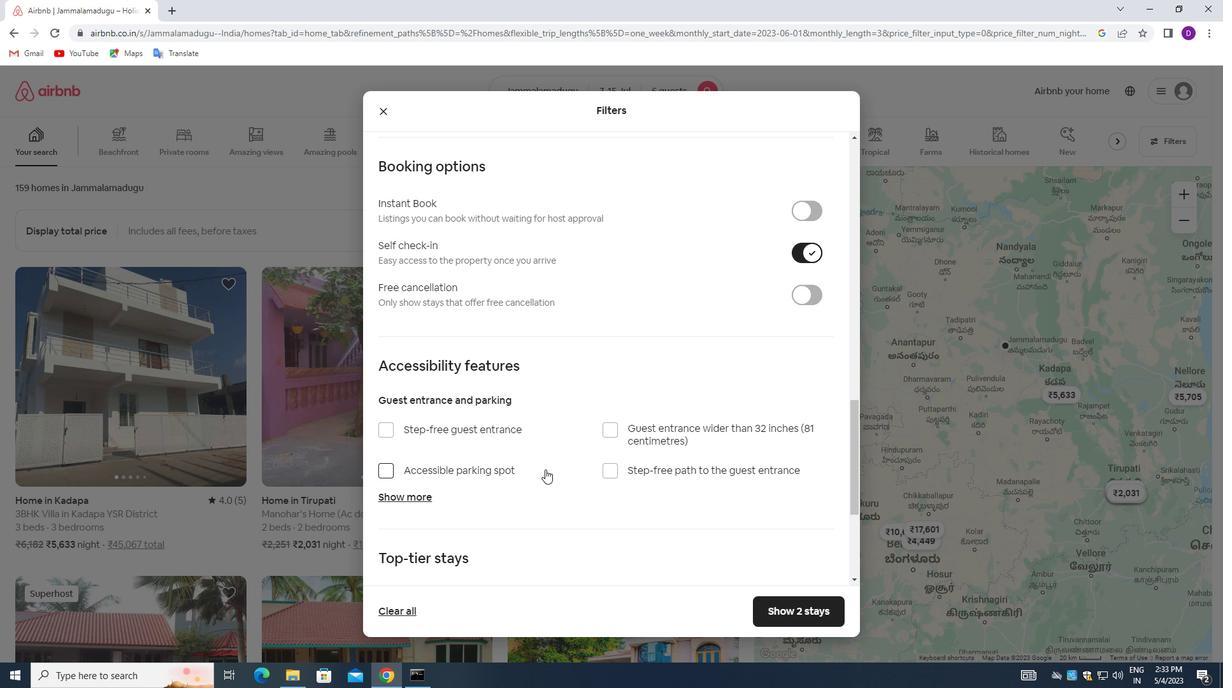 
Action: Mouse scrolled (538, 473) with delta (0, 0)
Screenshot: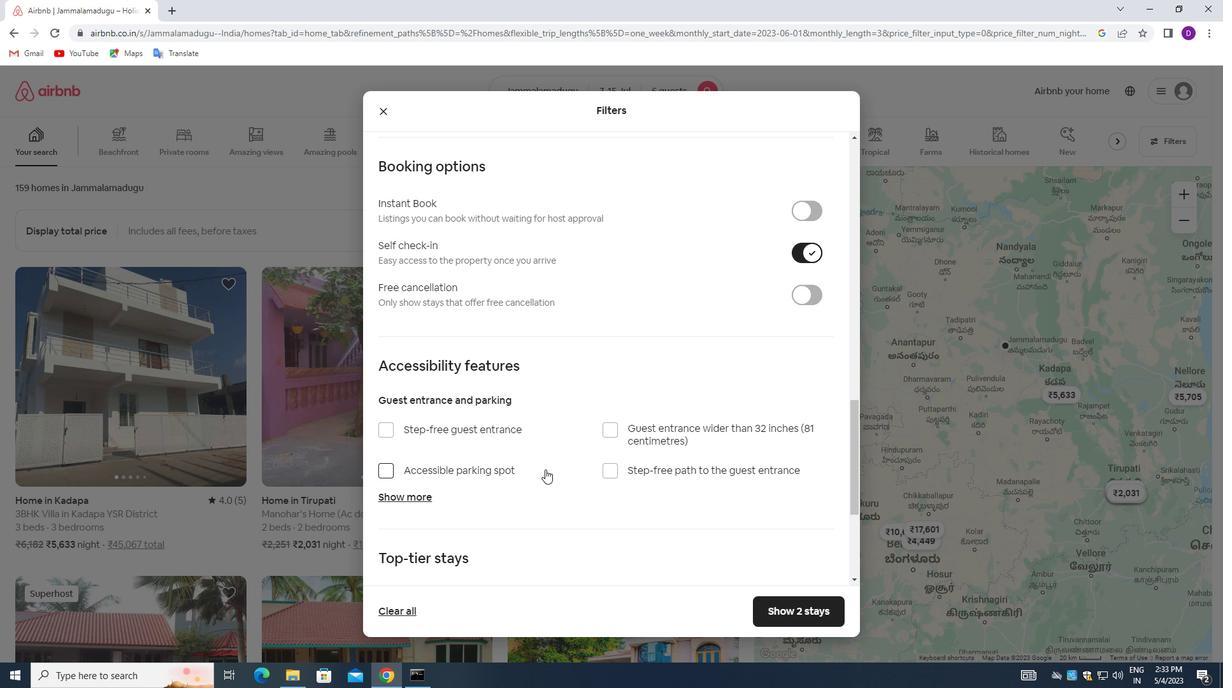 
Action: Mouse moved to (532, 478)
Screenshot: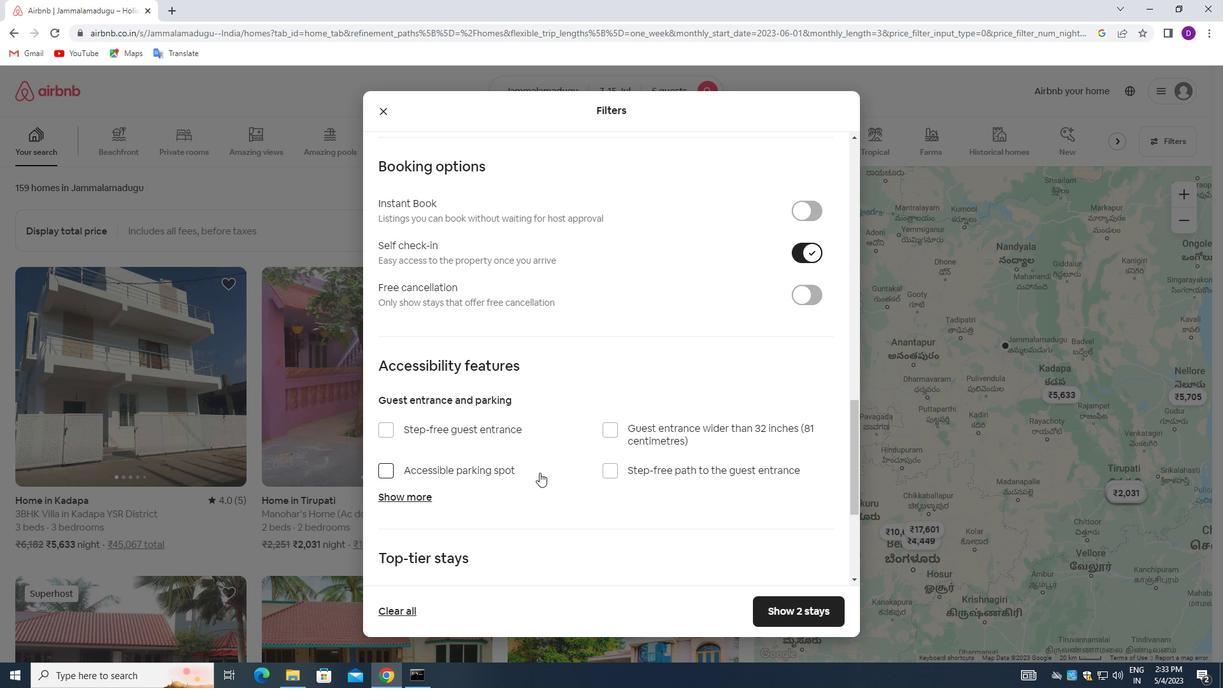 
Action: Mouse scrolled (532, 477) with delta (0, 0)
Screenshot: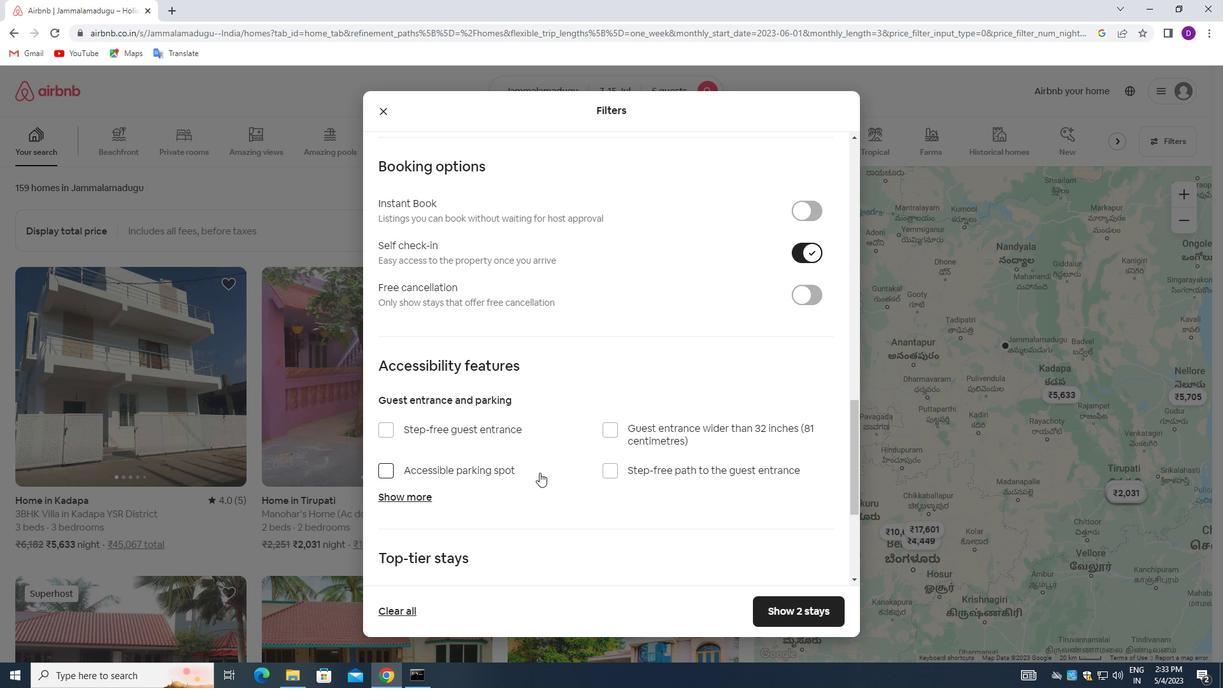 
Action: Mouse moved to (530, 478)
Screenshot: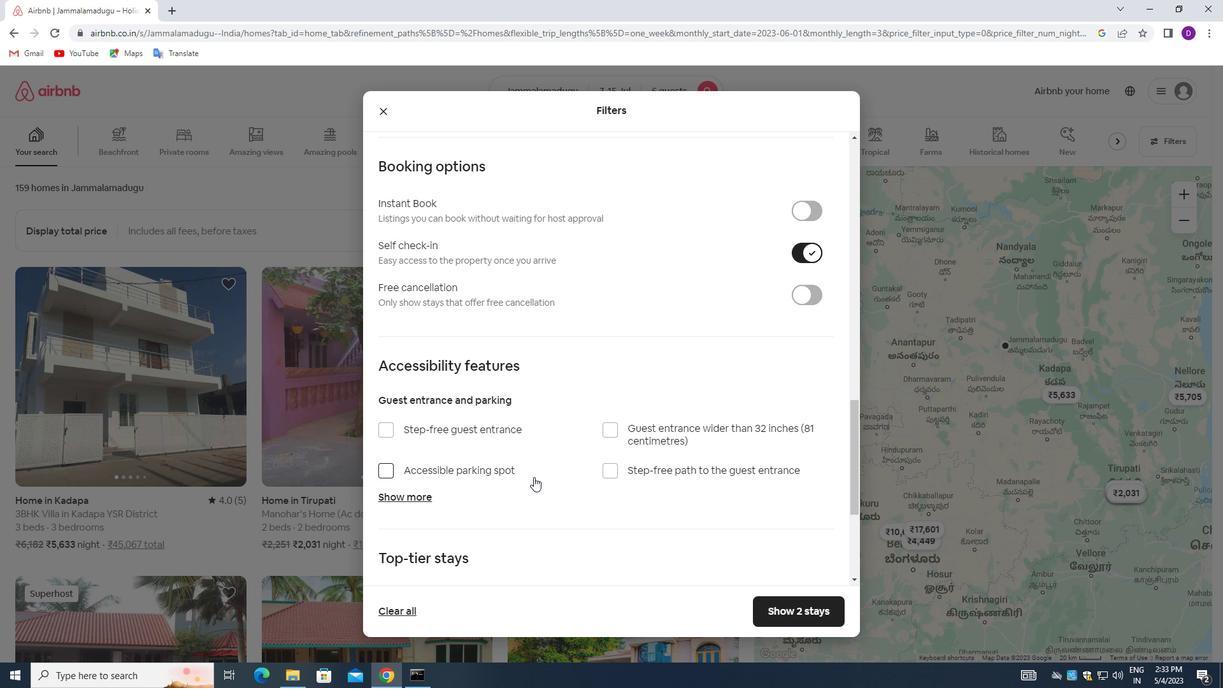 
Action: Mouse scrolled (530, 478) with delta (0, 0)
Screenshot: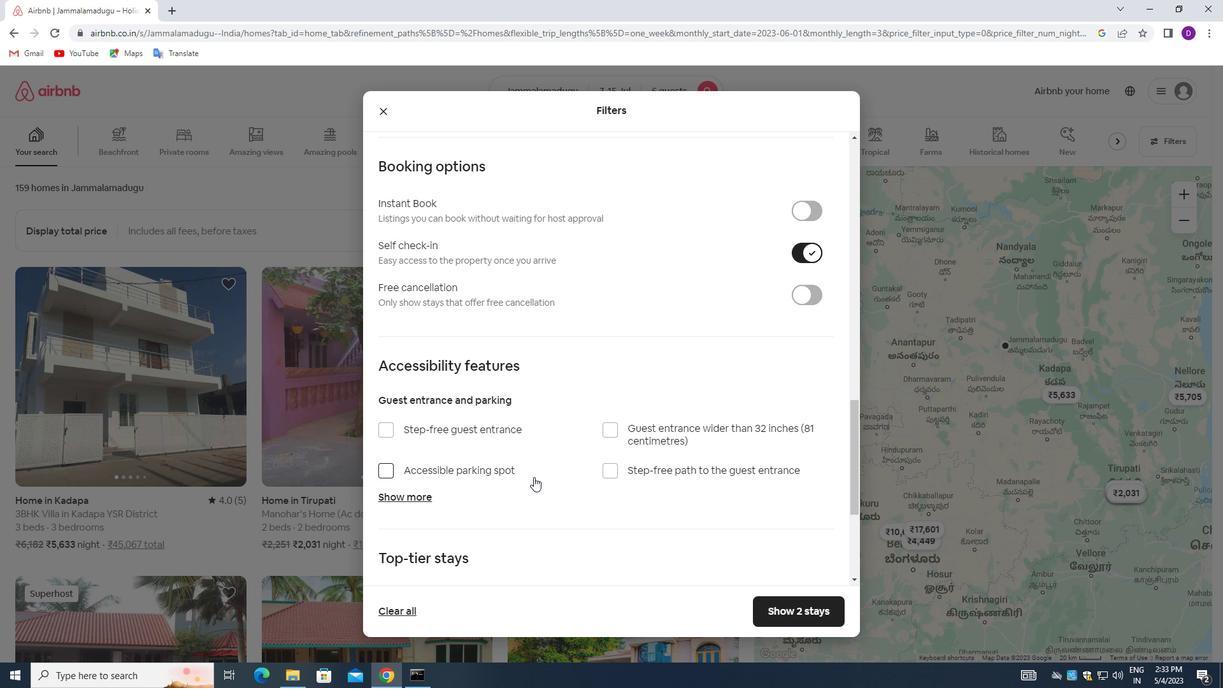 
Action: Mouse moved to (529, 481)
Screenshot: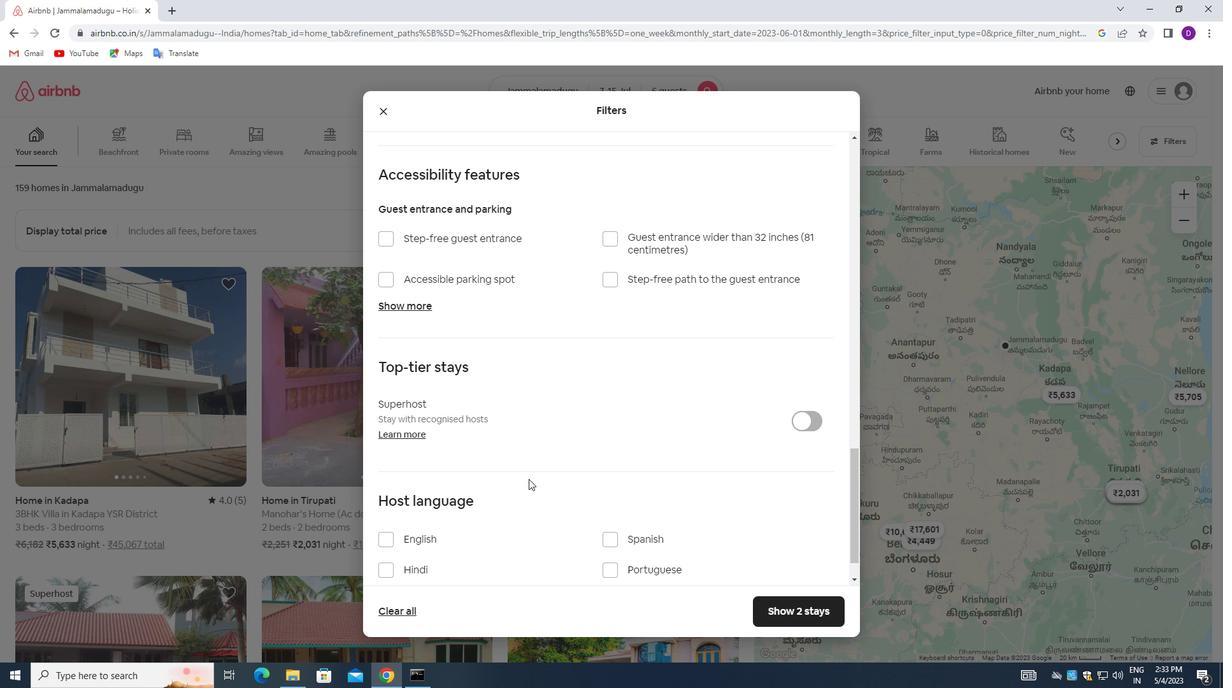 
Action: Mouse scrolled (529, 480) with delta (0, 0)
Screenshot: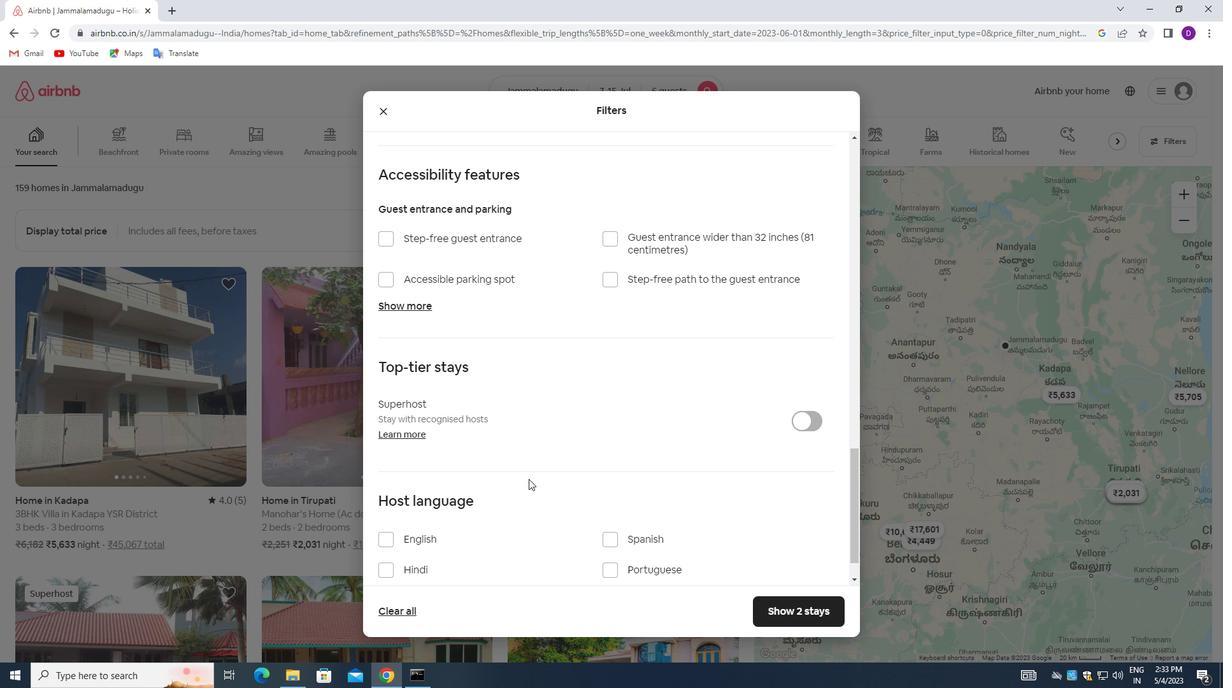
Action: Mouse moved to (529, 483)
Screenshot: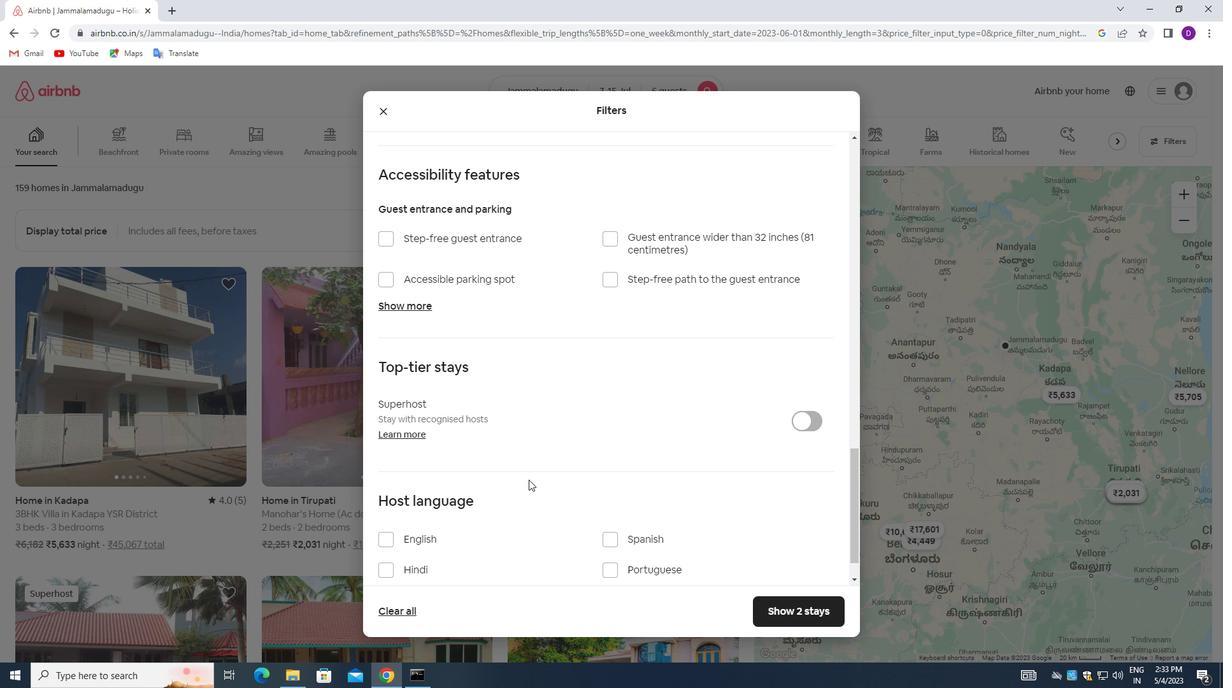 
Action: Mouse scrolled (529, 482) with delta (0, 0)
Screenshot: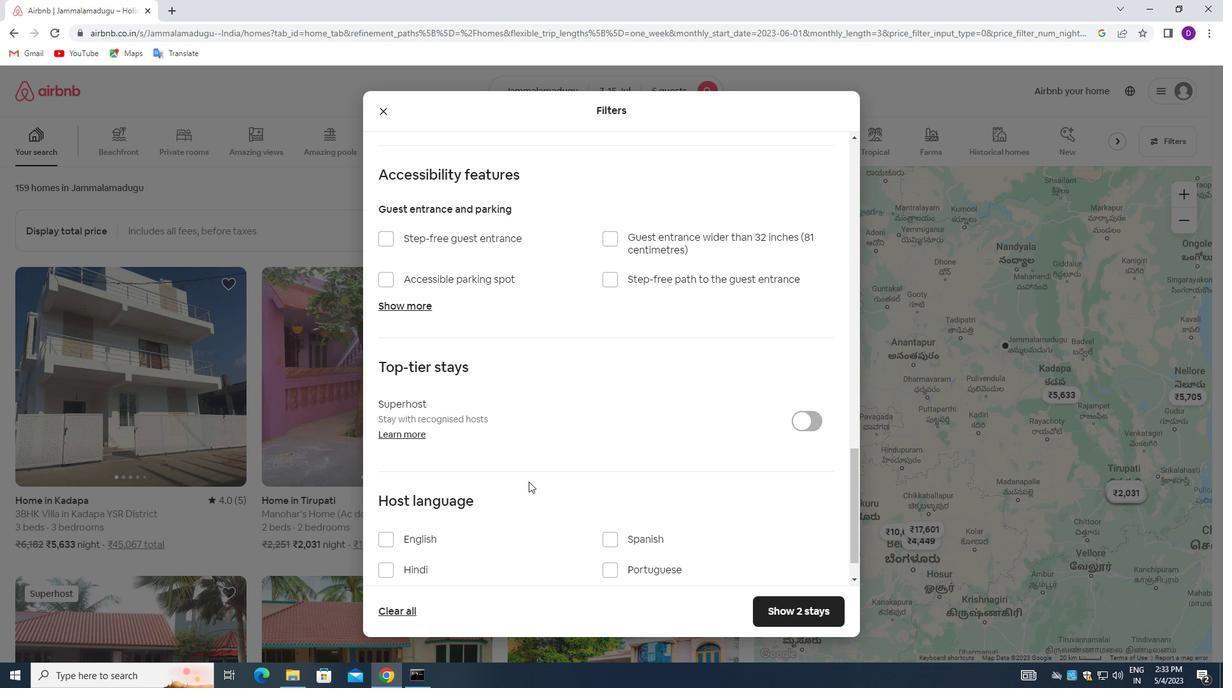 
Action: Mouse moved to (385, 492)
Screenshot: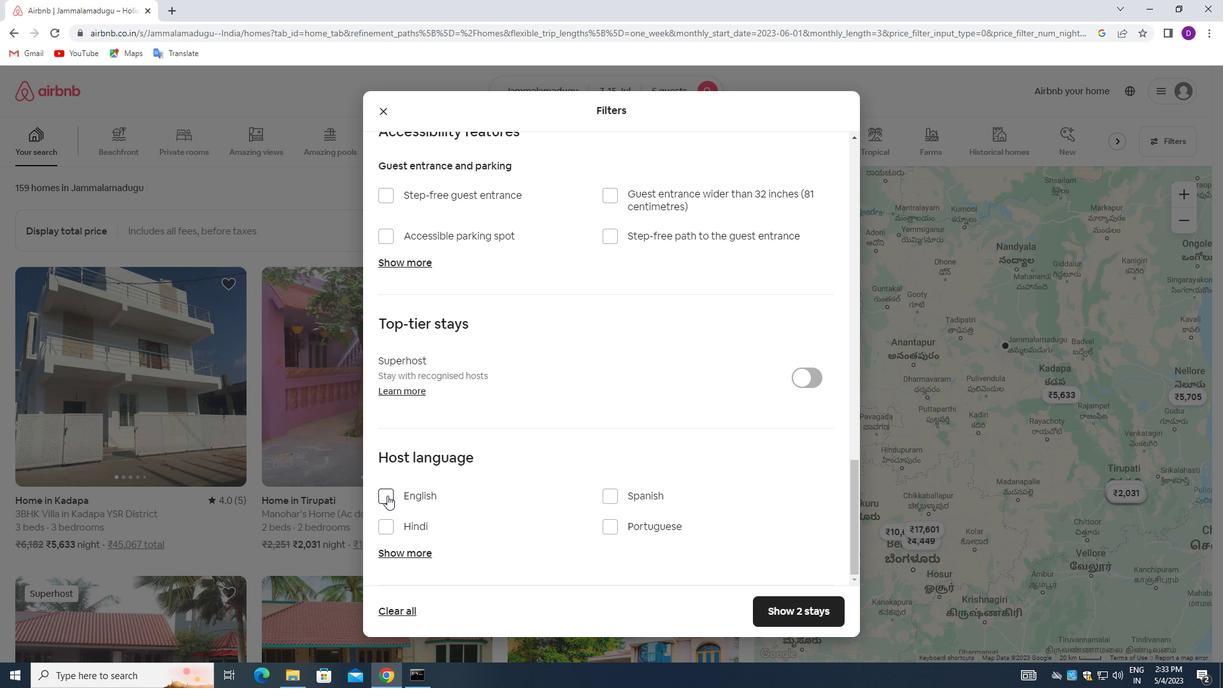
Action: Mouse pressed left at (385, 492)
Screenshot: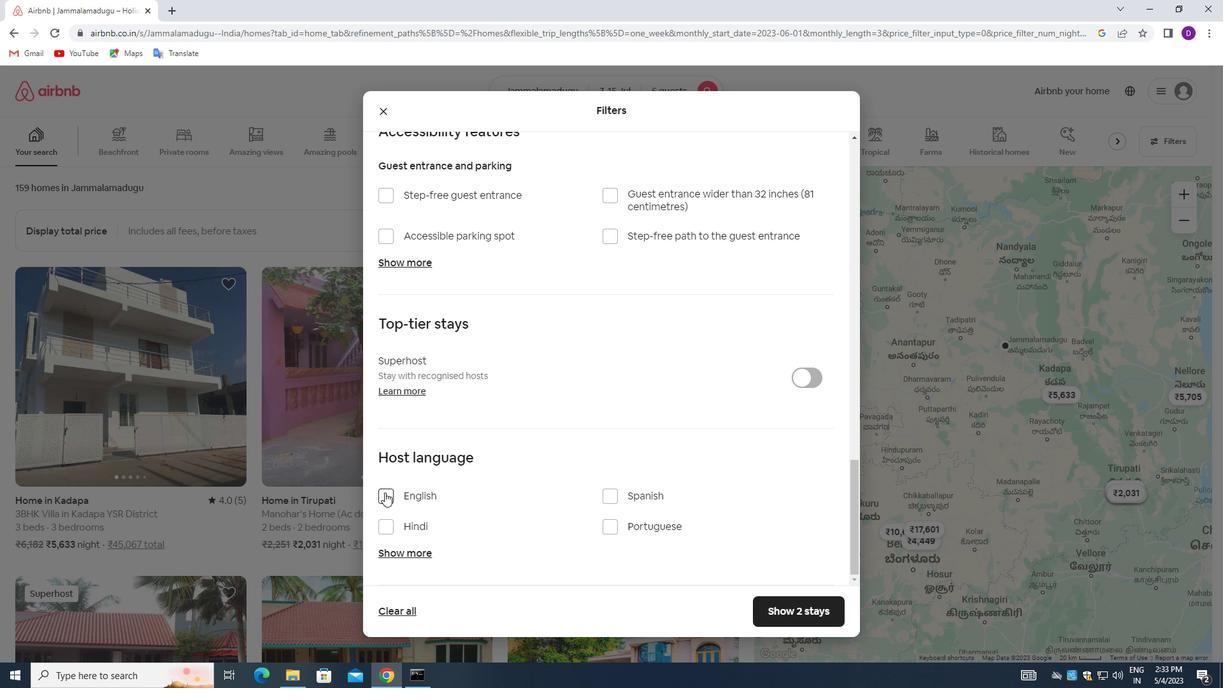 
Action: Mouse moved to (766, 610)
Screenshot: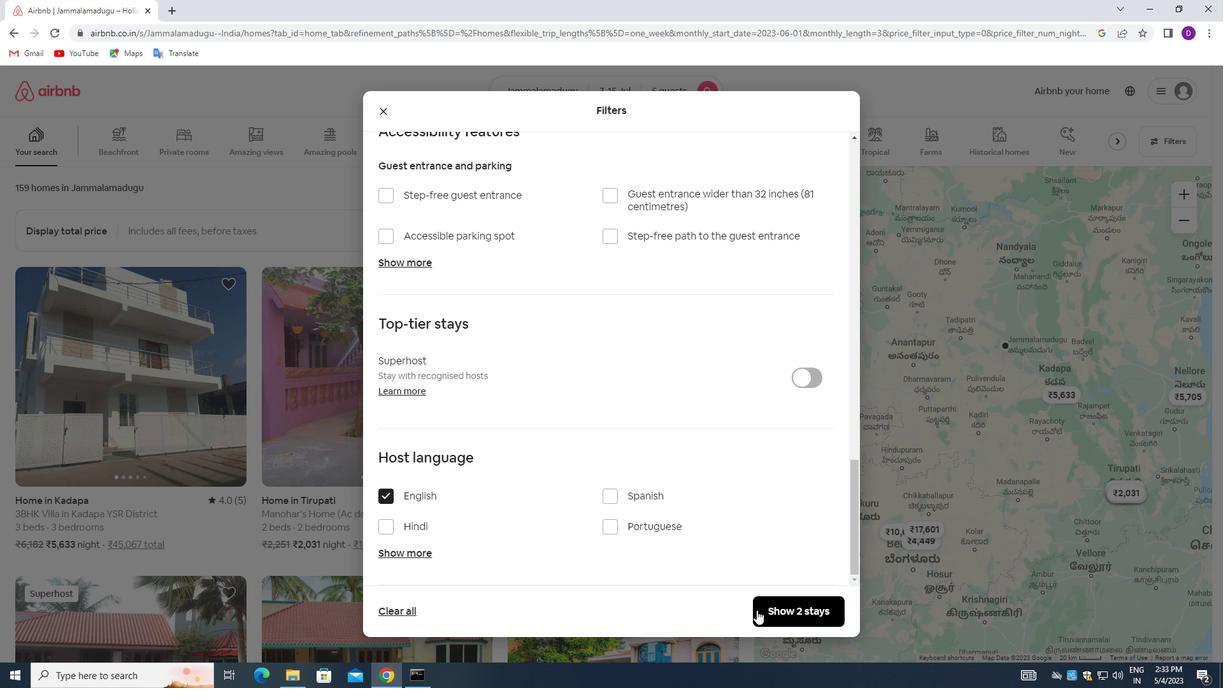 
Action: Mouse pressed left at (766, 610)
Screenshot: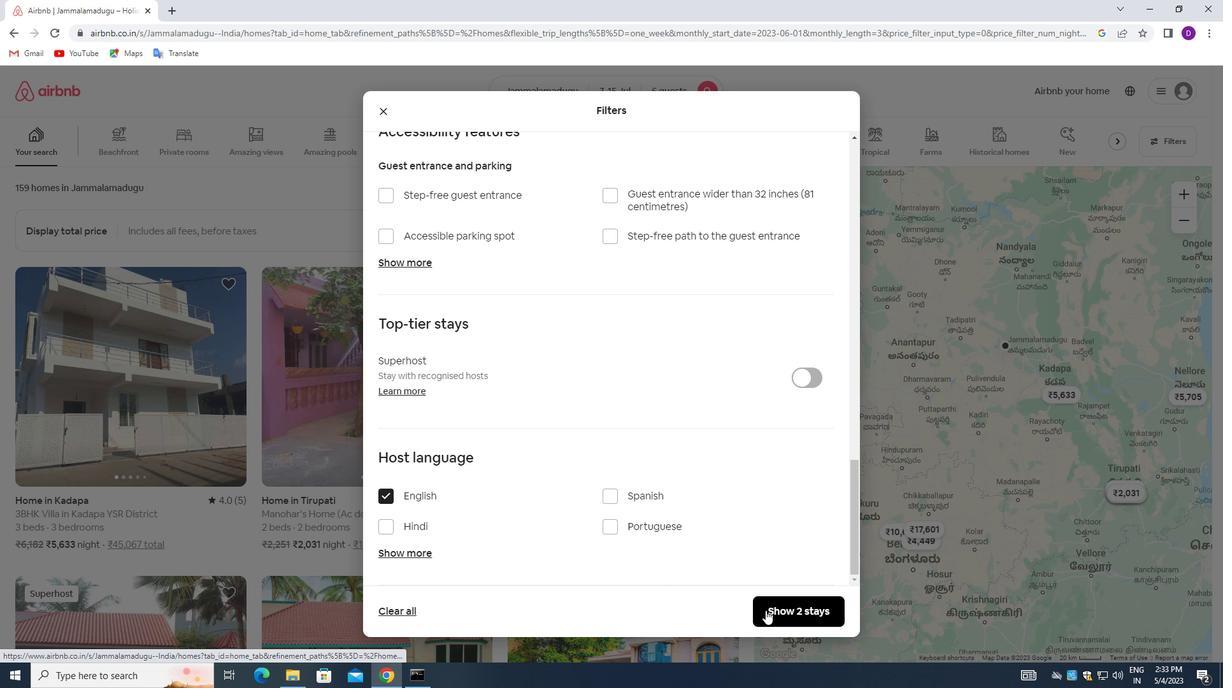 
Action: Mouse moved to (676, 427)
Screenshot: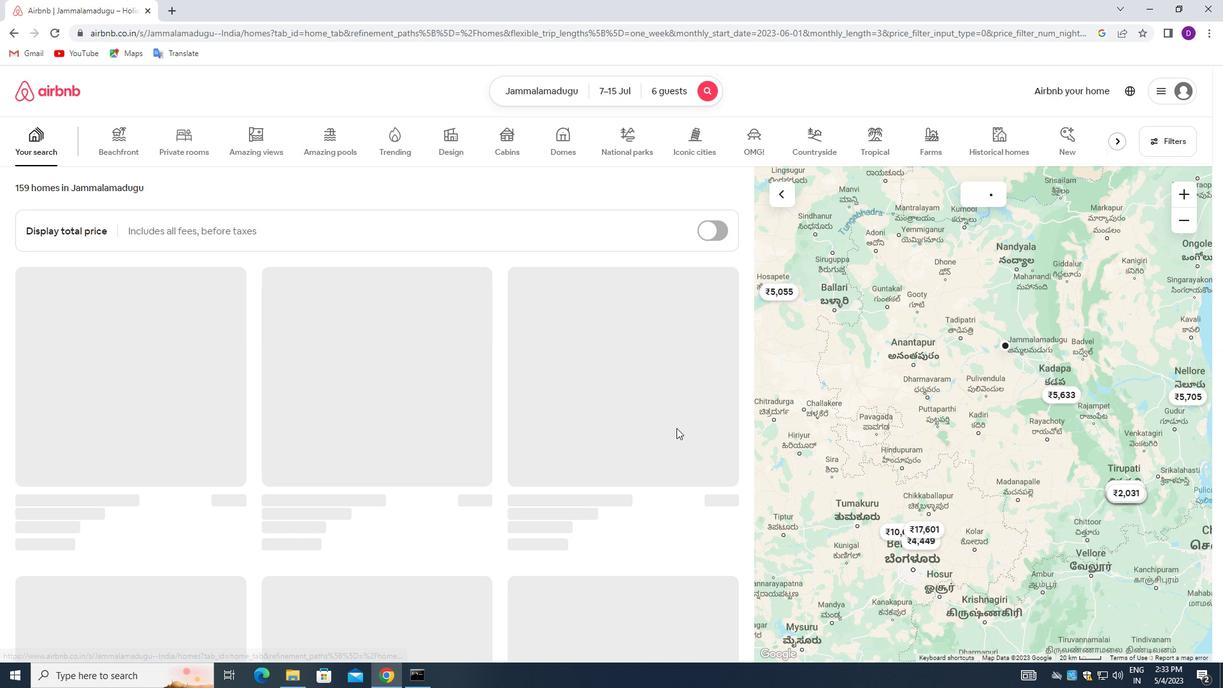 
